 Task: In the  document tef.doc ,insert the clipart between heading and points ' search for people ' and adjust the shape height to  ' 3'
Action: Mouse moved to (85, 18)
Screenshot: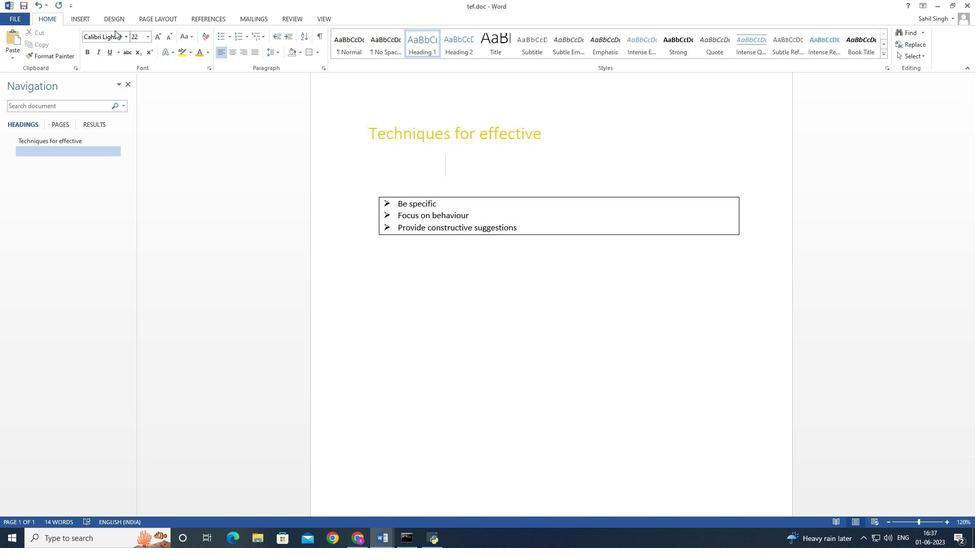 
Action: Mouse pressed left at (85, 18)
Screenshot: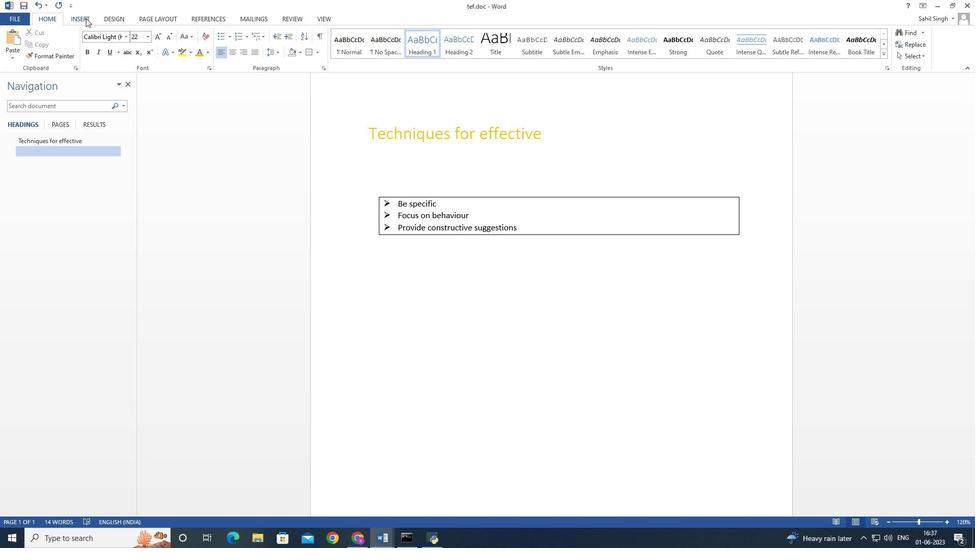 
Action: Mouse moved to (130, 43)
Screenshot: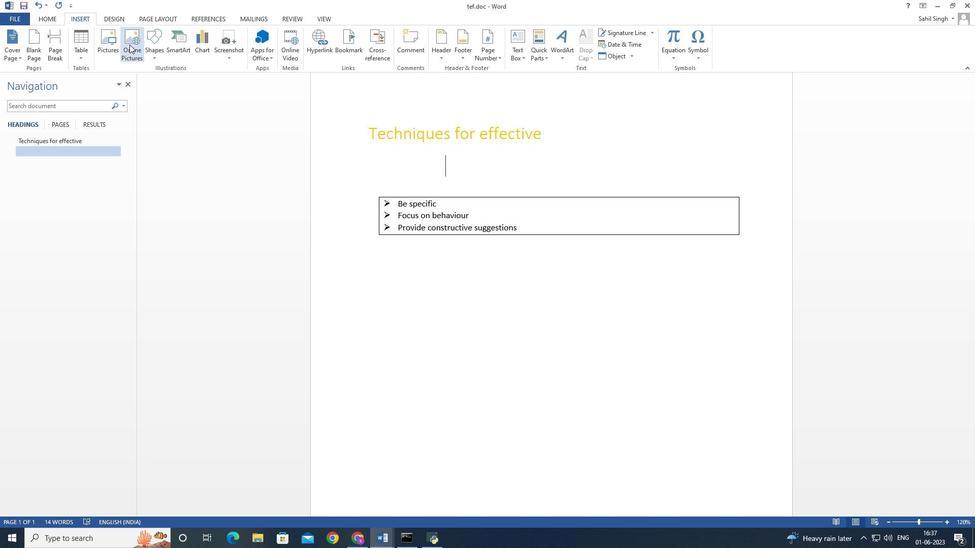 
Action: Mouse pressed left at (130, 43)
Screenshot: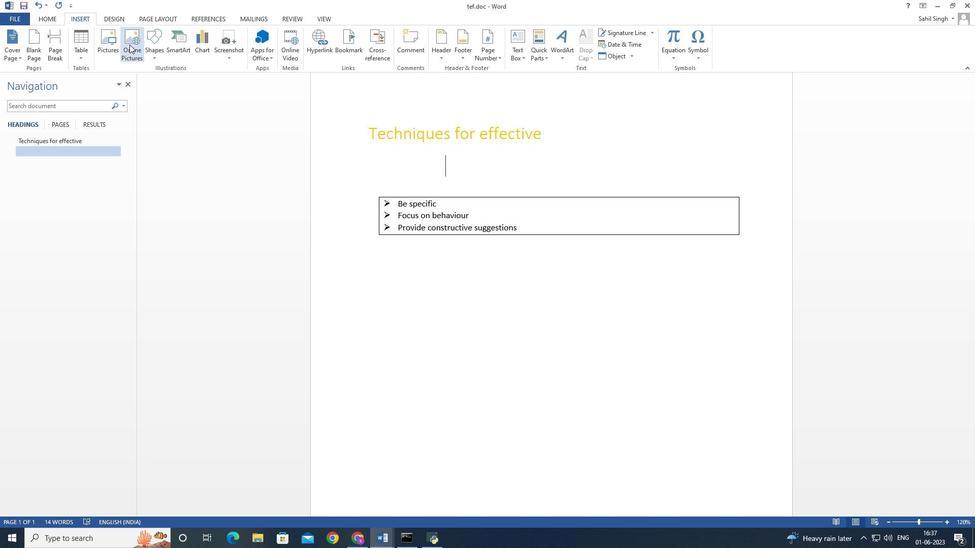
Action: Mouse moved to (546, 215)
Screenshot: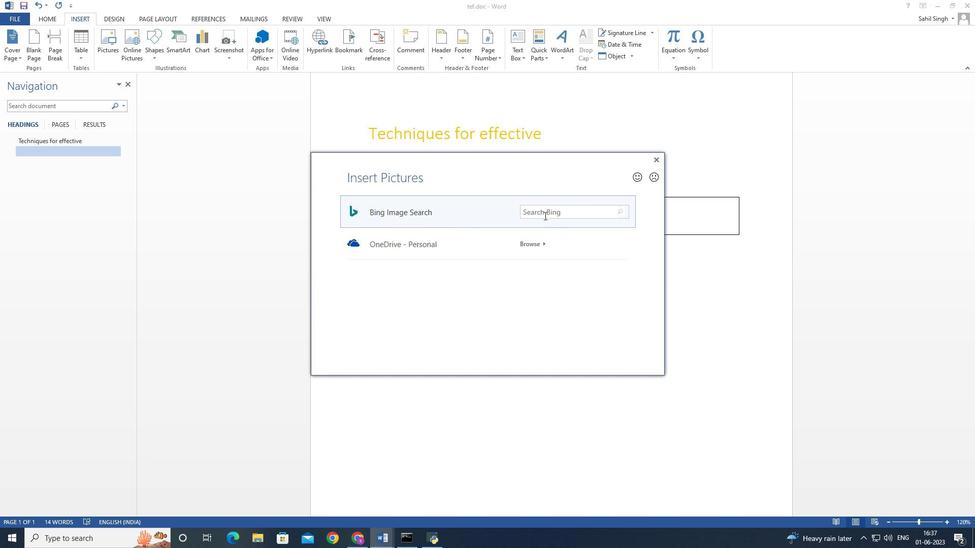 
Action: Mouse pressed left at (546, 215)
Screenshot: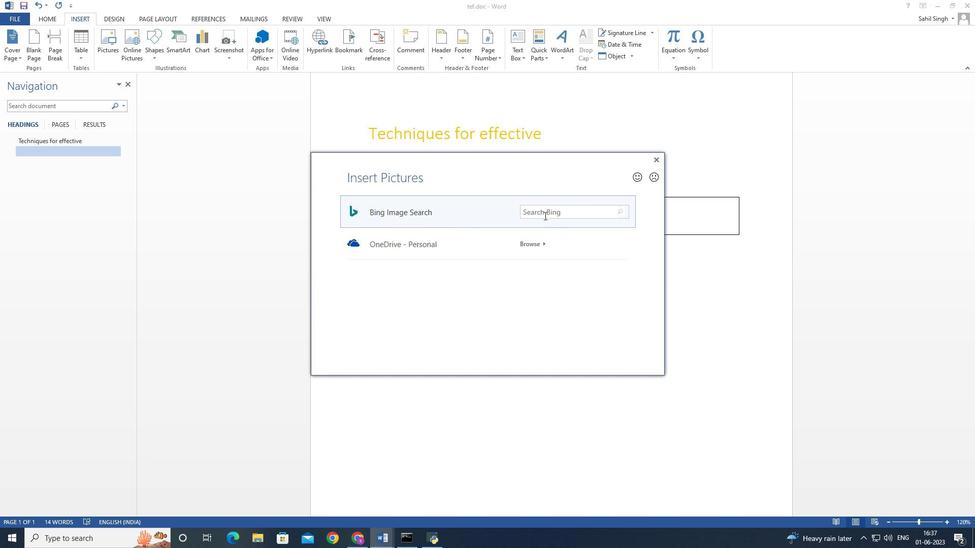 
Action: Mouse moved to (548, 209)
Screenshot: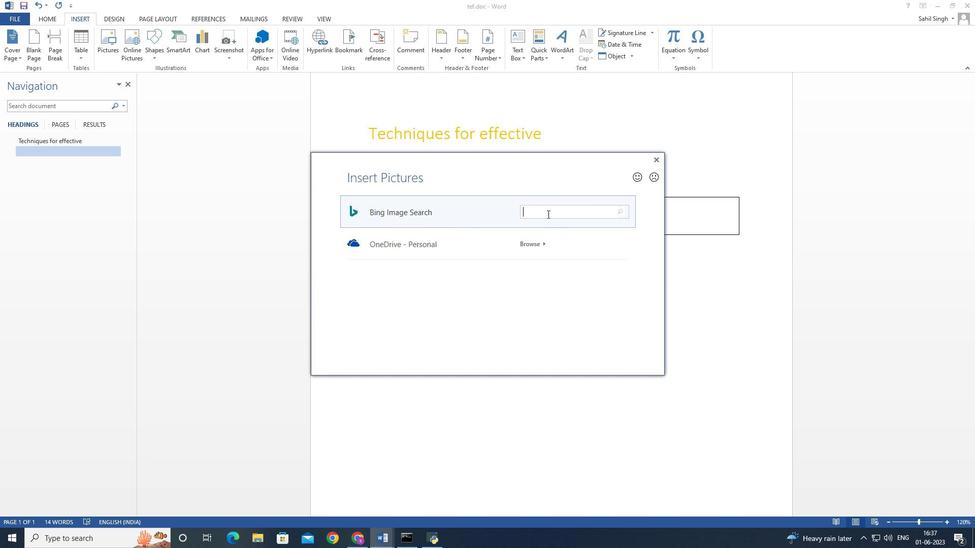 
Action: Key pressed people<Key.enter>
Screenshot: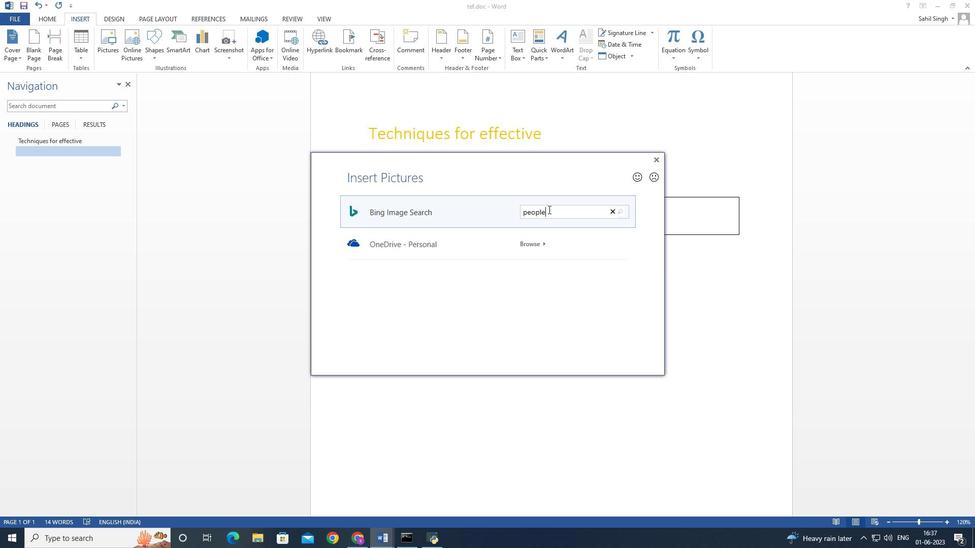 
Action: Mouse moved to (406, 203)
Screenshot: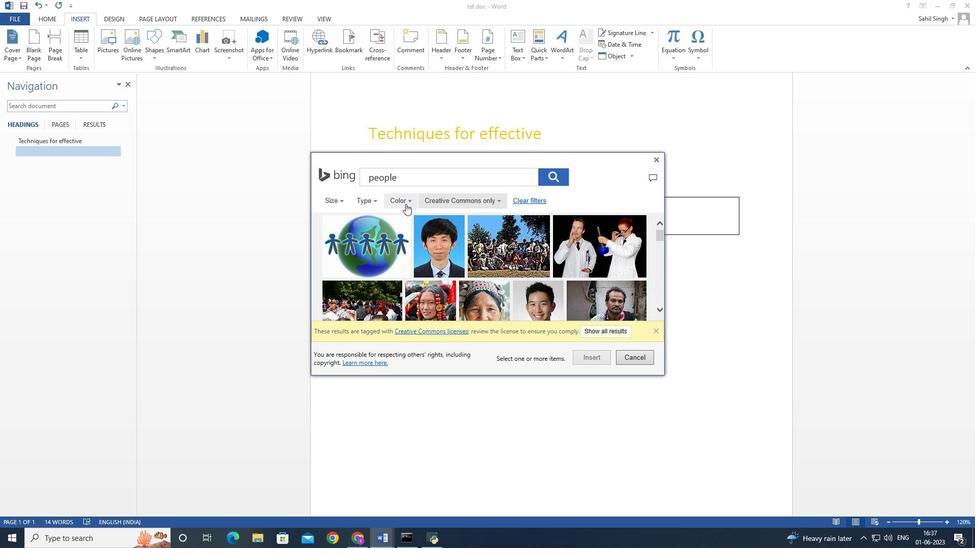 
Action: Mouse pressed left at (406, 203)
Screenshot: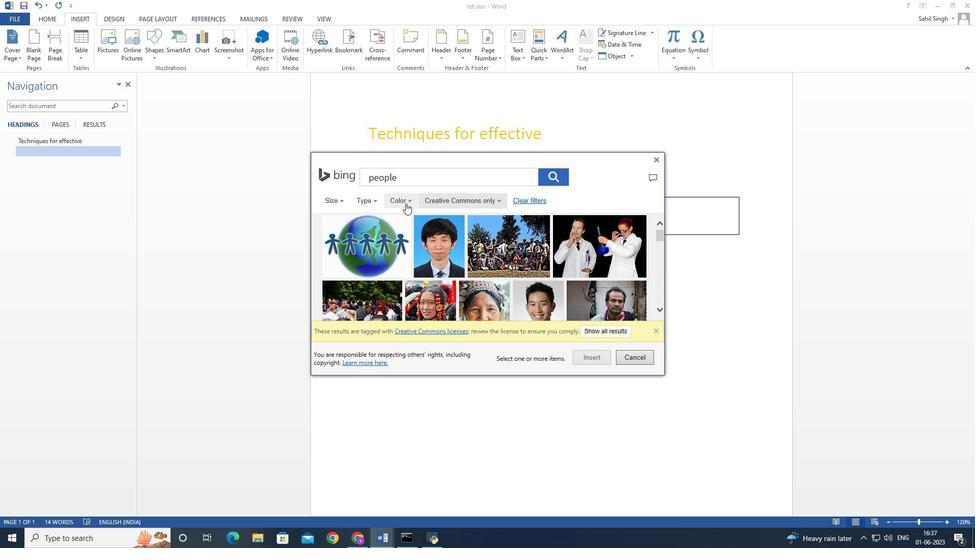 
Action: Mouse moved to (380, 237)
Screenshot: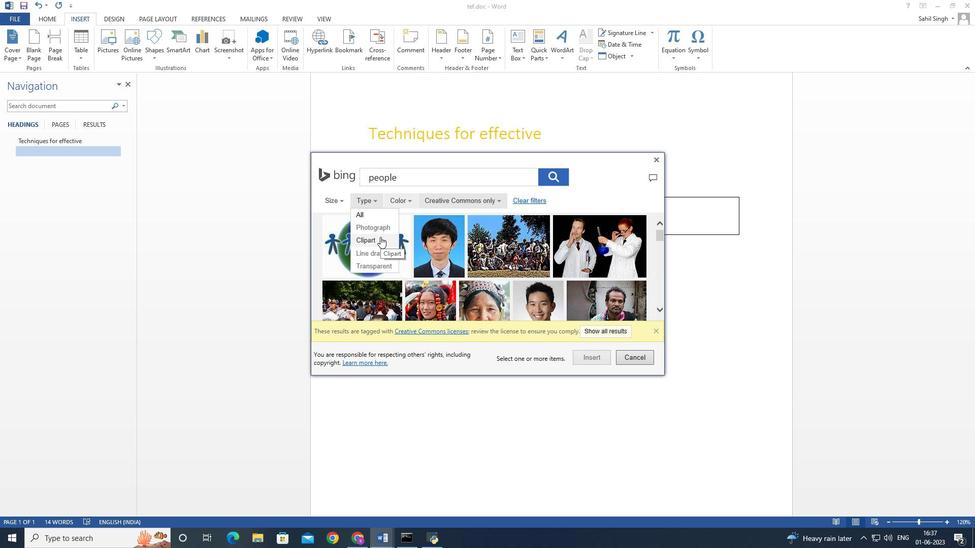 
Action: Mouse pressed left at (380, 237)
Screenshot: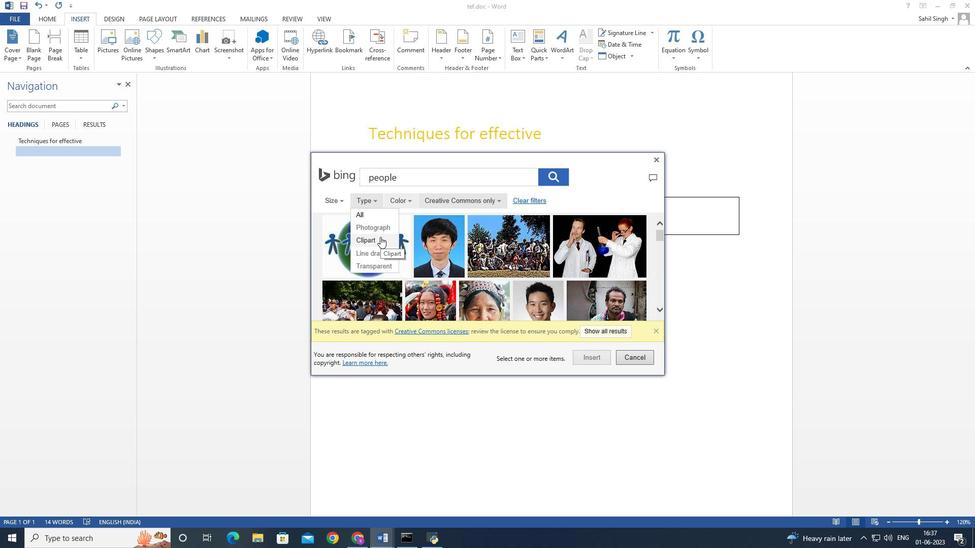 
Action: Mouse moved to (476, 221)
Screenshot: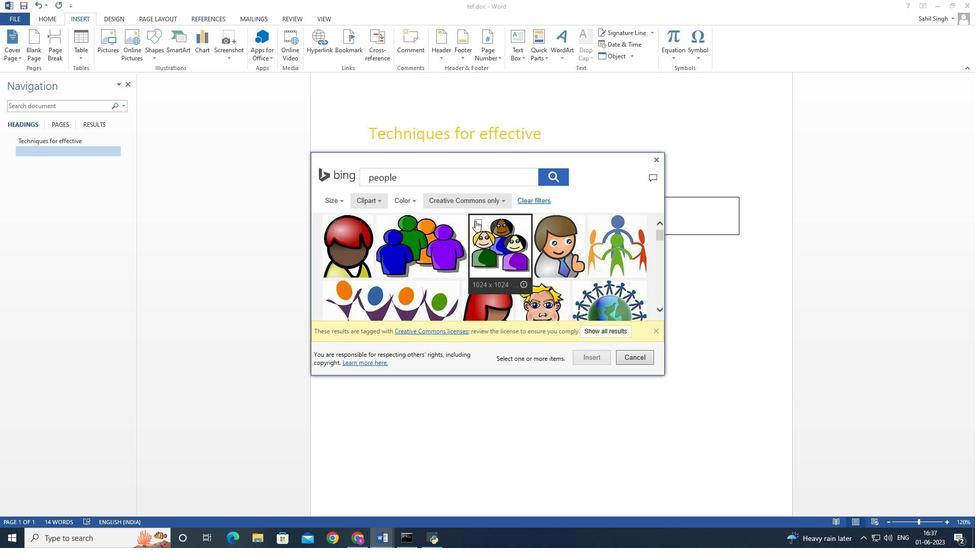 
Action: Mouse pressed left at (476, 221)
Screenshot: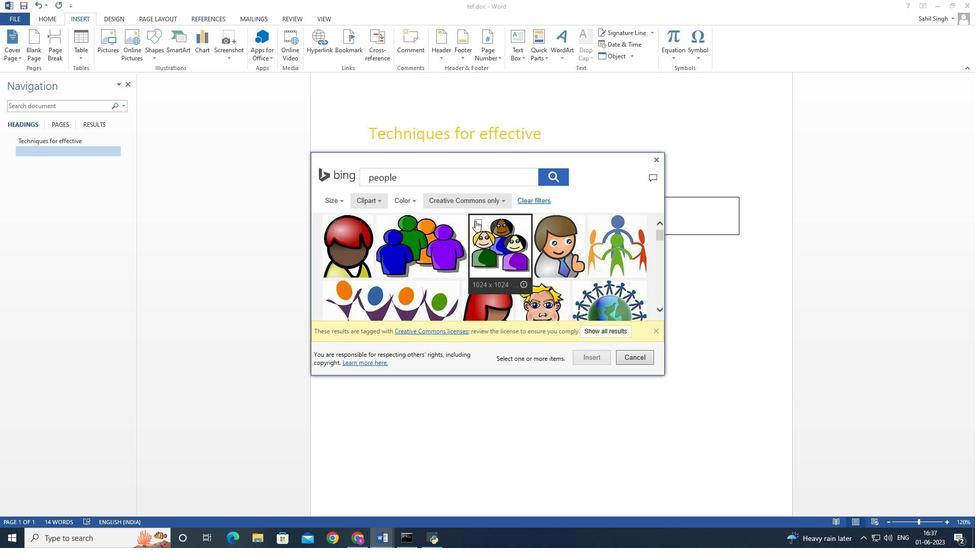 
Action: Mouse moved to (591, 355)
Screenshot: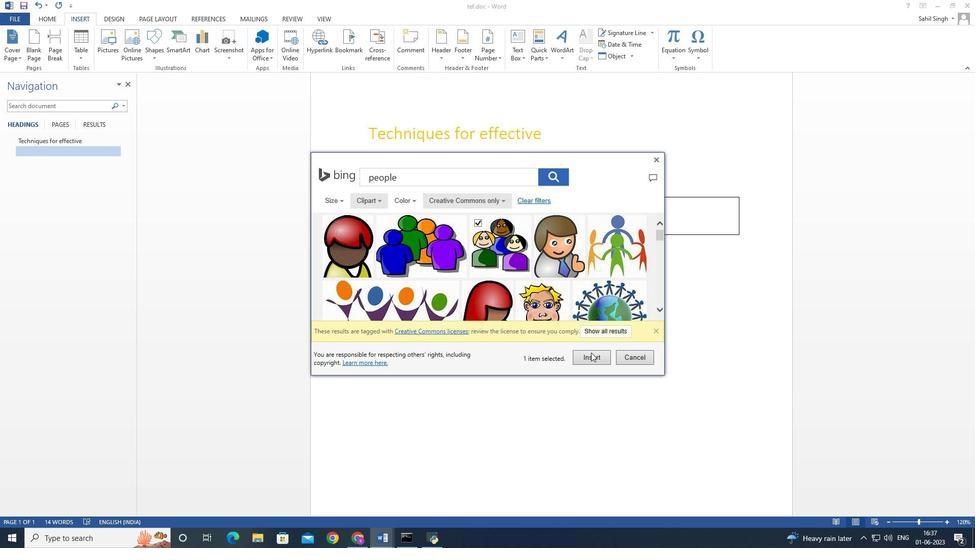 
Action: Mouse pressed left at (591, 355)
Screenshot: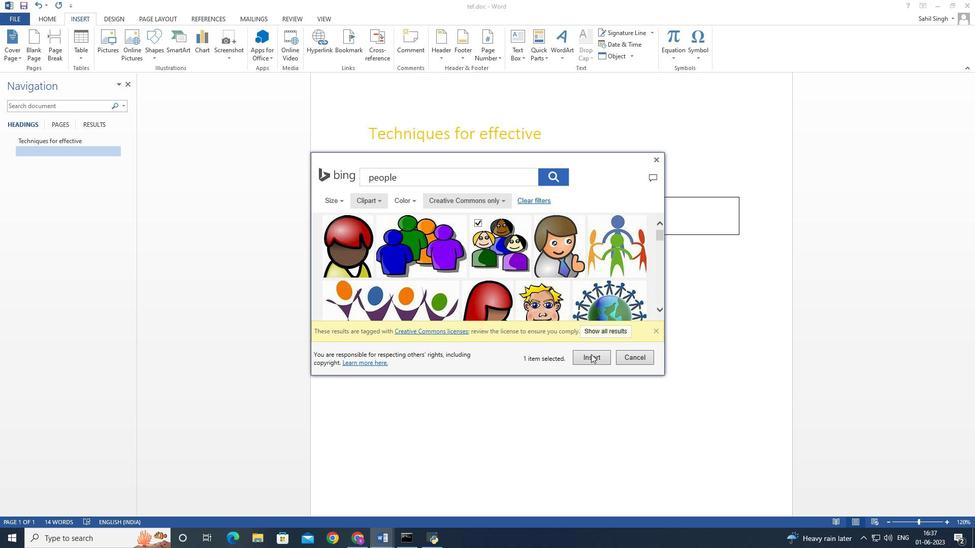
Action: Mouse moved to (921, 32)
Screenshot: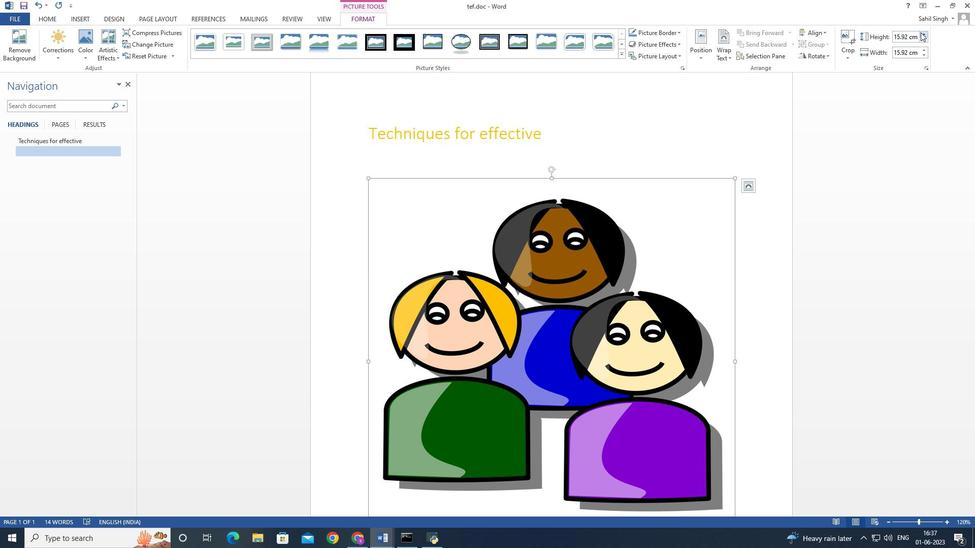 
Action: Mouse pressed left at (921, 32)
Screenshot: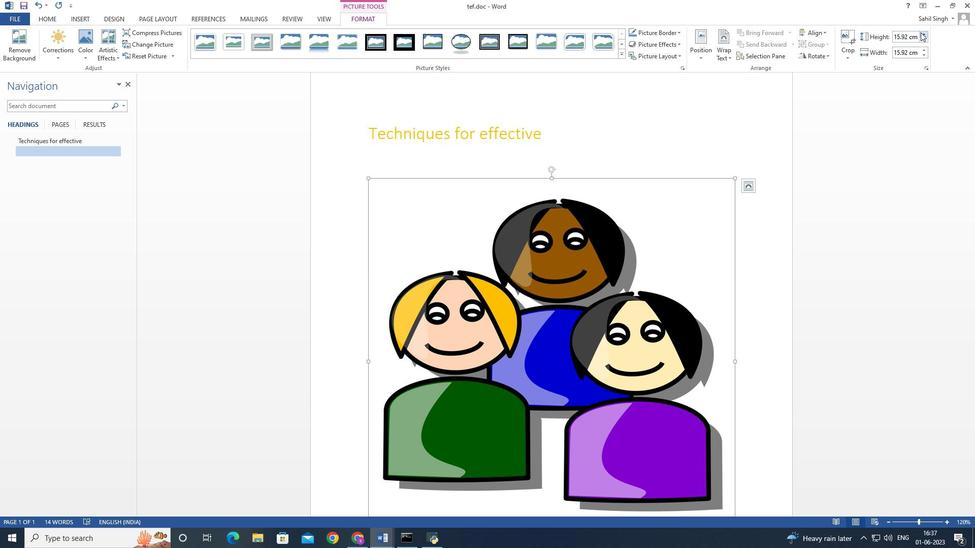 
Action: Mouse moved to (922, 32)
Screenshot: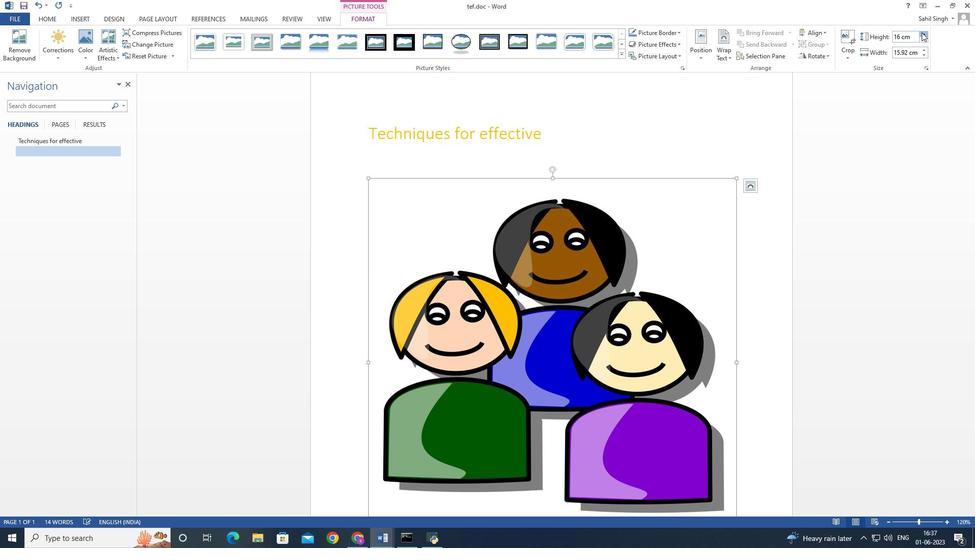 
Action: Mouse pressed left at (922, 32)
Screenshot: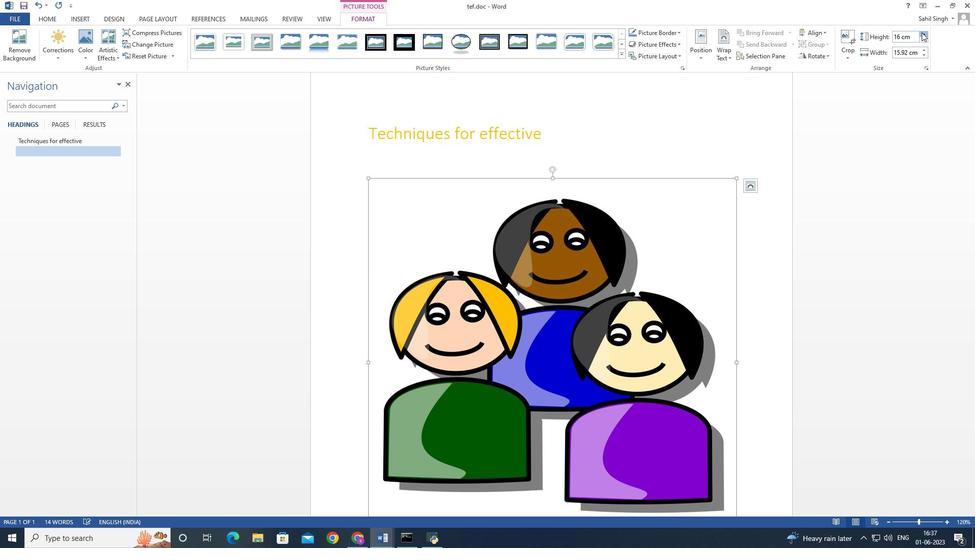 
Action: Mouse moved to (922, 33)
Screenshot: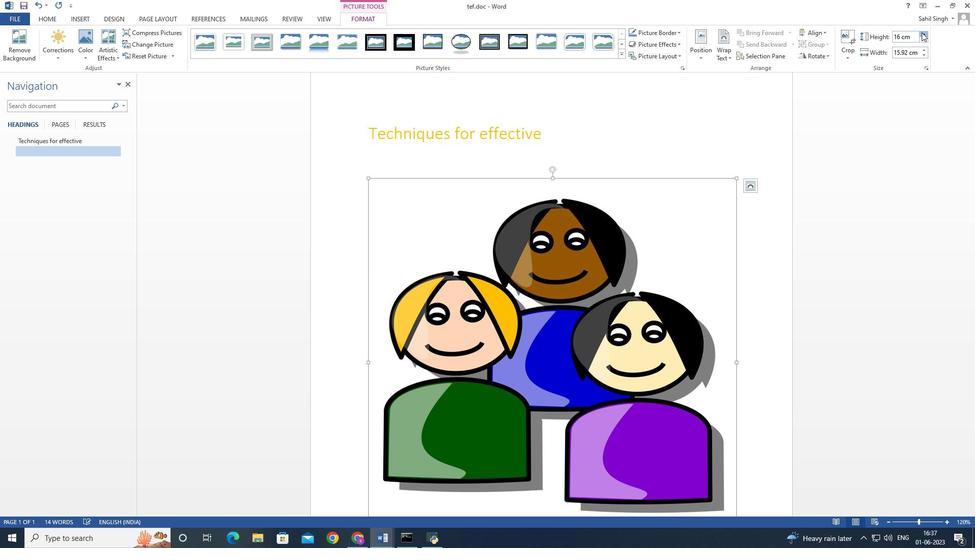 
Action: Mouse pressed left at (922, 33)
Screenshot: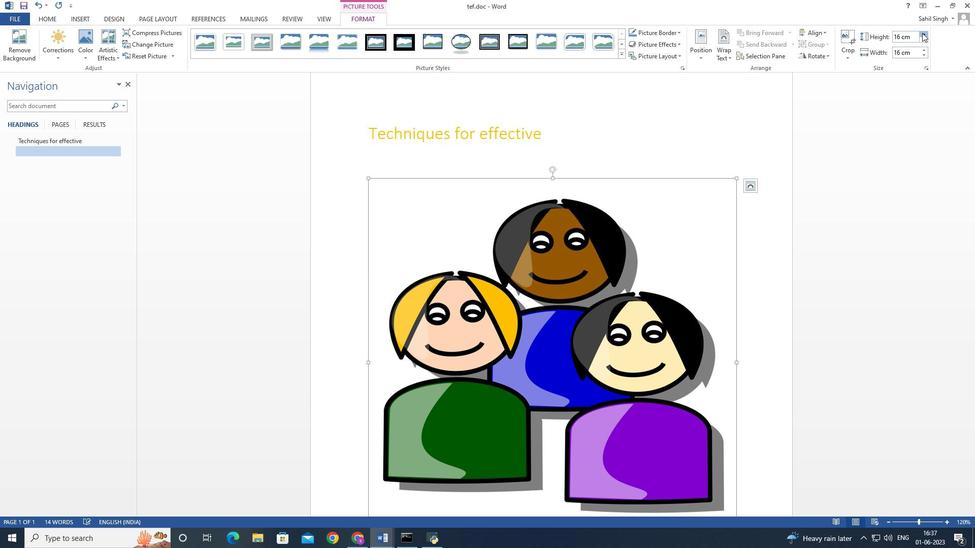 
Action: Mouse moved to (922, 33)
Screenshot: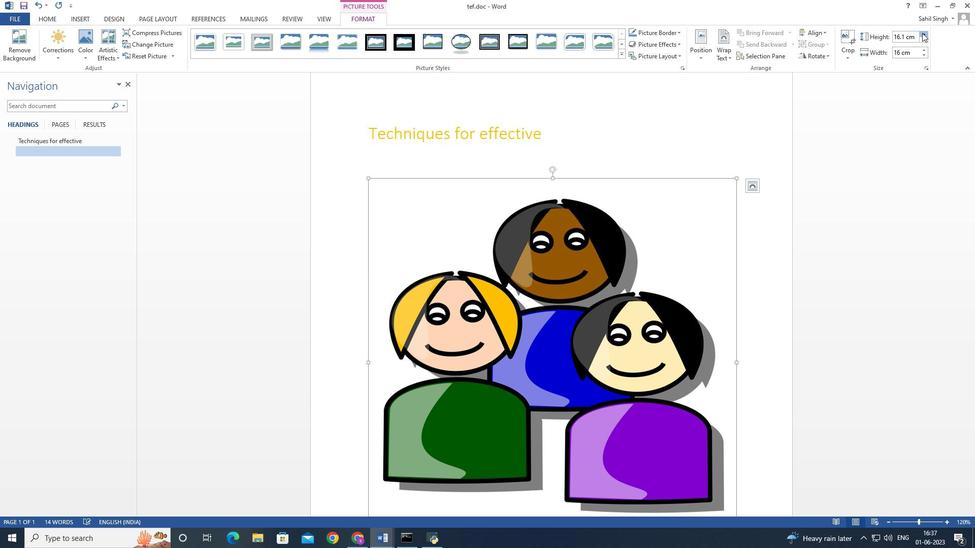 
Action: Mouse pressed left at (922, 33)
Screenshot: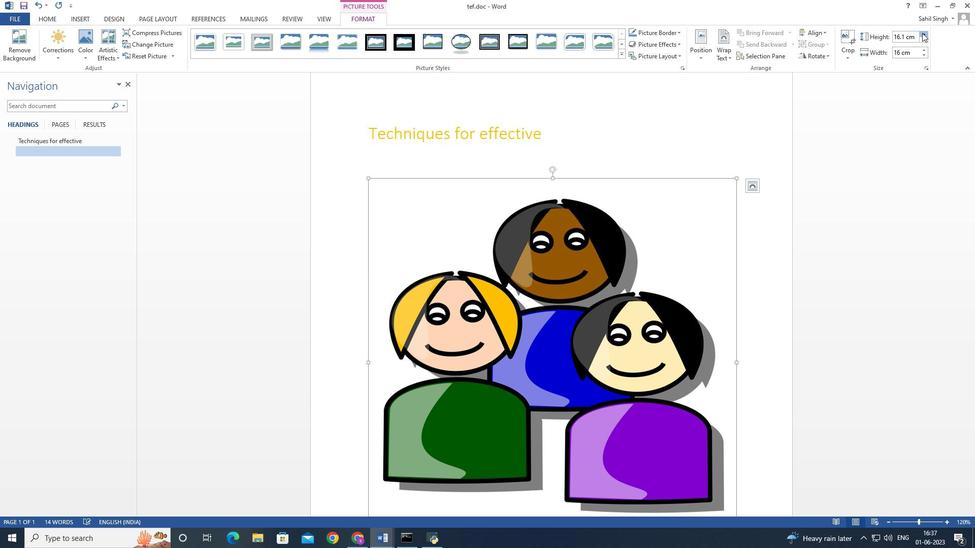 
Action: Mouse moved to (924, 39)
Screenshot: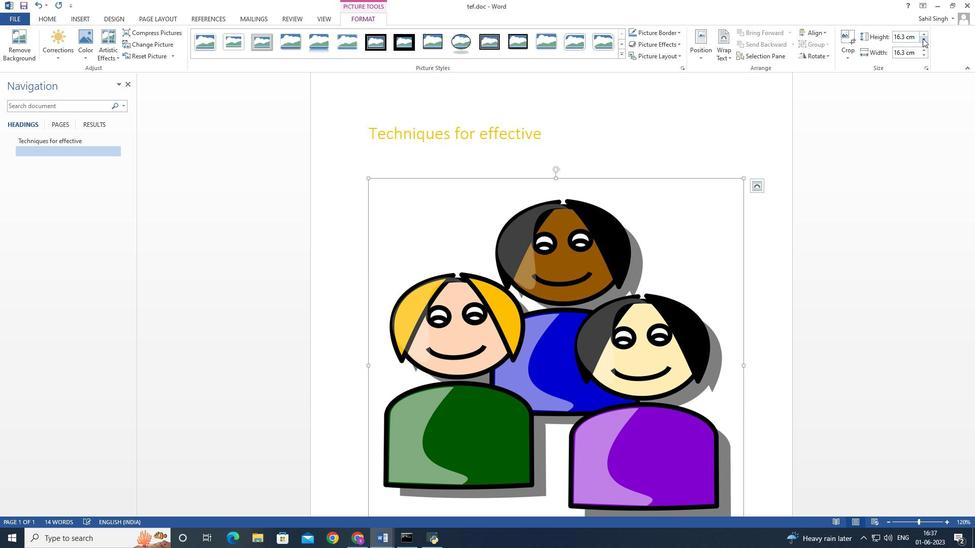 
Action: Mouse pressed left at (924, 39)
Screenshot: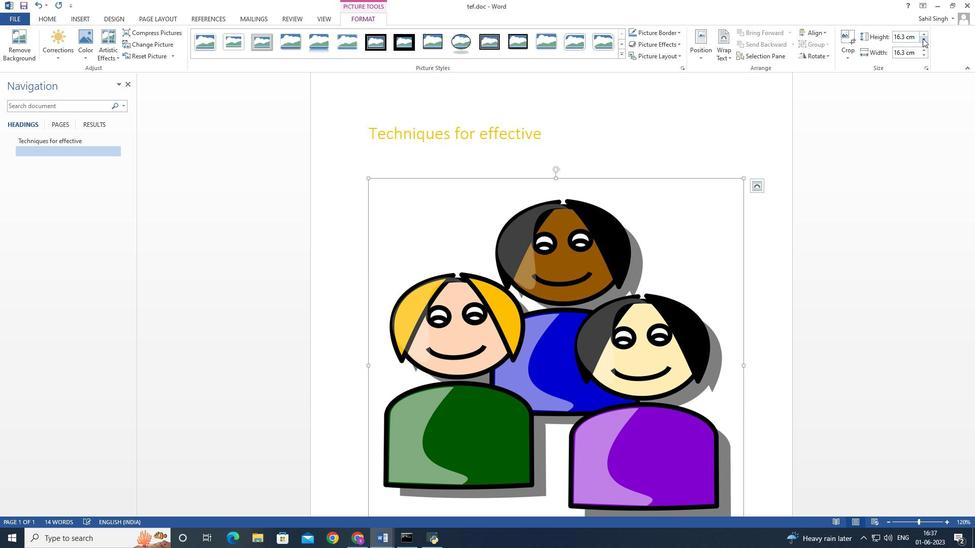 
Action: Mouse moved to (924, 39)
Screenshot: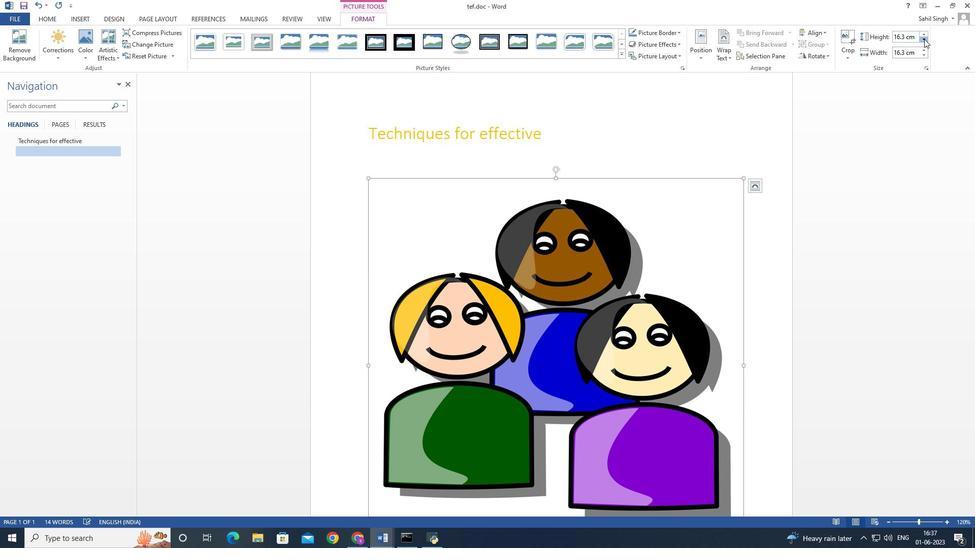 
Action: Mouse pressed left at (924, 39)
Screenshot: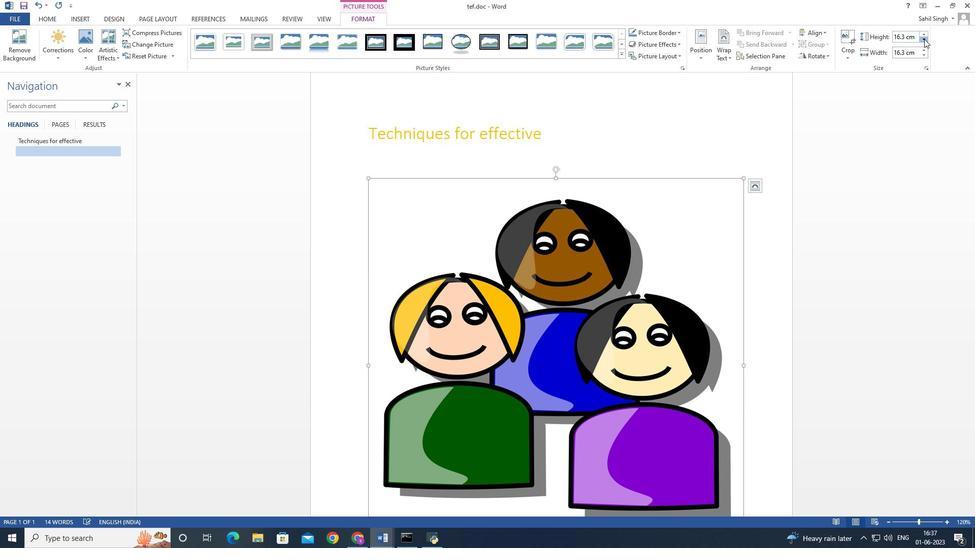 
Action: Mouse moved to (926, 38)
Screenshot: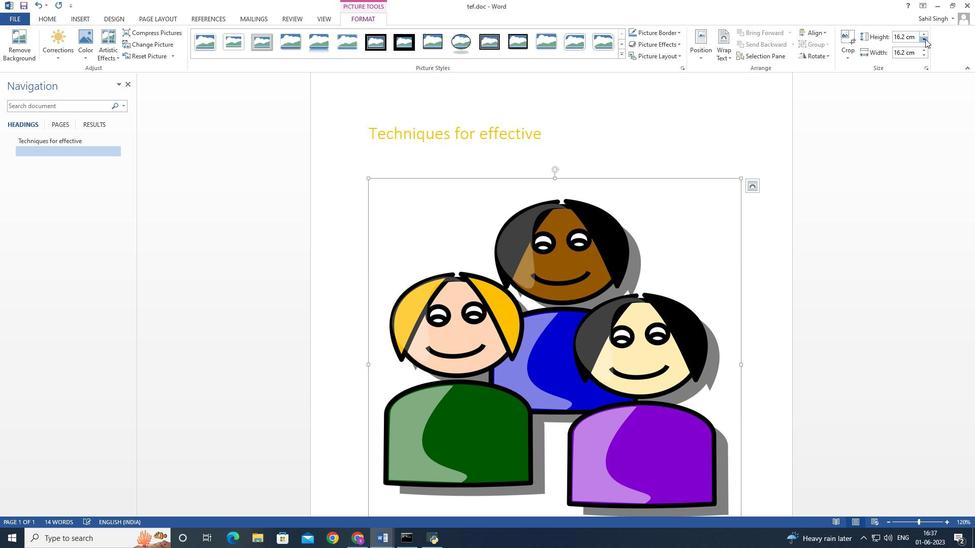 
Action: Mouse pressed left at (926, 38)
Screenshot: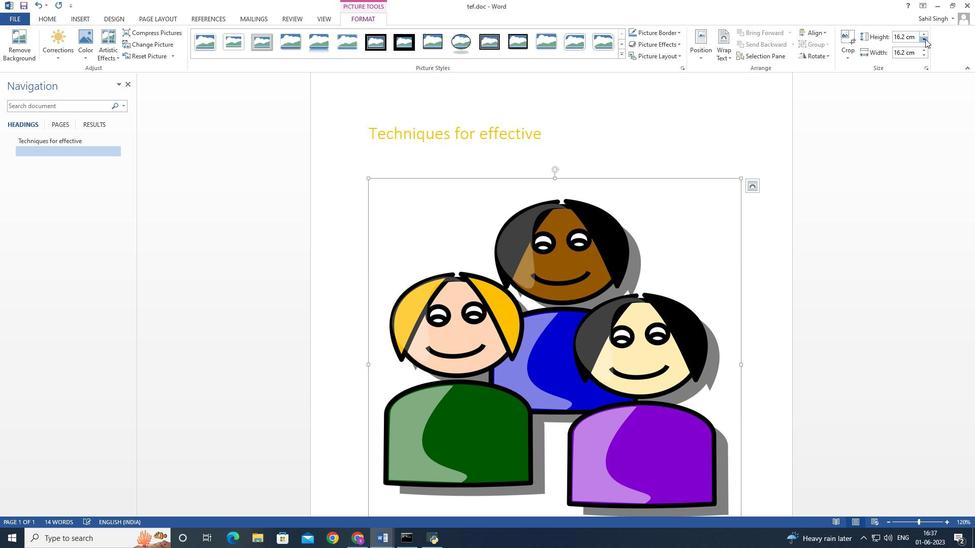 
Action: Mouse moved to (924, 40)
Screenshot: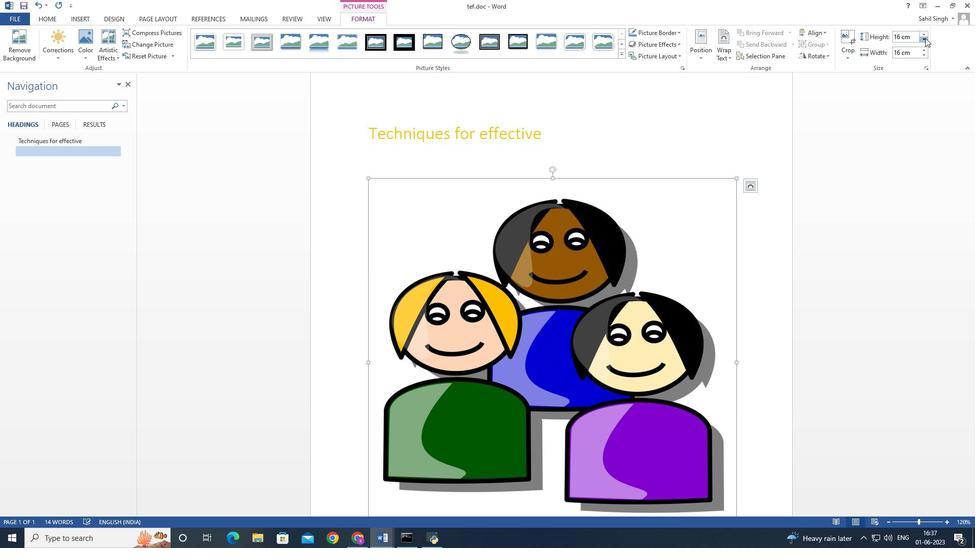 
Action: Mouse pressed left at (924, 40)
Screenshot: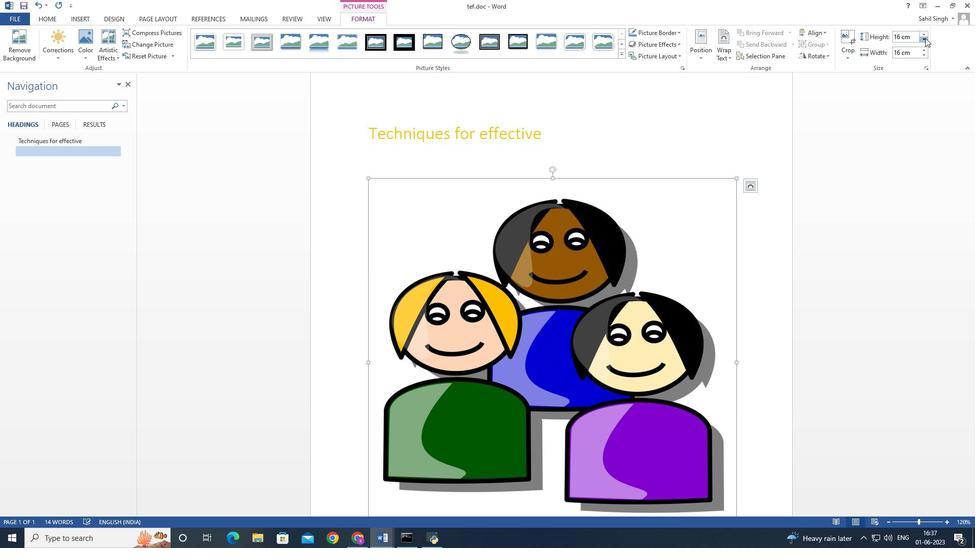 
Action: Mouse moved to (924, 40)
Screenshot: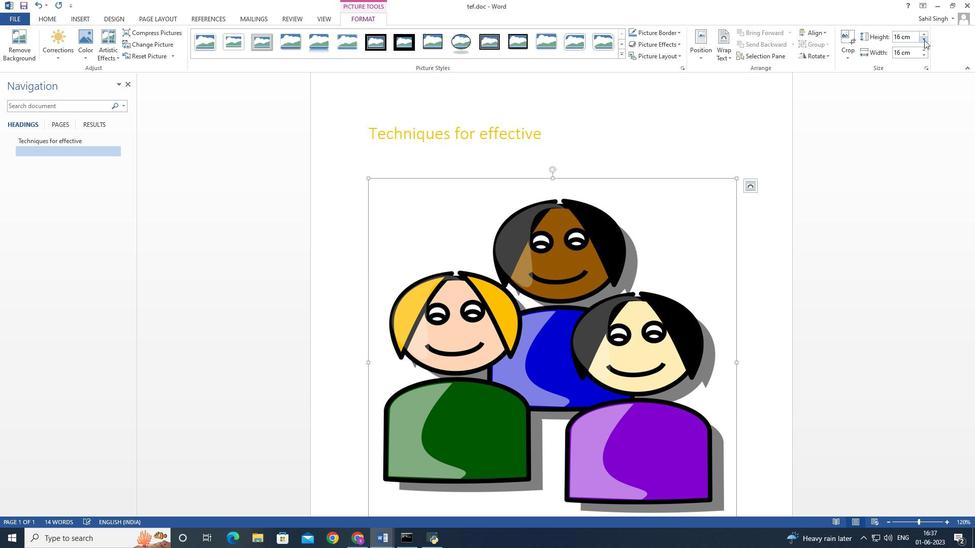 
Action: Mouse pressed left at (924, 40)
Screenshot: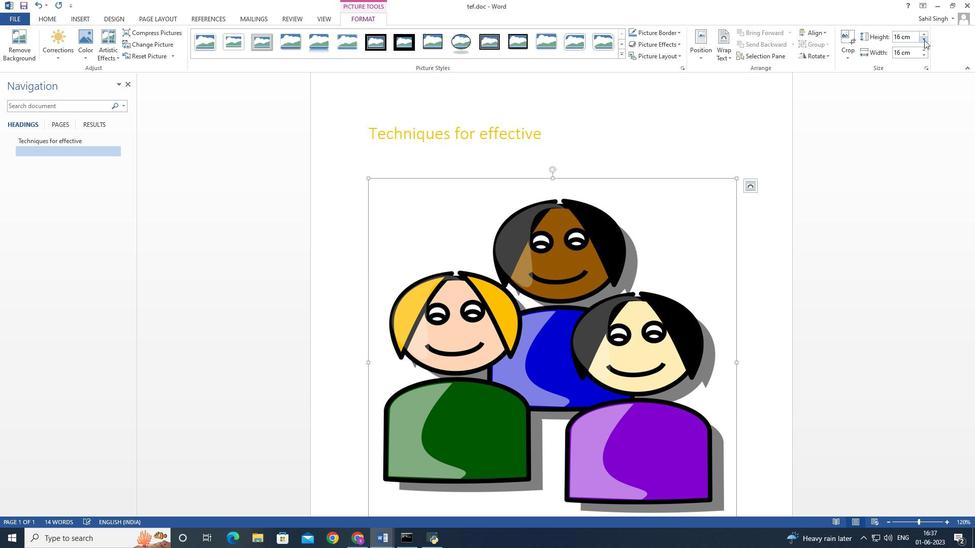 
Action: Mouse moved to (924, 40)
Screenshot: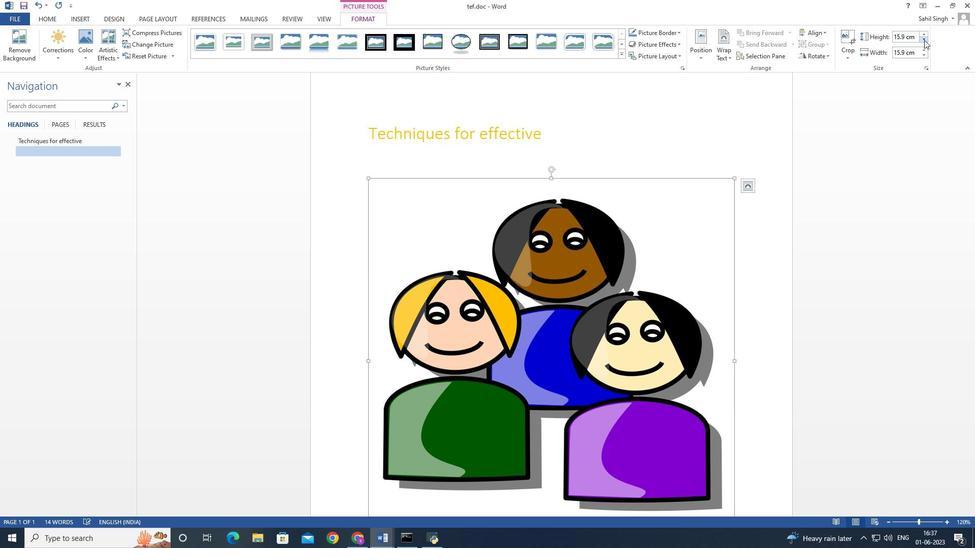 
Action: Mouse pressed left at (924, 40)
Screenshot: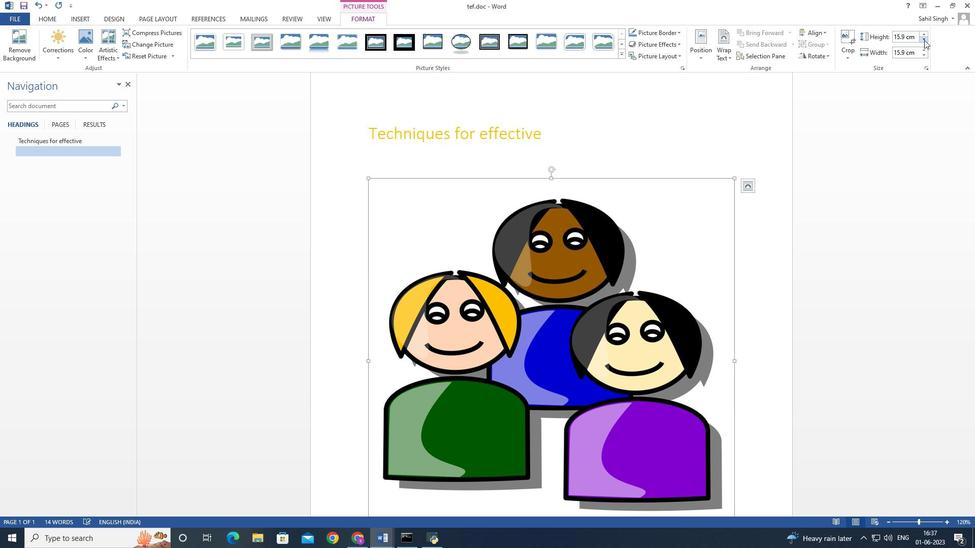 
Action: Mouse moved to (924, 40)
Screenshot: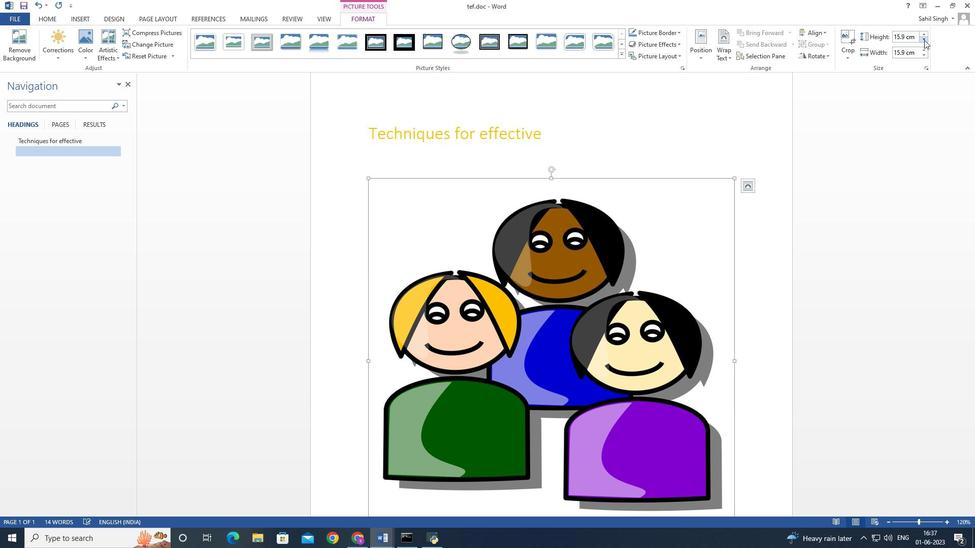 
Action: Mouse pressed left at (924, 40)
Screenshot: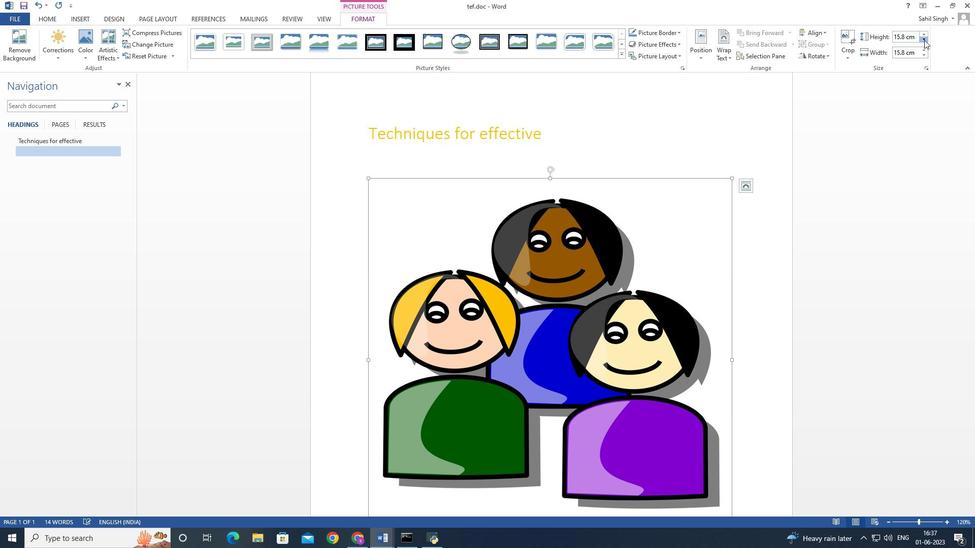 
Action: Mouse moved to (925, 39)
Screenshot: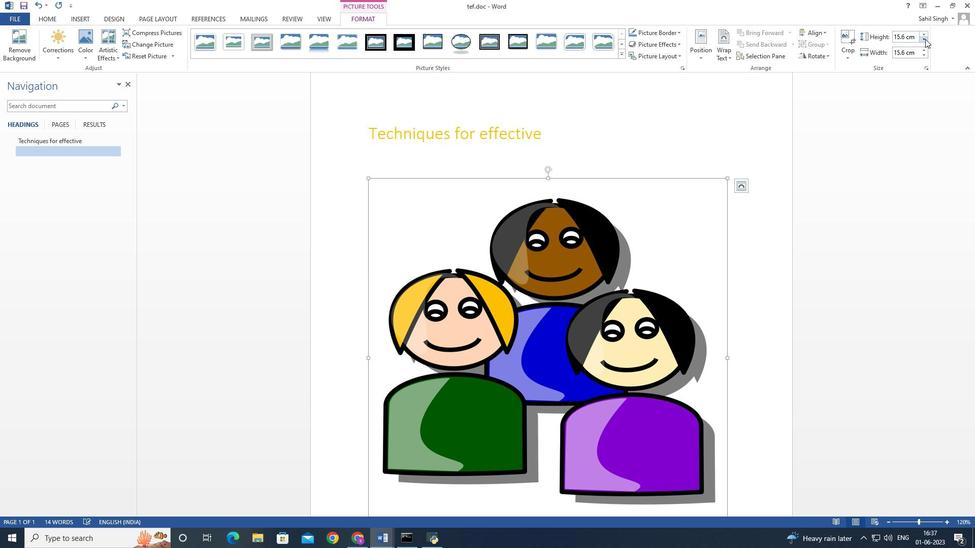 
Action: Mouse pressed left at (925, 39)
Screenshot: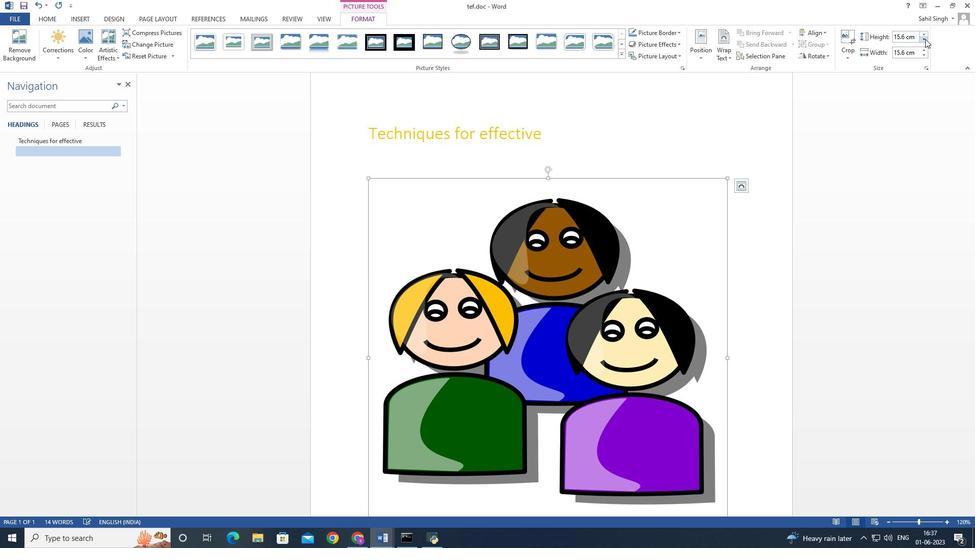 
Action: Mouse pressed left at (925, 39)
Screenshot: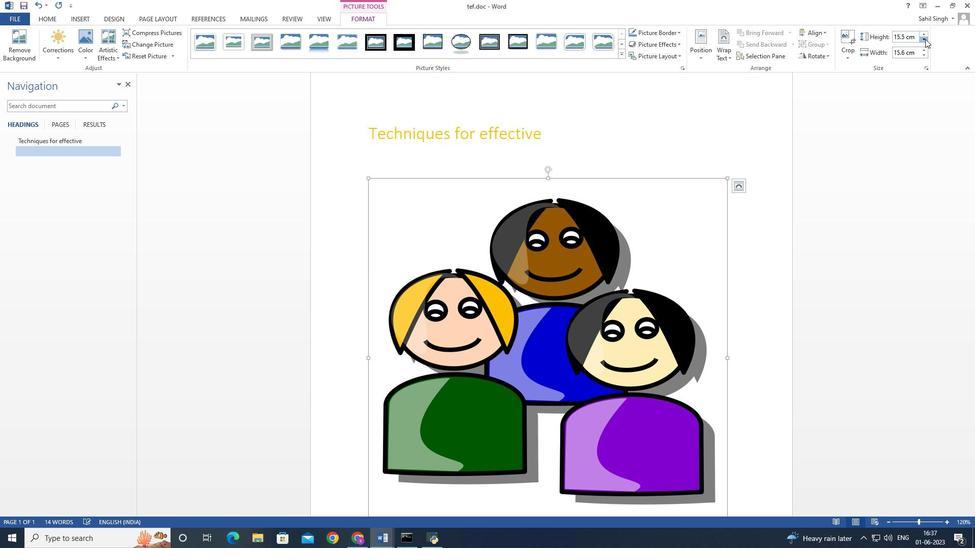 
Action: Mouse moved to (924, 41)
Screenshot: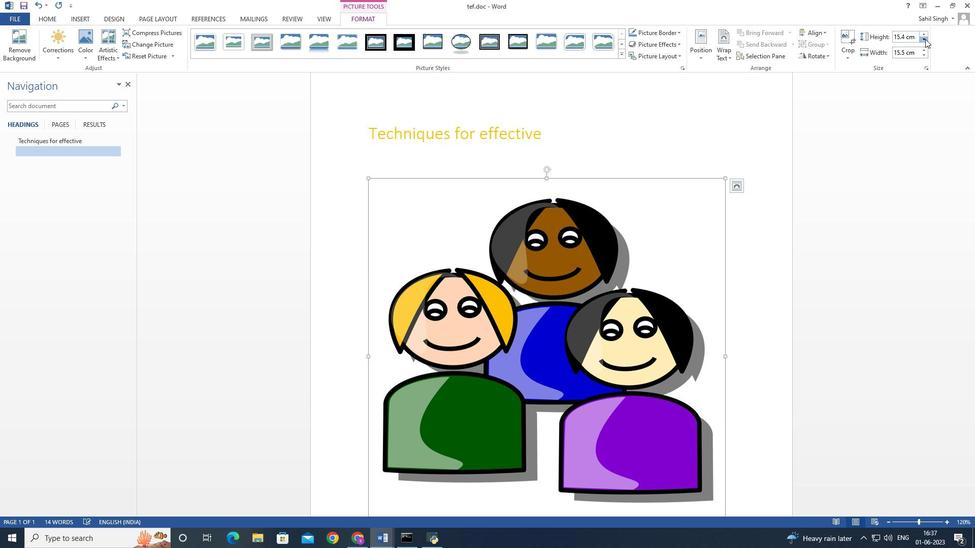 
Action: Mouse pressed left at (924, 41)
Screenshot: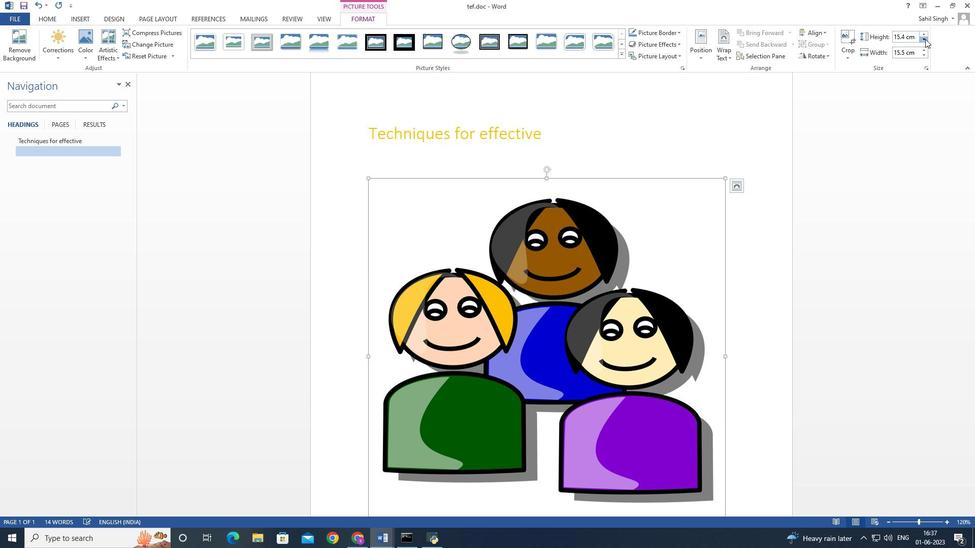 
Action: Mouse moved to (924, 43)
Screenshot: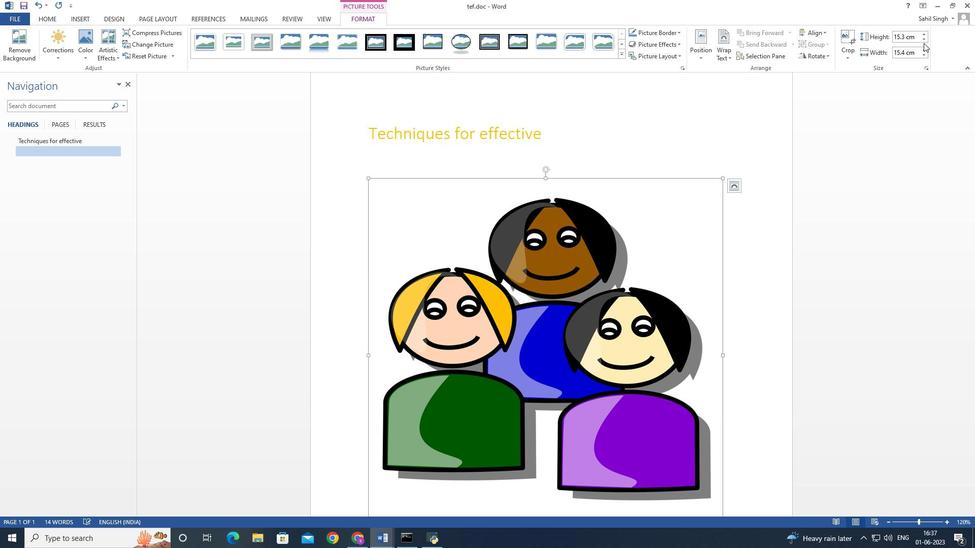 
Action: Mouse pressed left at (924, 43)
Screenshot: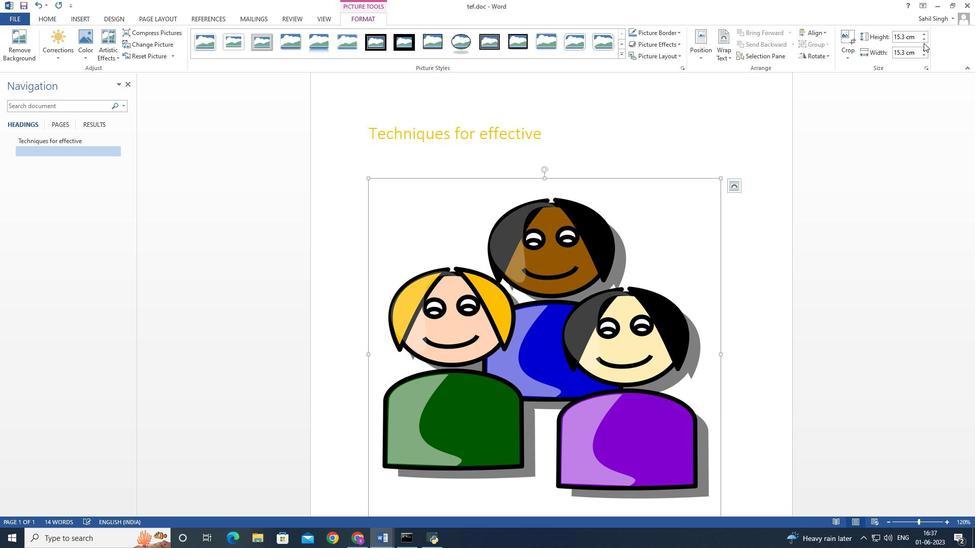 
Action: Mouse moved to (924, 43)
Screenshot: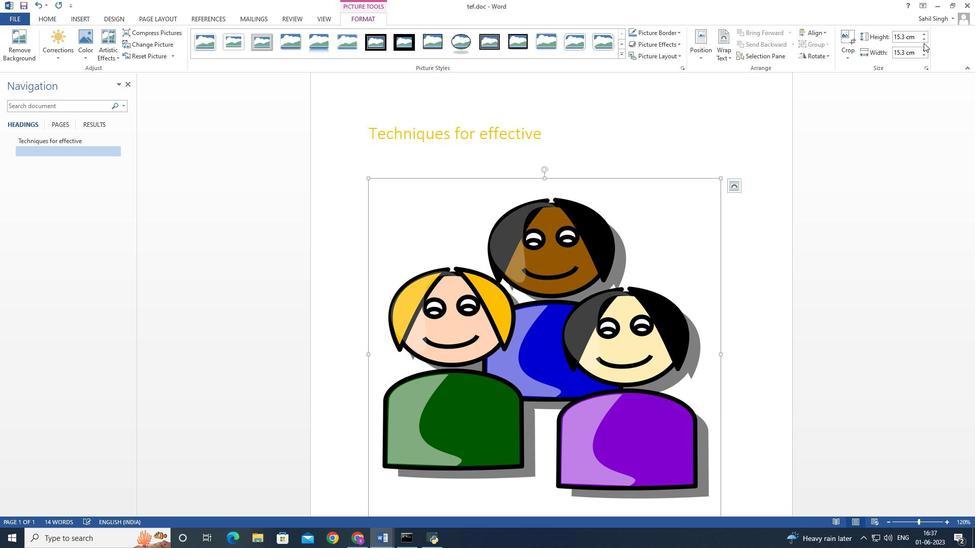 
Action: Mouse pressed left at (924, 43)
Screenshot: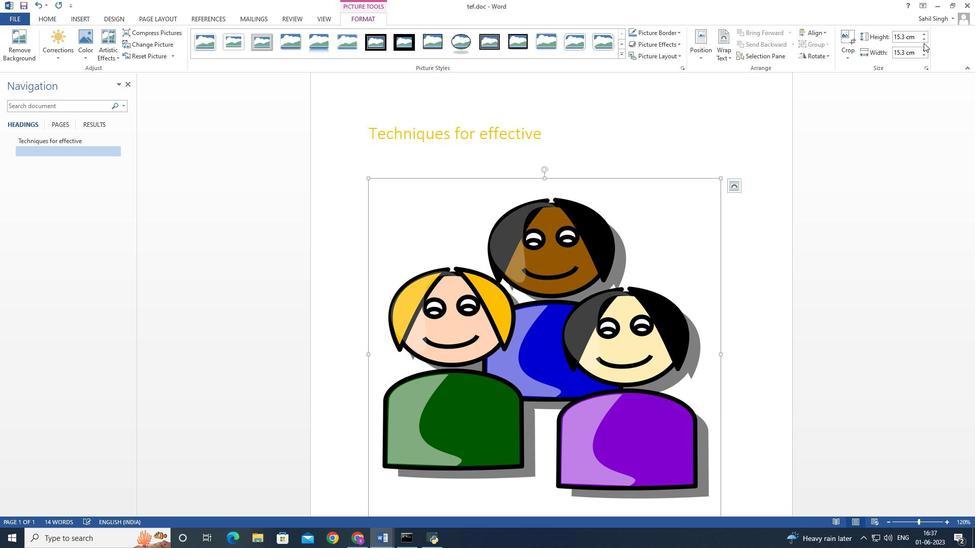 
Action: Mouse moved to (924, 43)
Screenshot: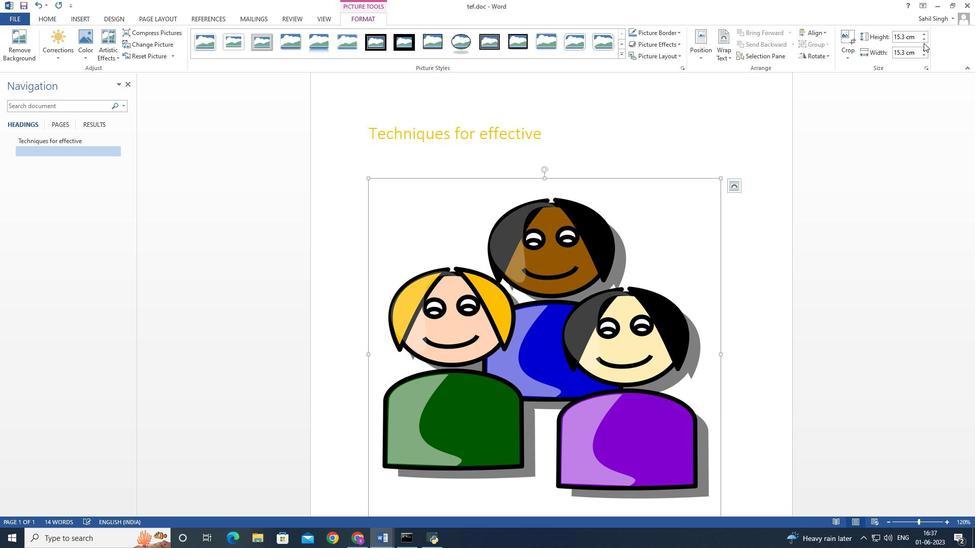 
Action: Mouse pressed left at (924, 43)
Screenshot: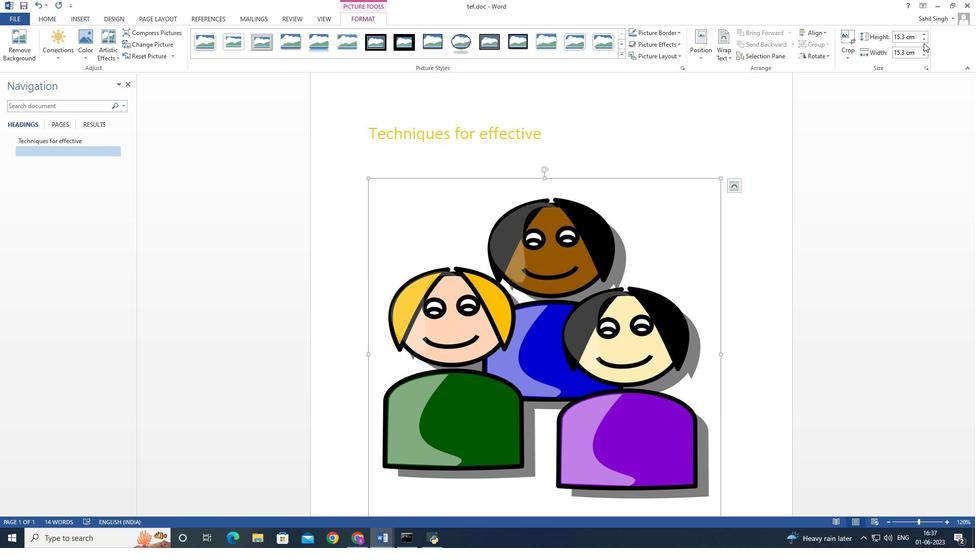 
Action: Mouse pressed left at (924, 43)
Screenshot: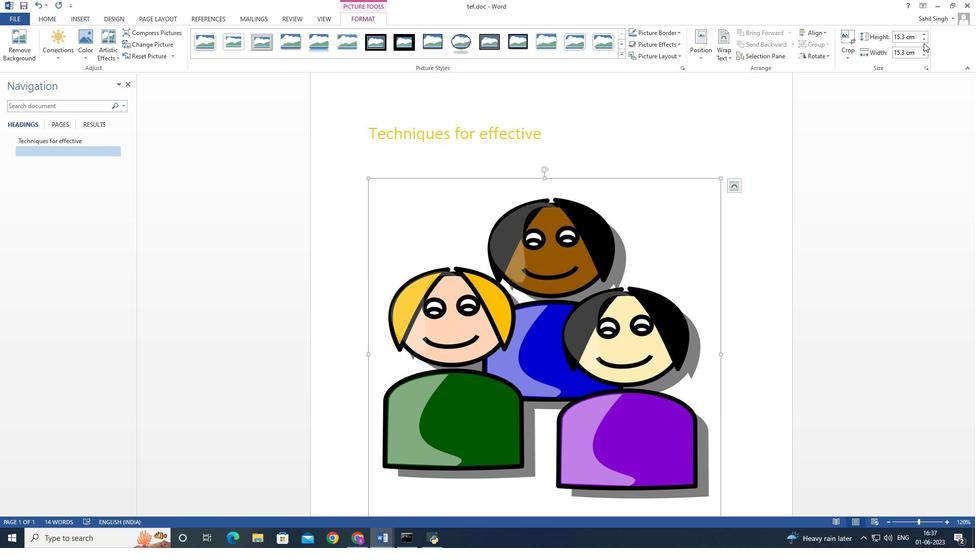 
Action: Mouse moved to (925, 38)
Screenshot: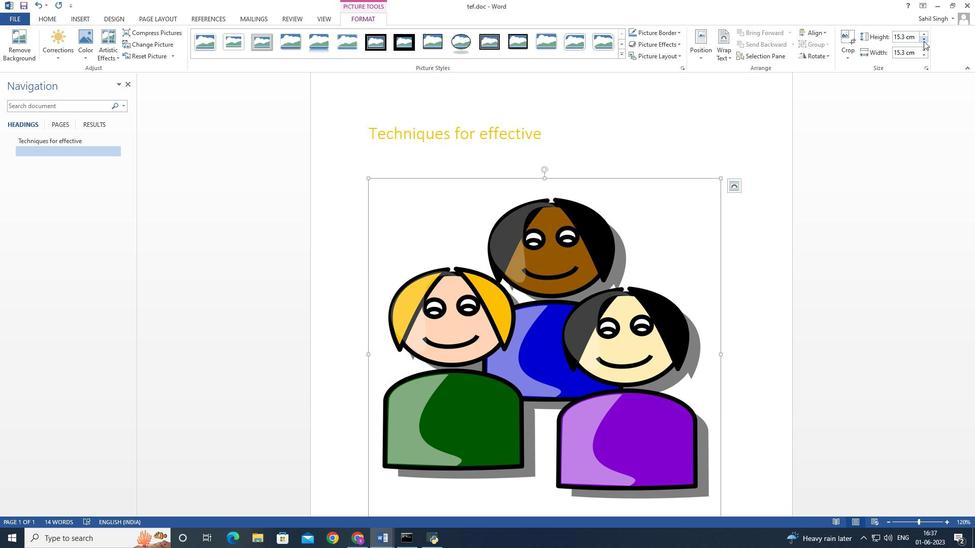 
Action: Mouse pressed left at (925, 38)
Screenshot: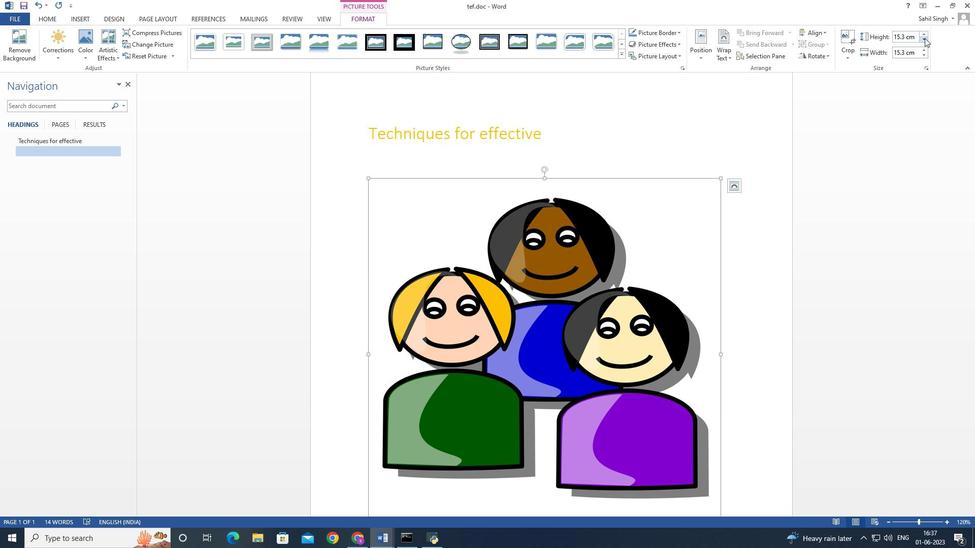 
Action: Mouse pressed left at (925, 38)
Screenshot: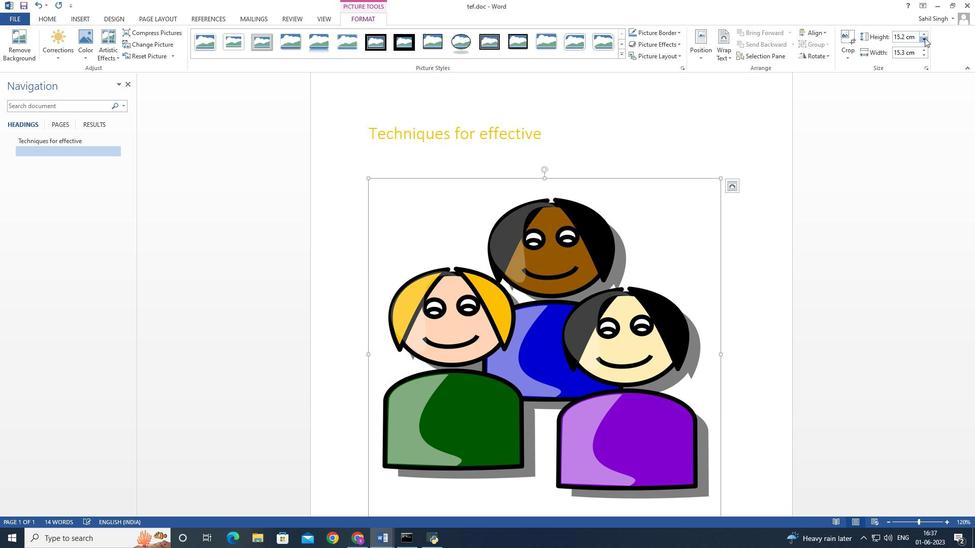 
Action: Mouse moved to (925, 38)
Screenshot: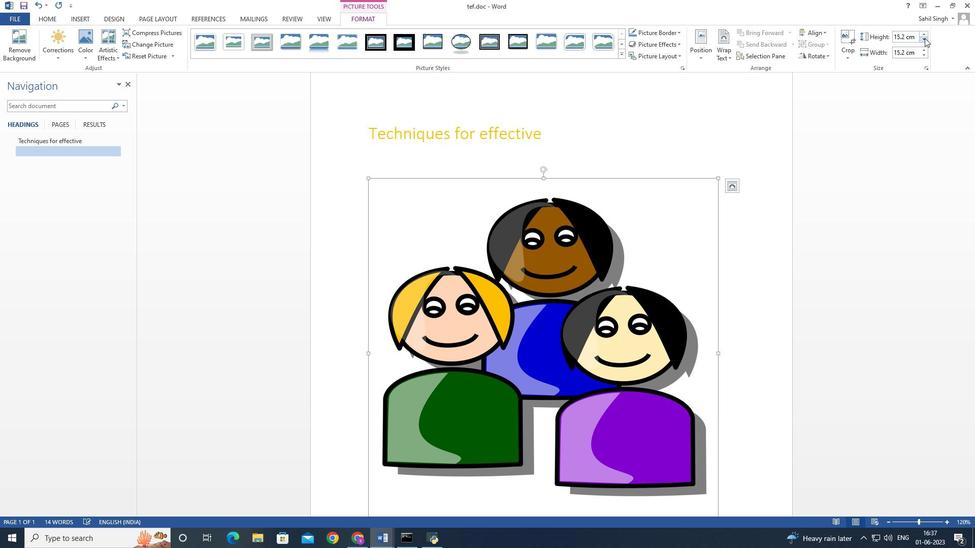 
Action: Mouse pressed left at (925, 38)
Screenshot: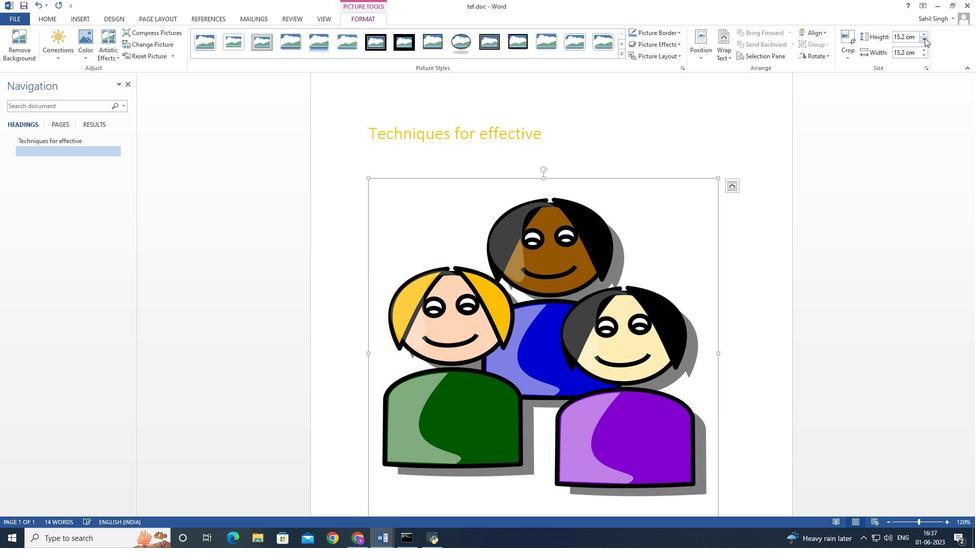 
Action: Mouse pressed left at (925, 38)
Screenshot: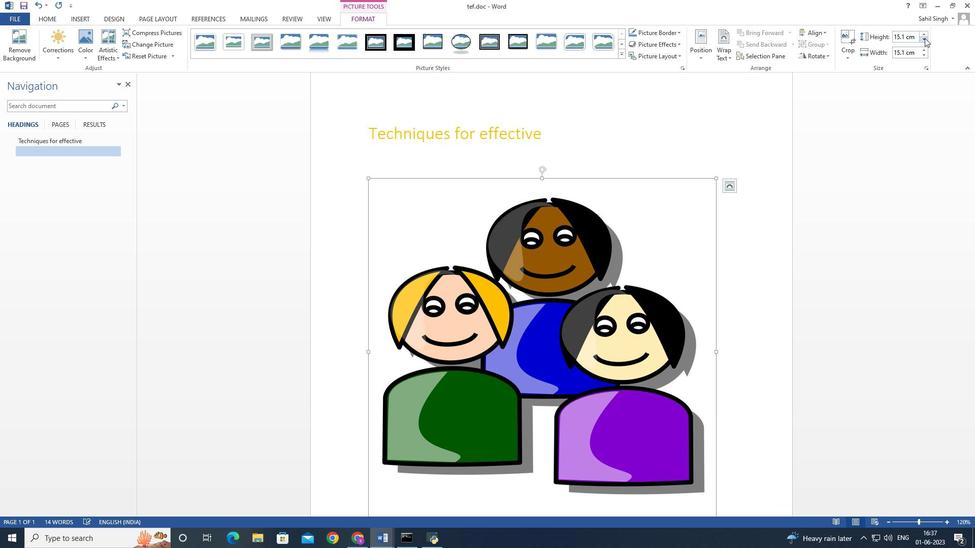 
Action: Mouse pressed left at (925, 38)
Screenshot: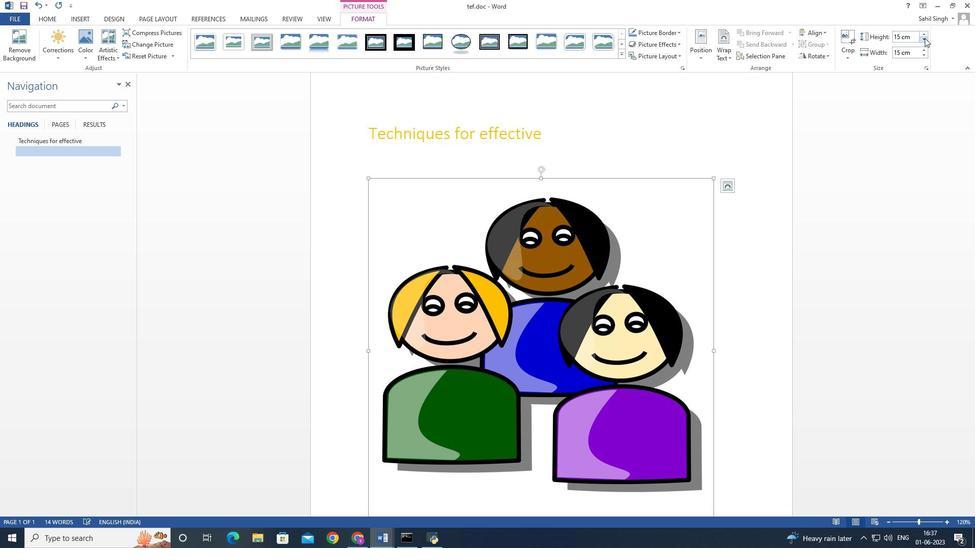 
Action: Mouse pressed left at (925, 38)
Screenshot: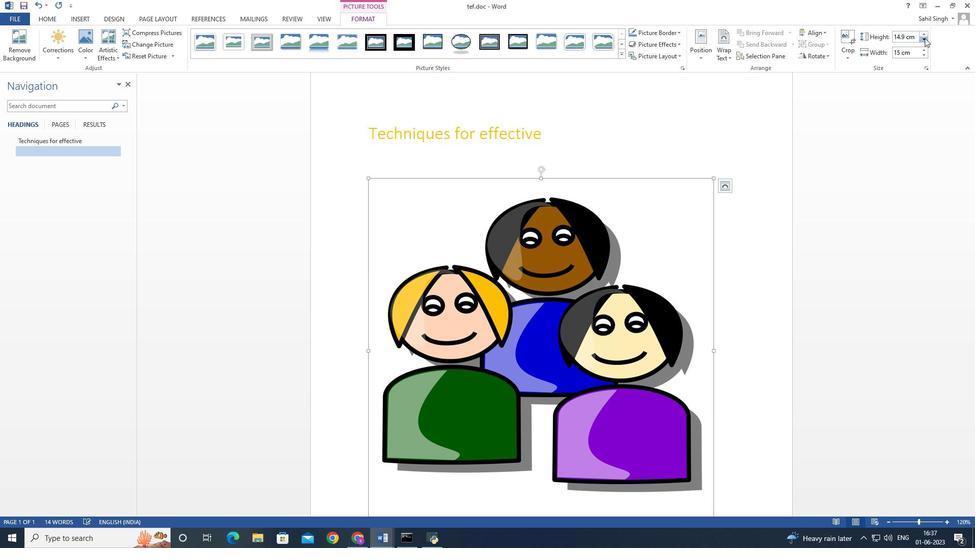 
Action: Mouse moved to (925, 38)
Screenshot: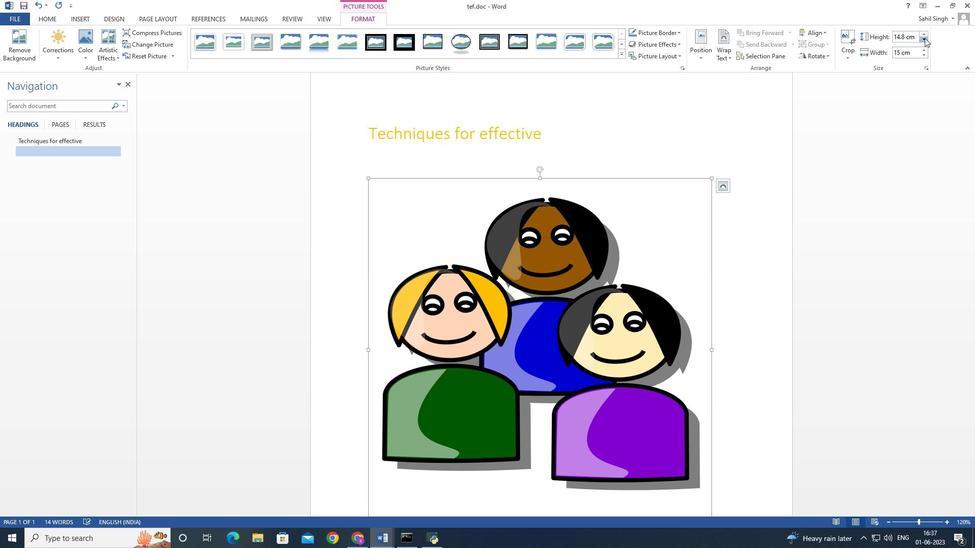
Action: Mouse pressed left at (925, 38)
Screenshot: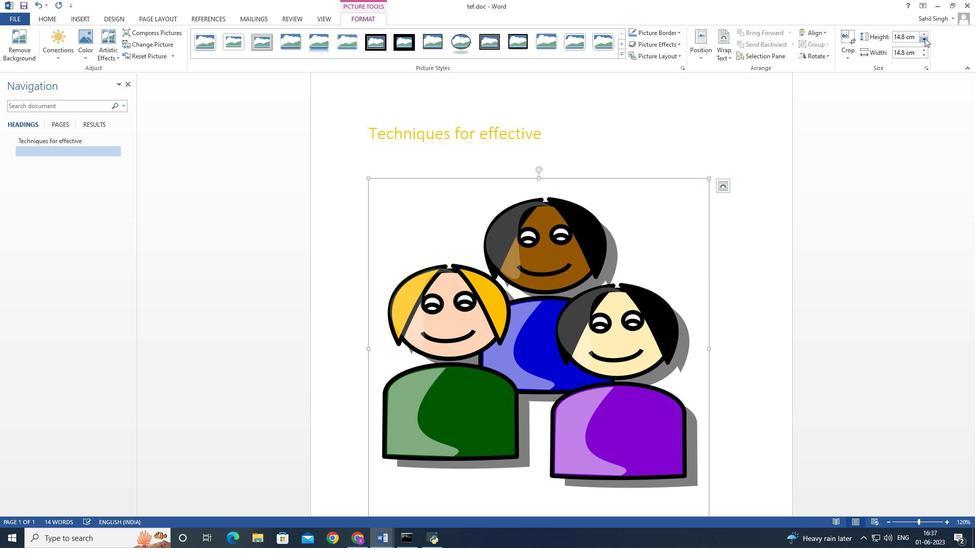 
Action: Mouse pressed left at (925, 38)
Screenshot: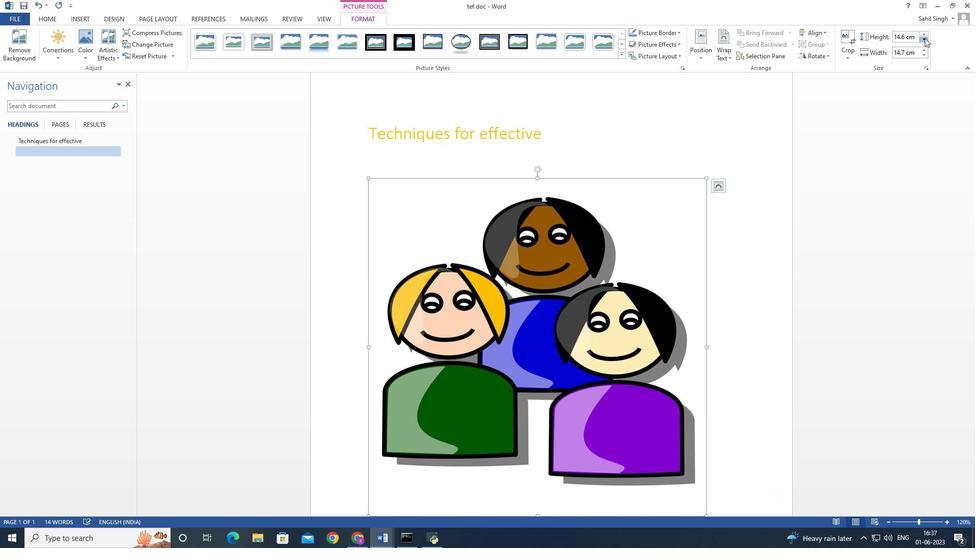 
Action: Mouse pressed left at (925, 38)
Screenshot: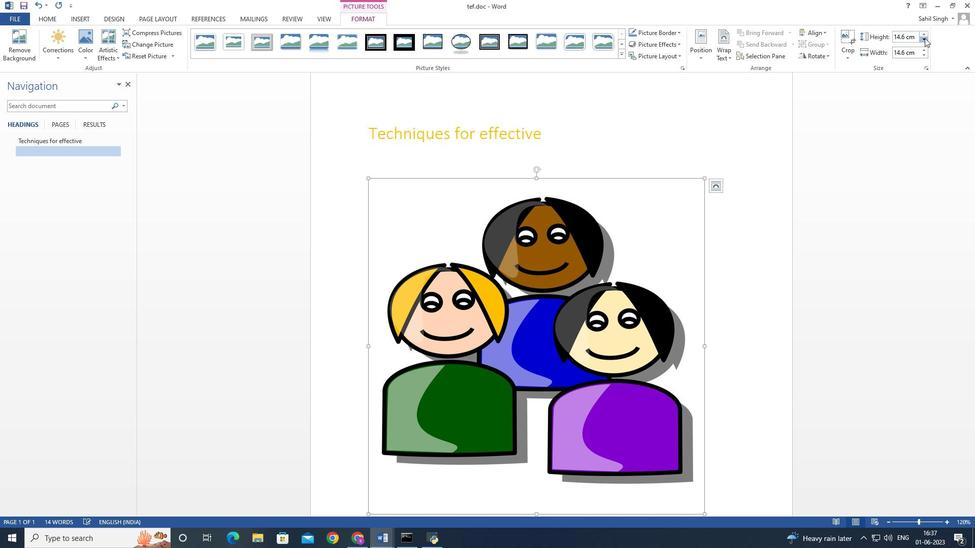 
Action: Mouse pressed left at (925, 38)
Screenshot: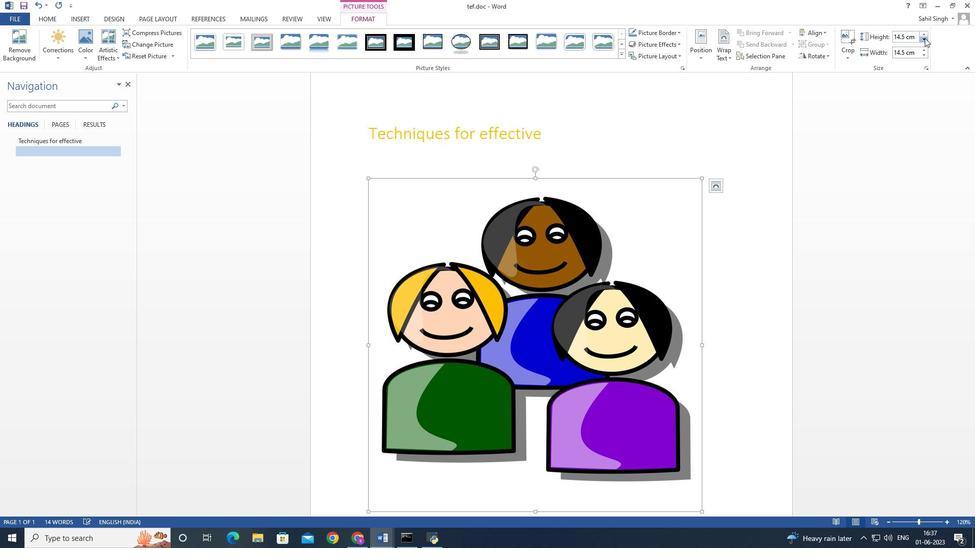 
Action: Mouse pressed left at (925, 38)
Screenshot: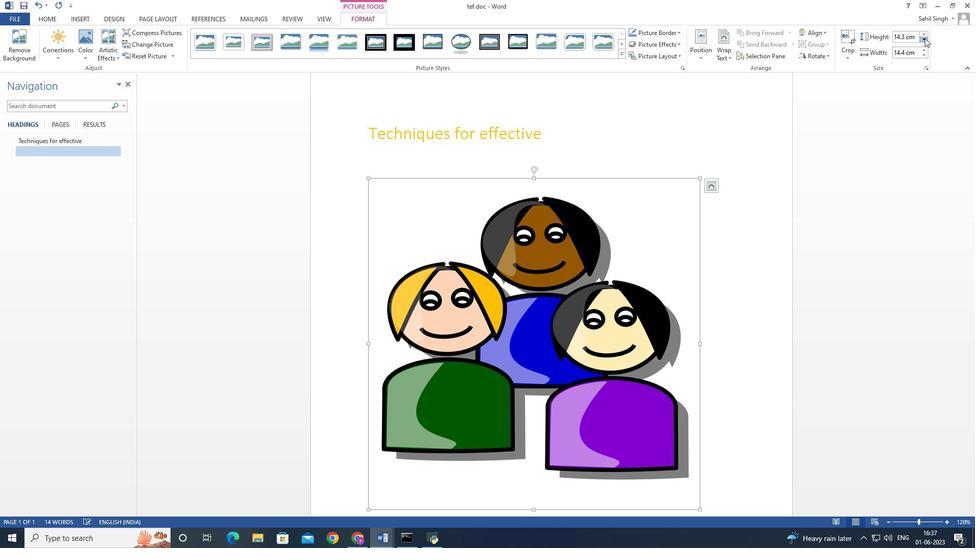 
Action: Mouse pressed left at (925, 38)
Screenshot: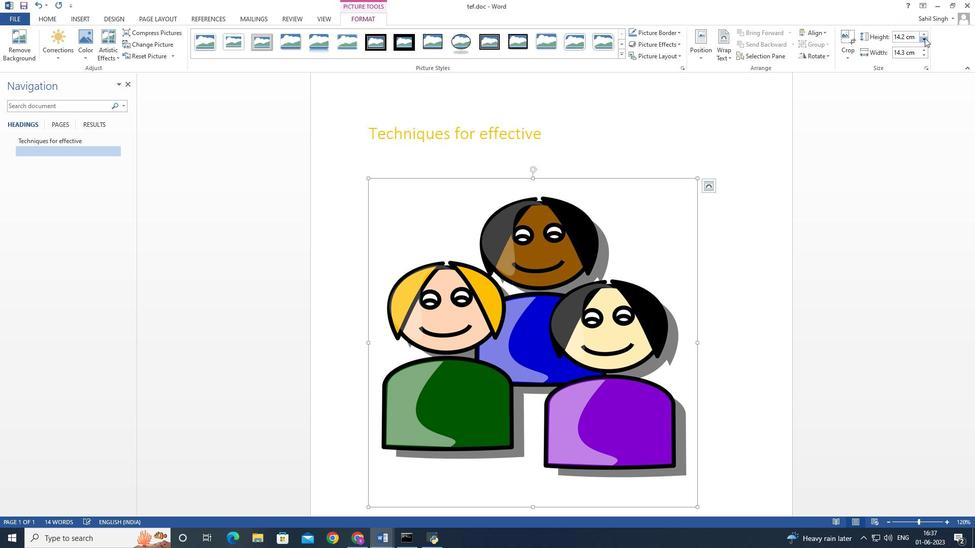 
Action: Mouse pressed left at (925, 38)
Screenshot: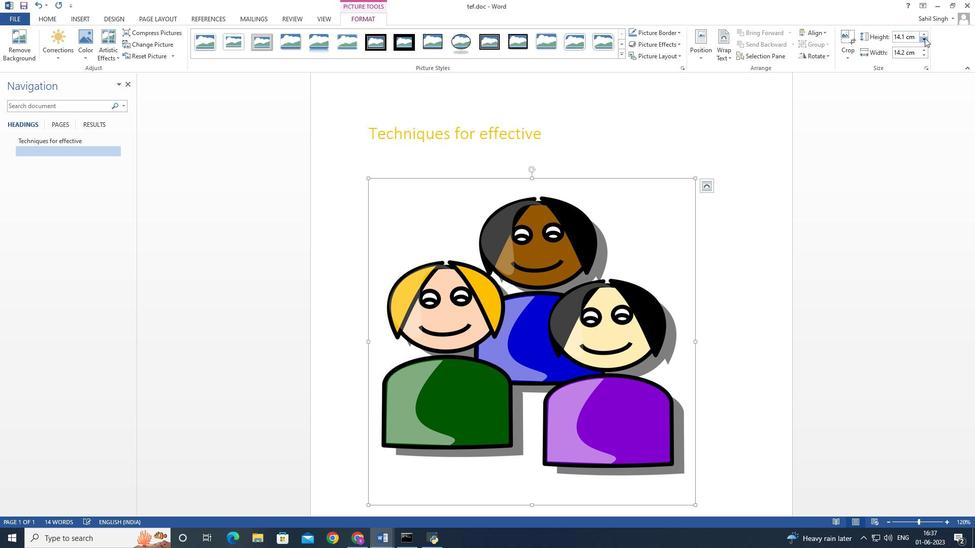 
Action: Mouse pressed left at (925, 38)
Screenshot: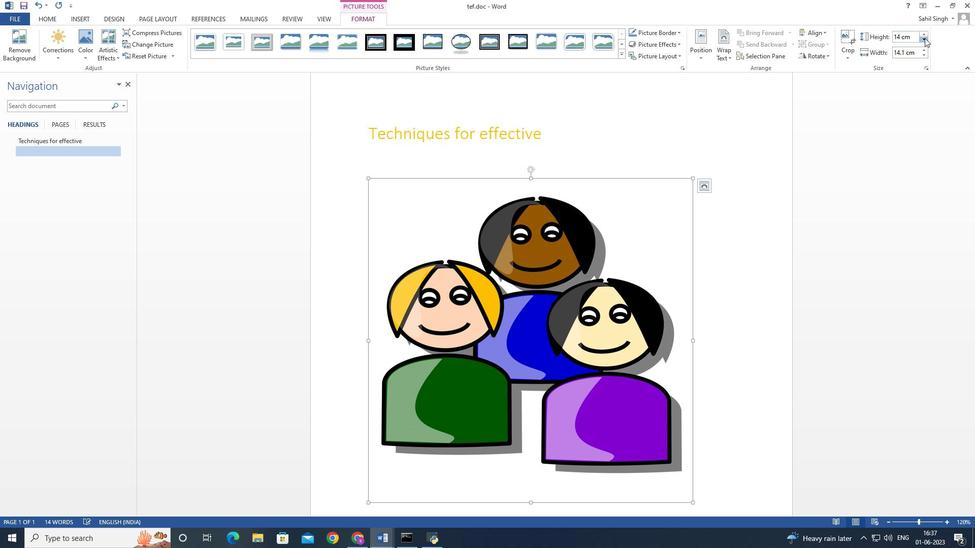 
Action: Mouse pressed left at (925, 38)
Screenshot: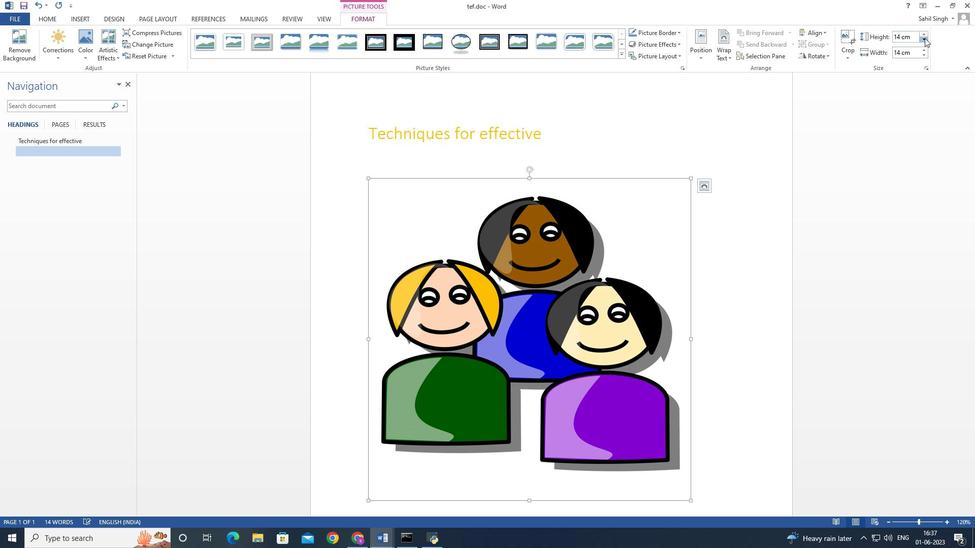 
Action: Mouse pressed left at (925, 38)
Screenshot: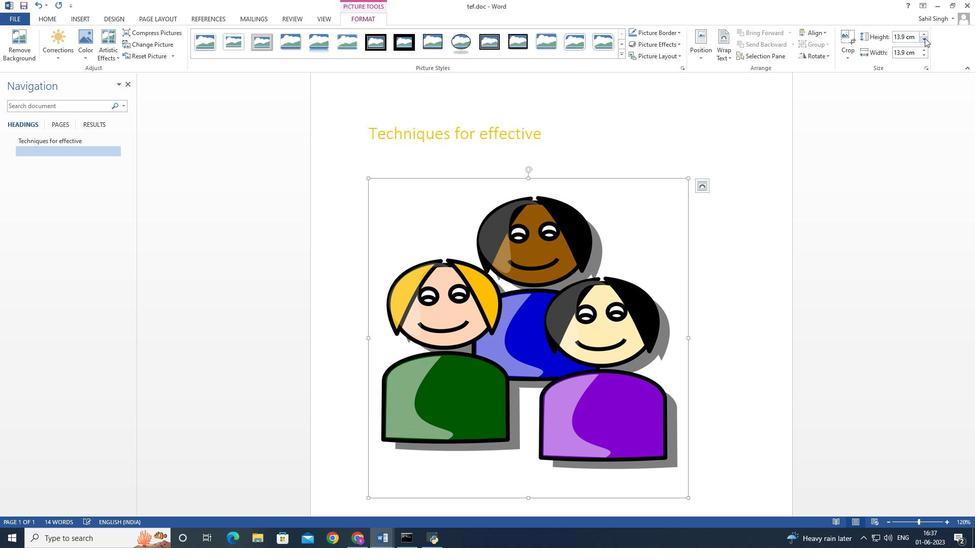 
Action: Mouse moved to (925, 38)
Screenshot: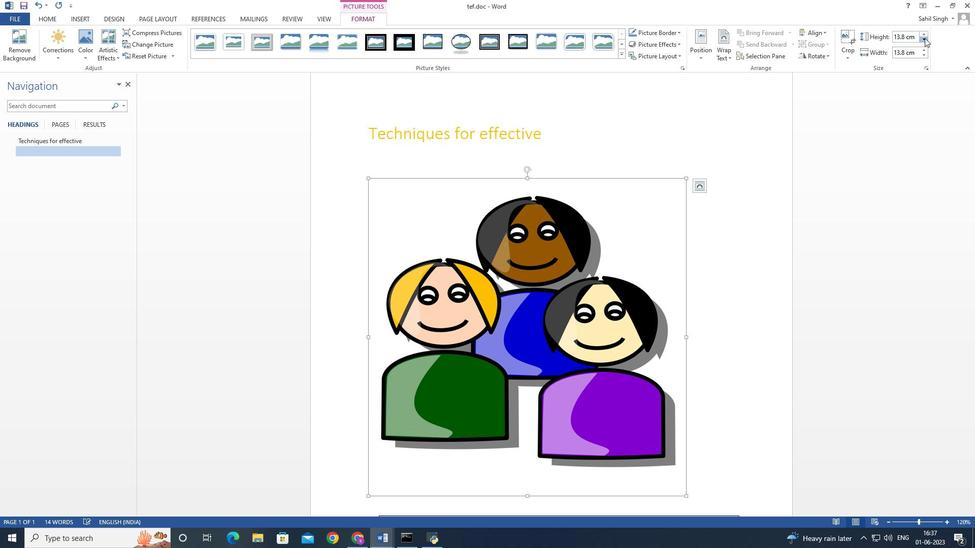 
Action: Mouse pressed left at (925, 38)
Screenshot: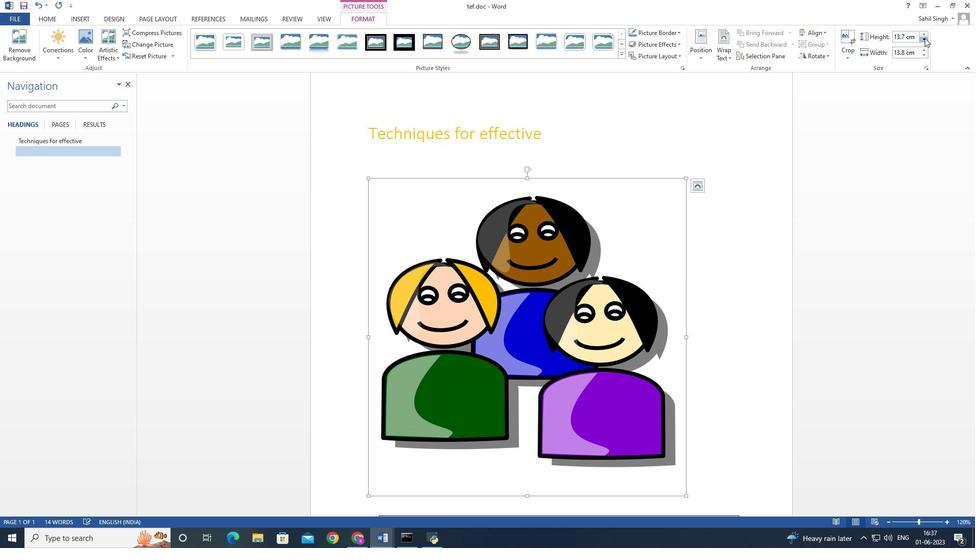 
Action: Mouse pressed left at (925, 38)
Screenshot: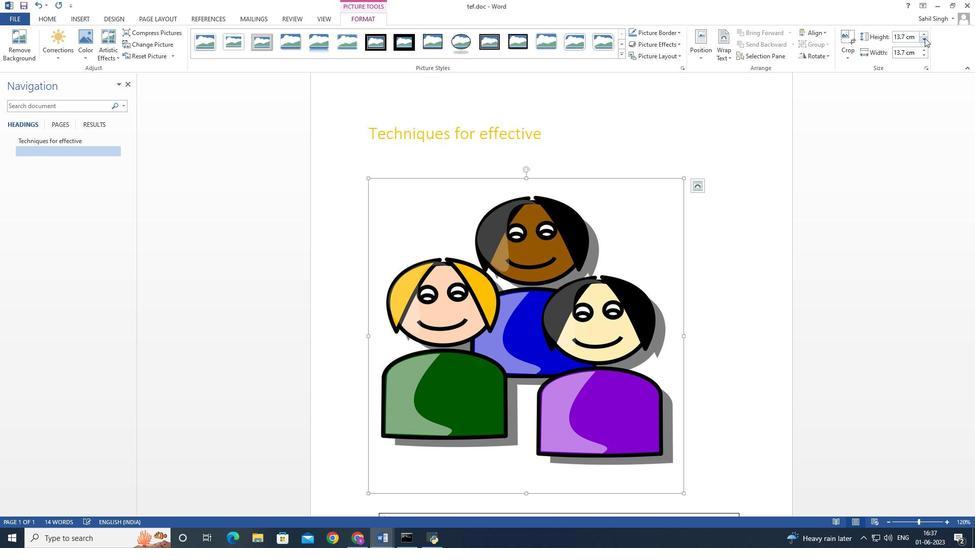 
Action: Mouse pressed left at (925, 38)
Screenshot: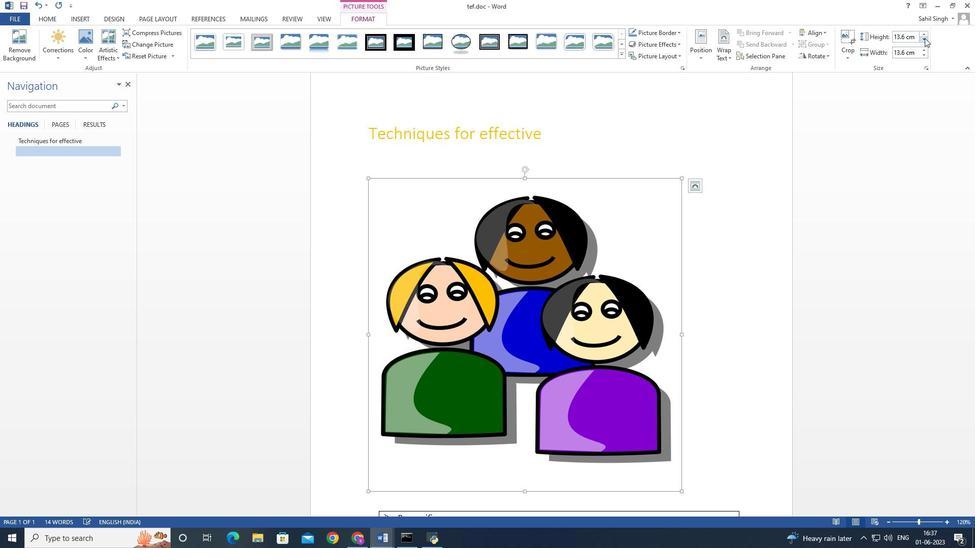 
Action: Mouse pressed left at (925, 38)
Screenshot: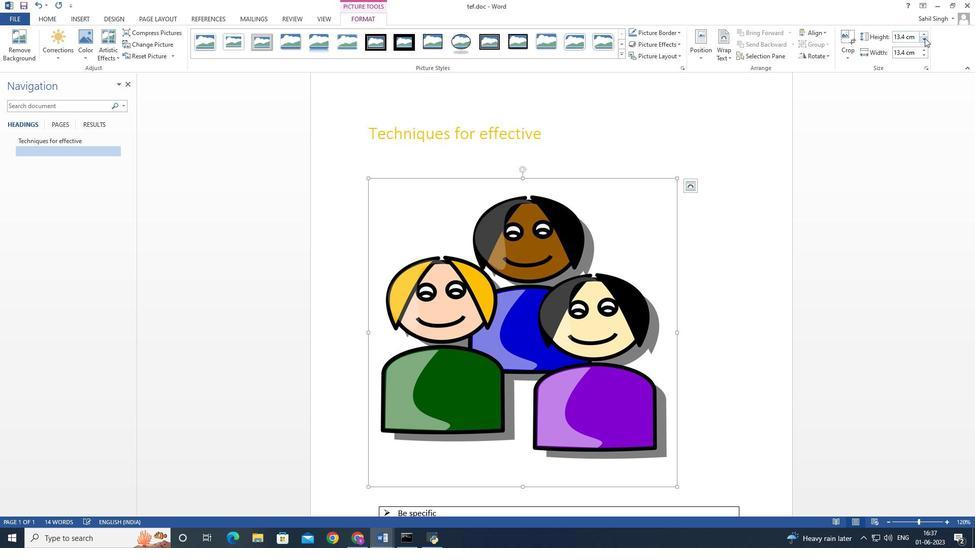 
Action: Mouse pressed left at (925, 38)
Screenshot: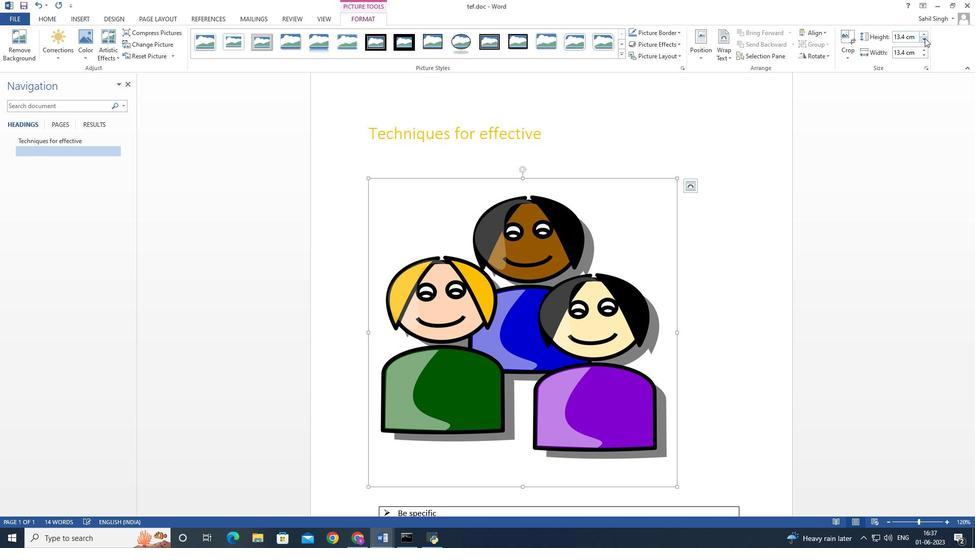 
Action: Mouse pressed left at (925, 38)
Screenshot: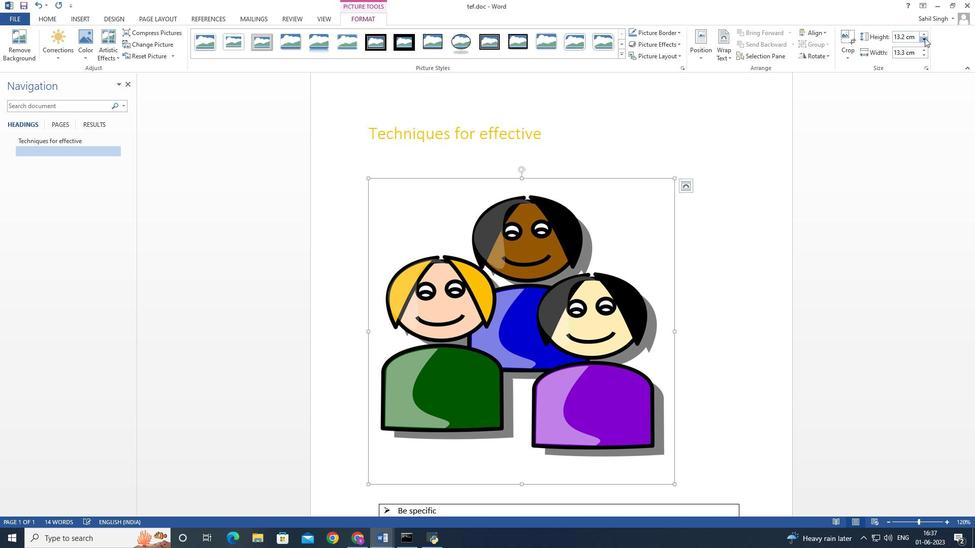 
Action: Mouse pressed left at (925, 38)
Screenshot: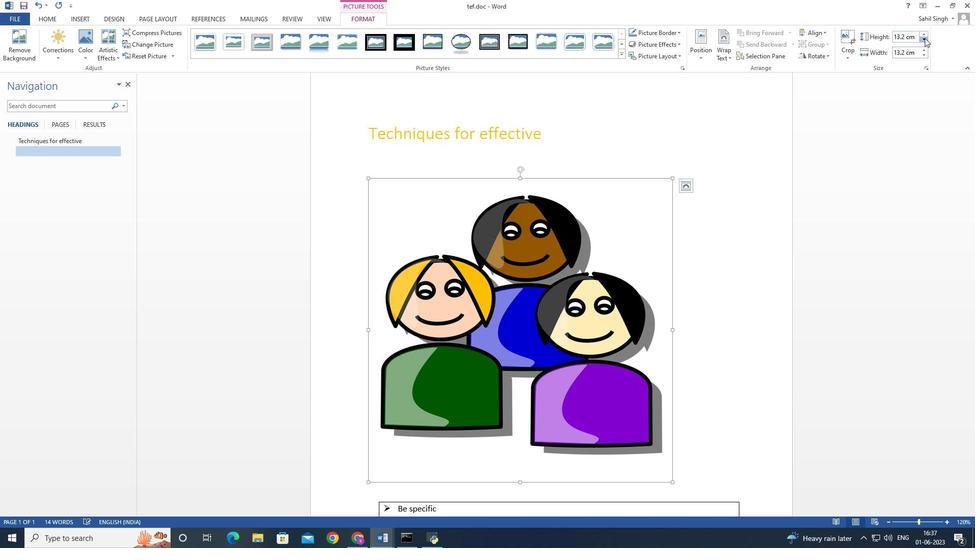 
Action: Mouse pressed left at (925, 38)
Screenshot: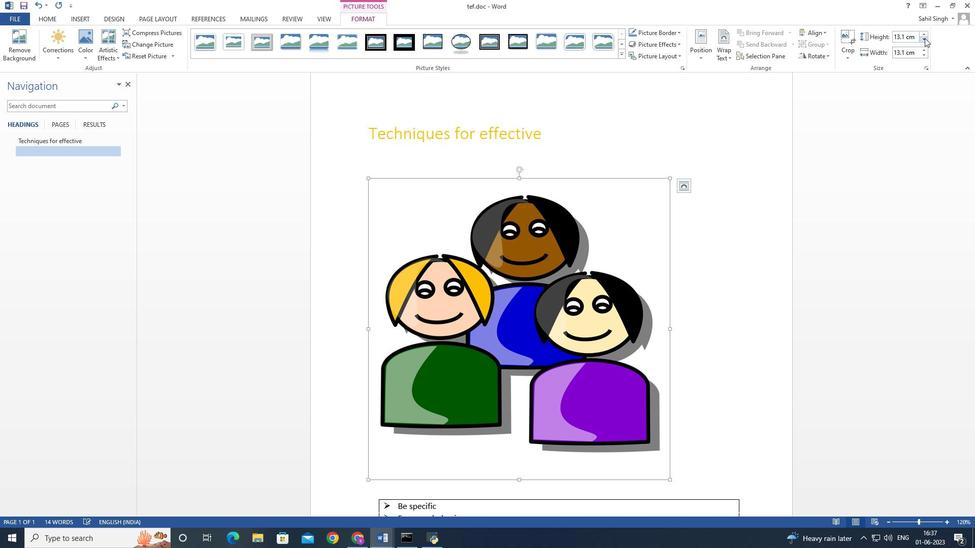 
Action: Mouse pressed left at (925, 38)
Screenshot: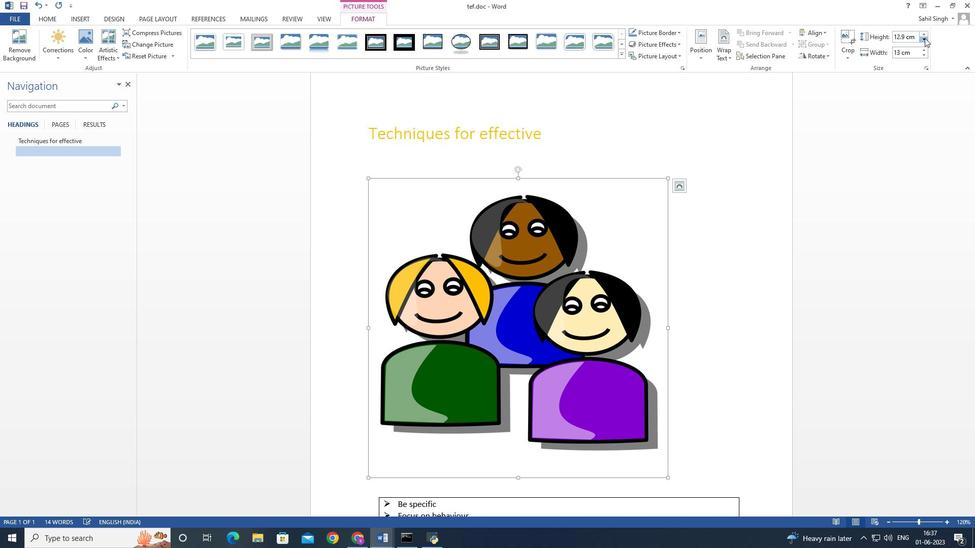 
Action: Mouse pressed left at (925, 38)
Screenshot: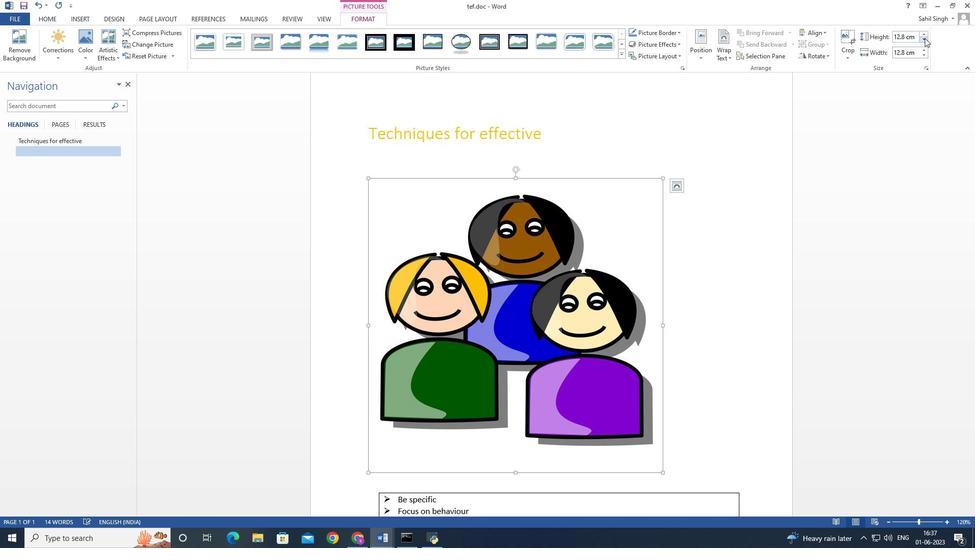 
Action: Mouse pressed left at (925, 38)
Screenshot: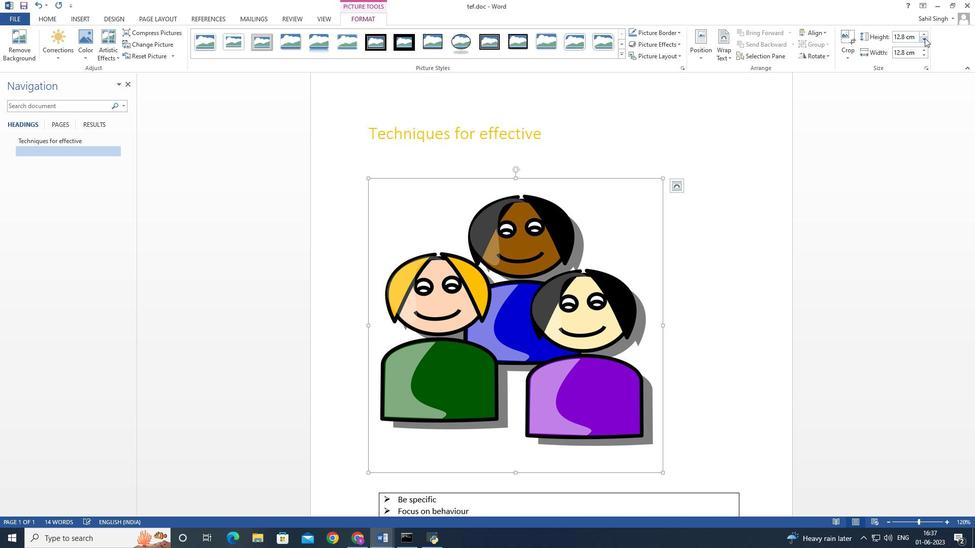 
Action: Mouse moved to (925, 38)
Screenshot: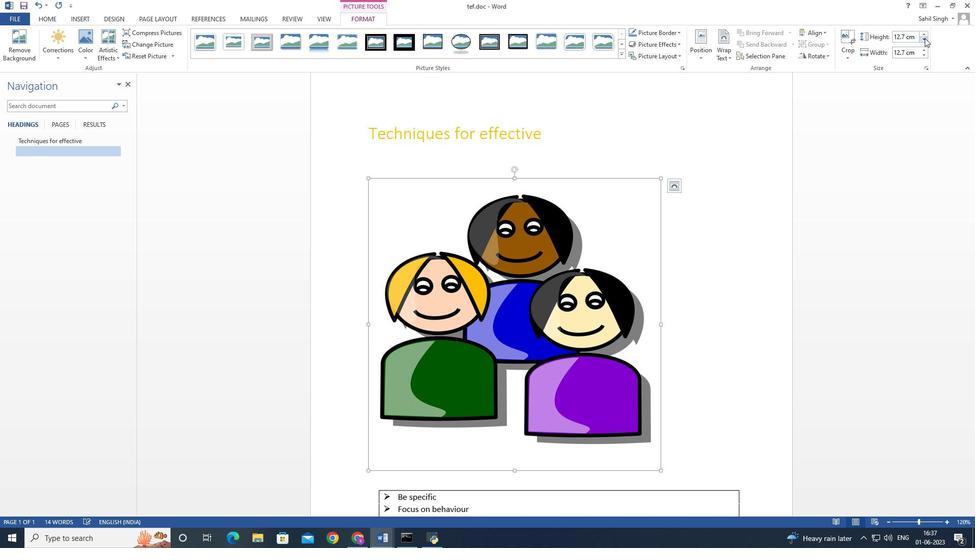 
Action: Mouse pressed left at (925, 38)
Screenshot: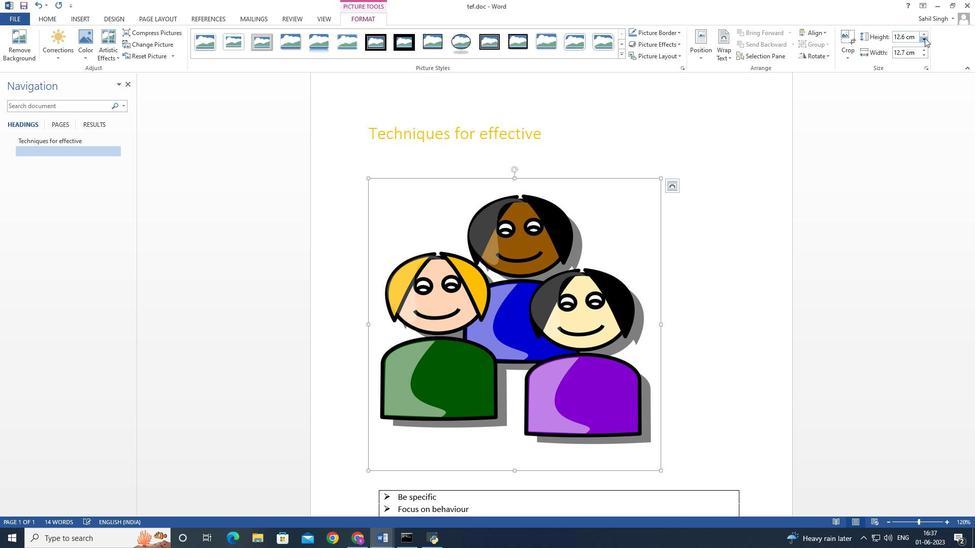
Action: Mouse pressed left at (925, 38)
Screenshot: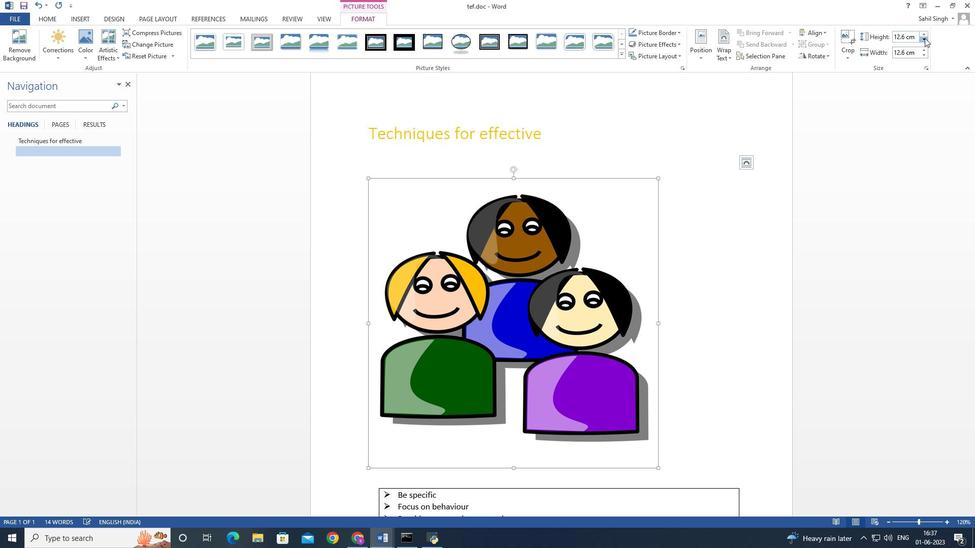 
Action: Mouse pressed left at (925, 38)
Screenshot: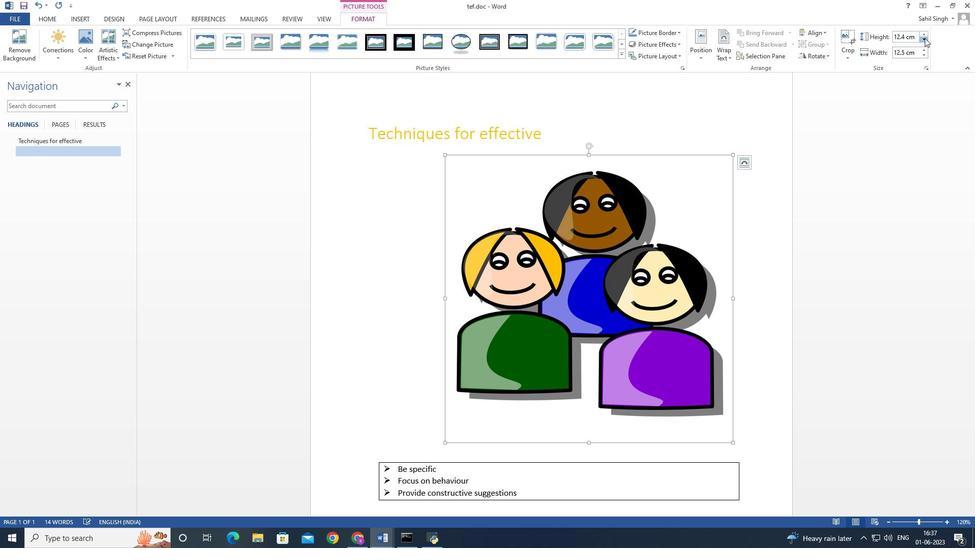
Action: Mouse pressed left at (925, 38)
Screenshot: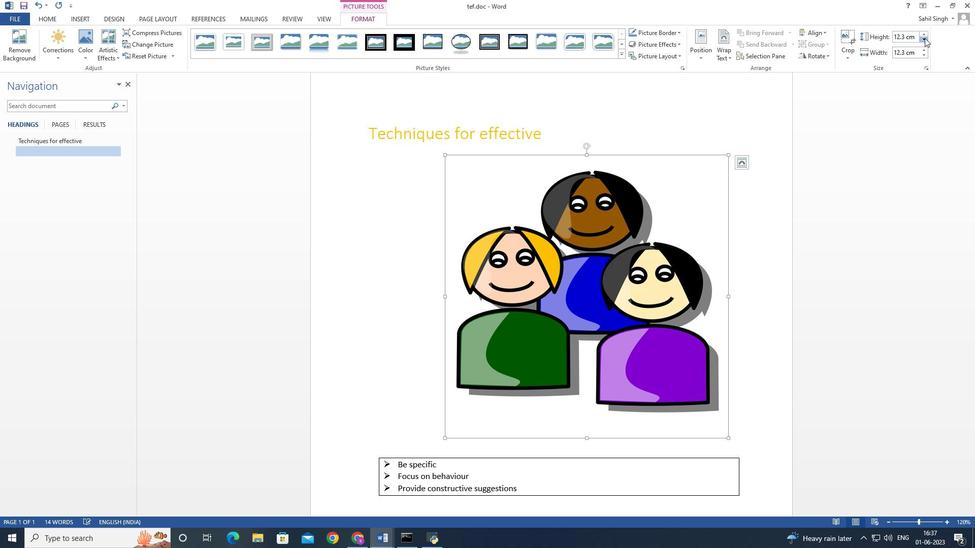 
Action: Mouse moved to (925, 37)
Screenshot: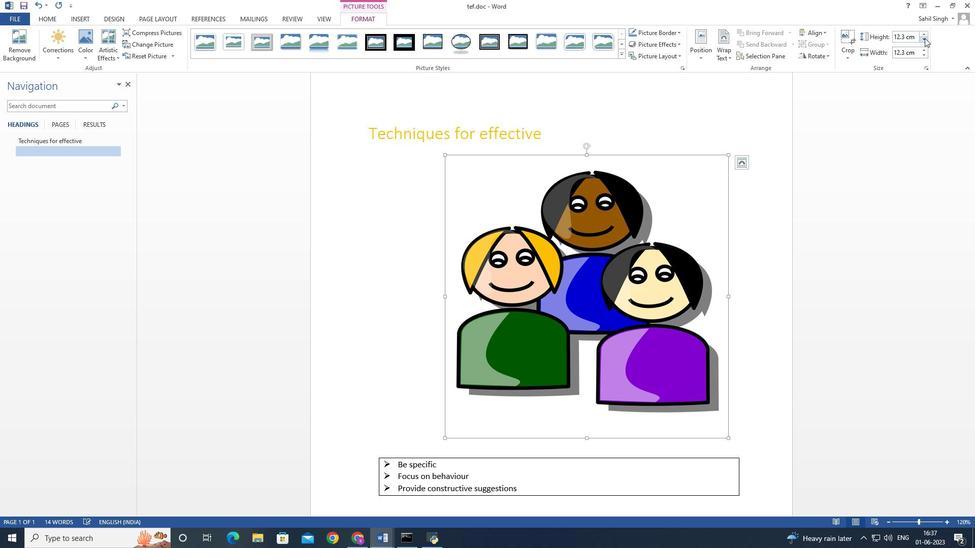 
Action: Mouse pressed left at (925, 37)
Screenshot: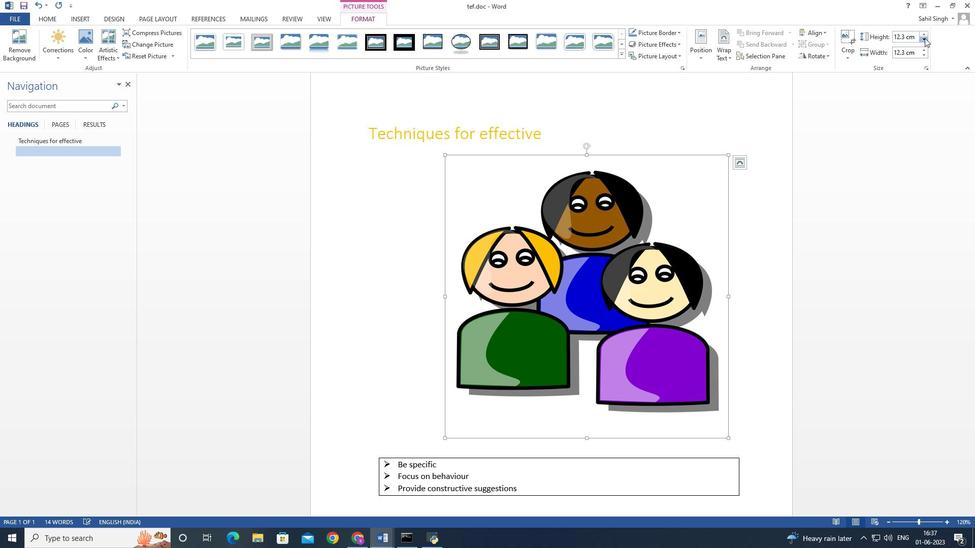 
Action: Mouse pressed left at (925, 37)
Screenshot: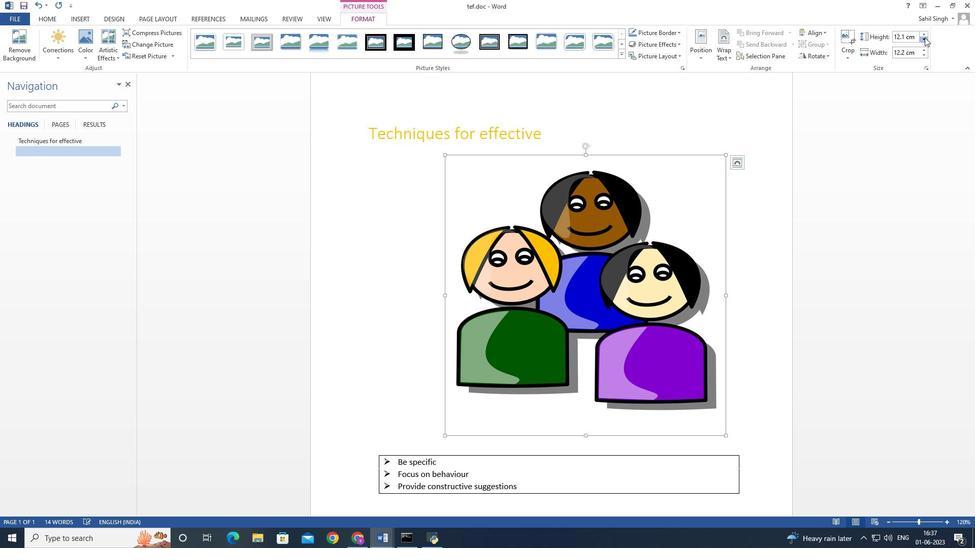 
Action: Mouse moved to (925, 37)
Screenshot: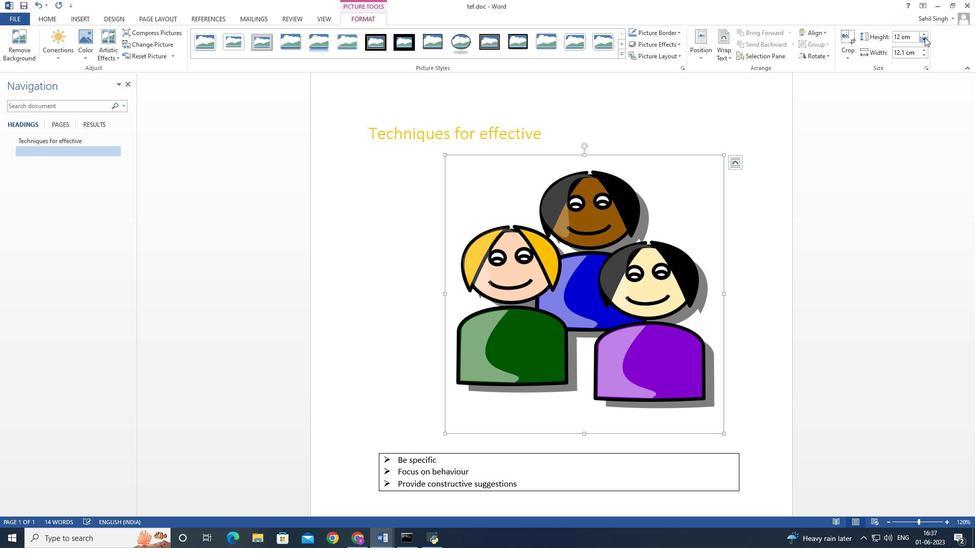 
Action: Mouse pressed left at (925, 37)
Screenshot: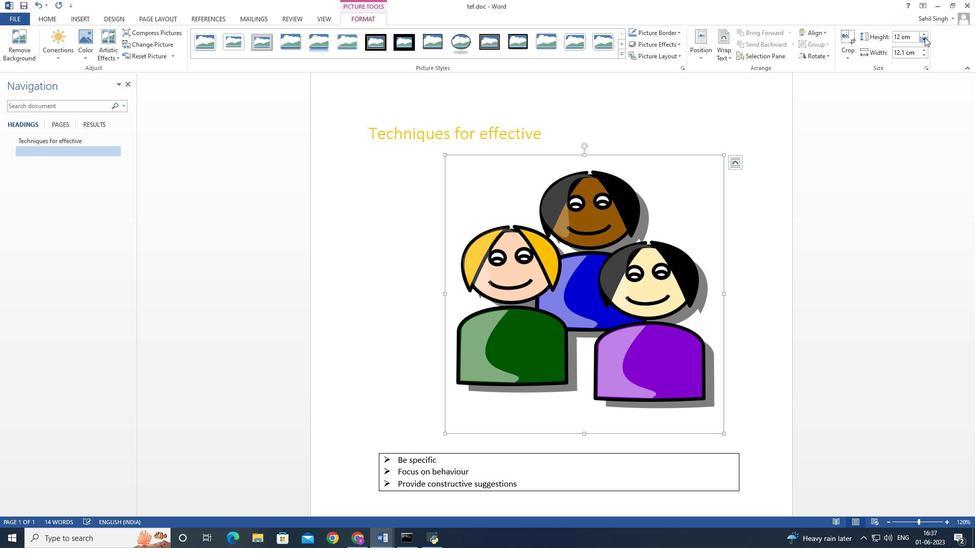 
Action: Mouse pressed left at (925, 37)
Screenshot: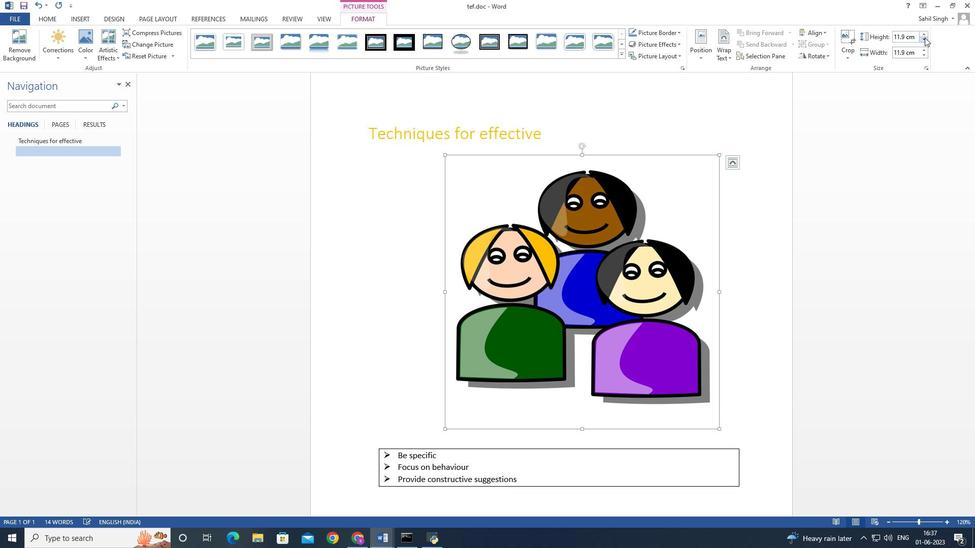 
Action: Mouse pressed left at (925, 37)
Screenshot: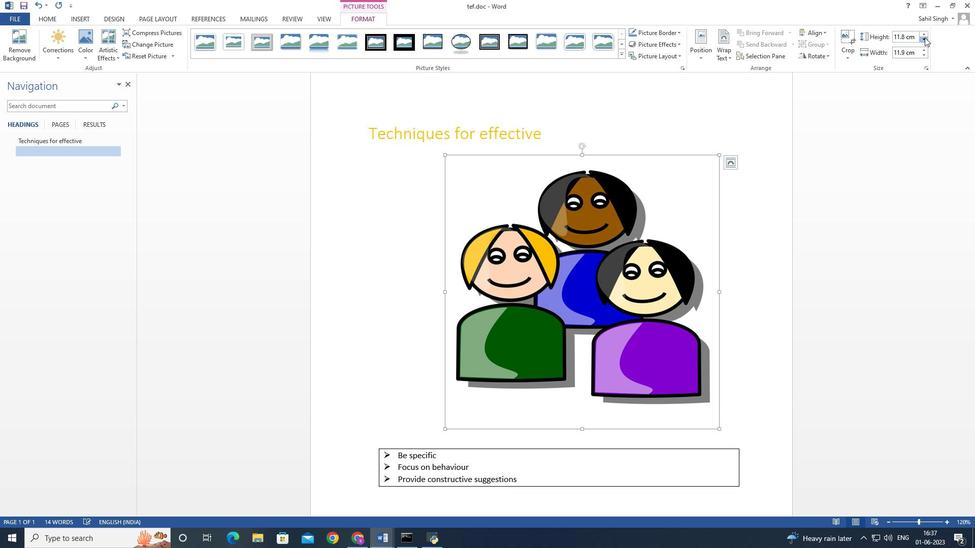 
Action: Mouse pressed left at (925, 37)
Screenshot: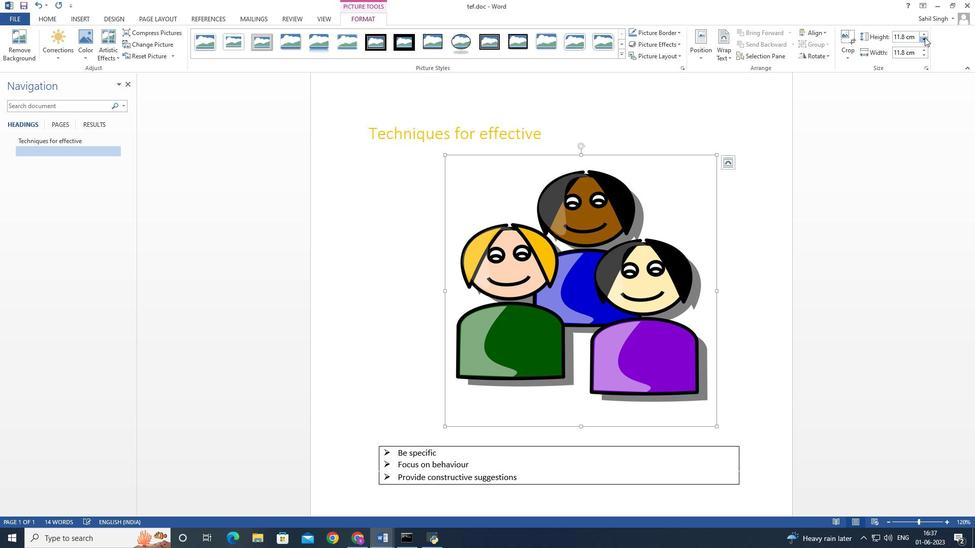 
Action: Mouse moved to (928, 37)
Screenshot: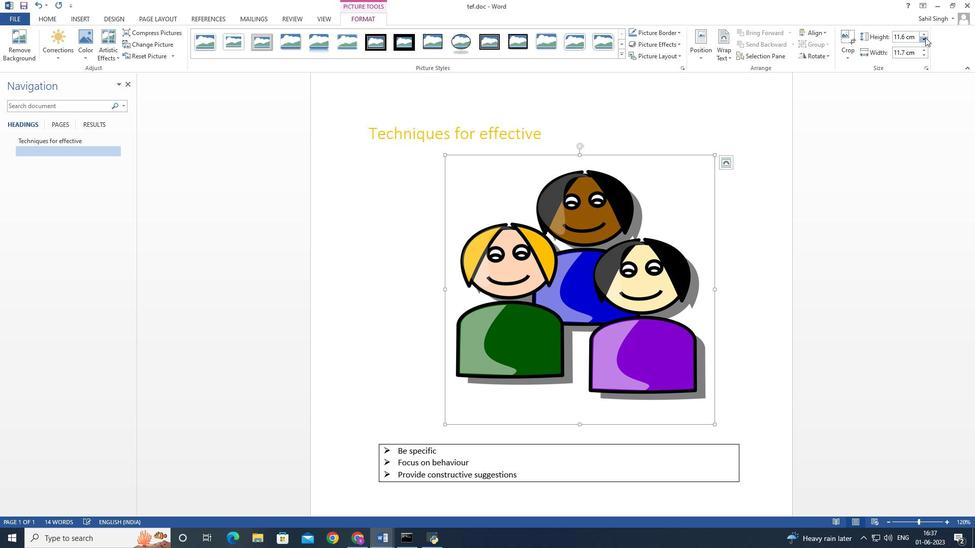 
Action: Mouse pressed left at (928, 37)
Screenshot: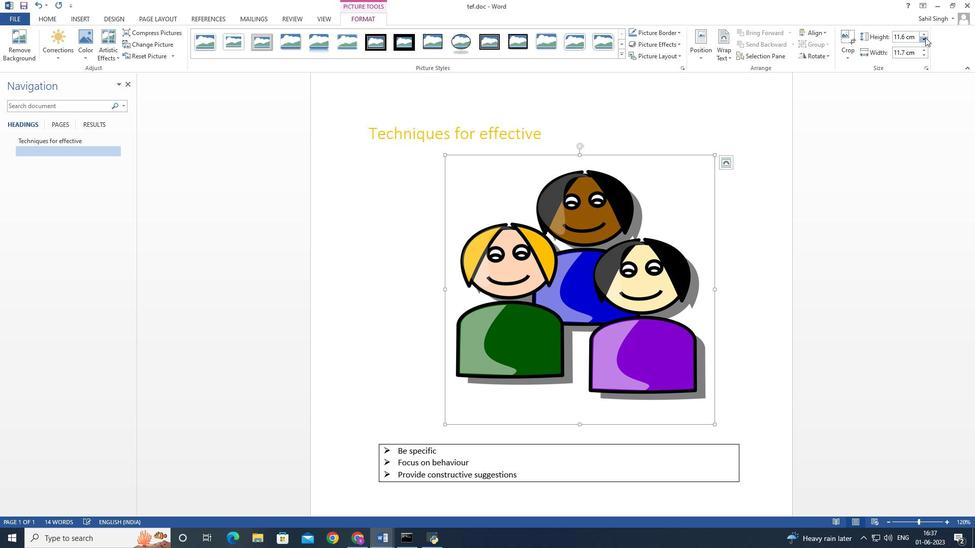 
Action: Mouse moved to (930, 36)
Screenshot: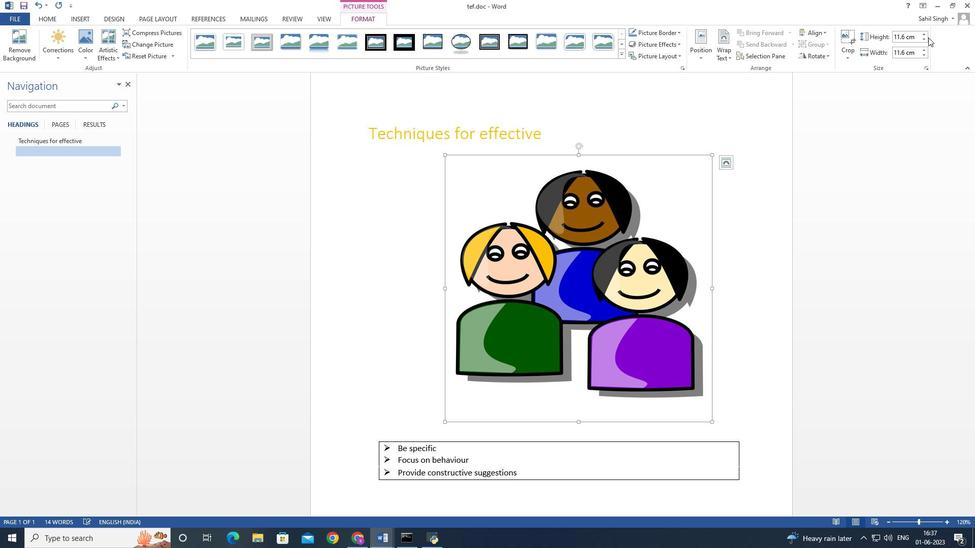 
Action: Mouse pressed left at (930, 36)
Screenshot: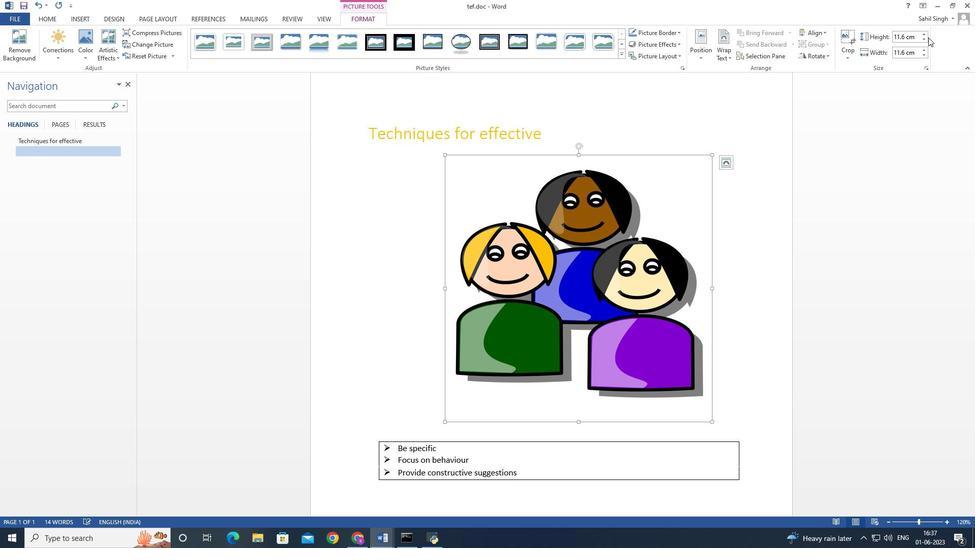 
Action: Mouse moved to (931, 36)
Screenshot: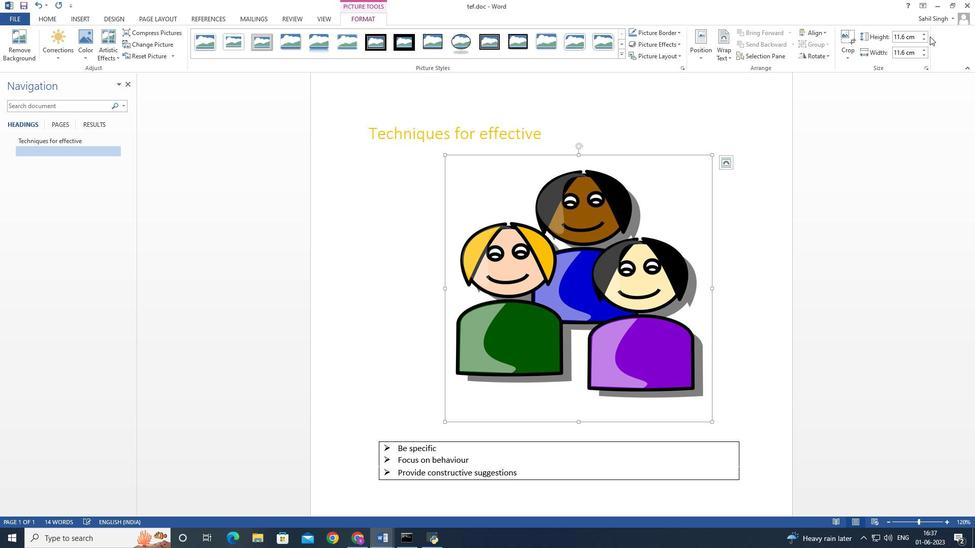 
Action: Mouse pressed left at (931, 36)
Screenshot: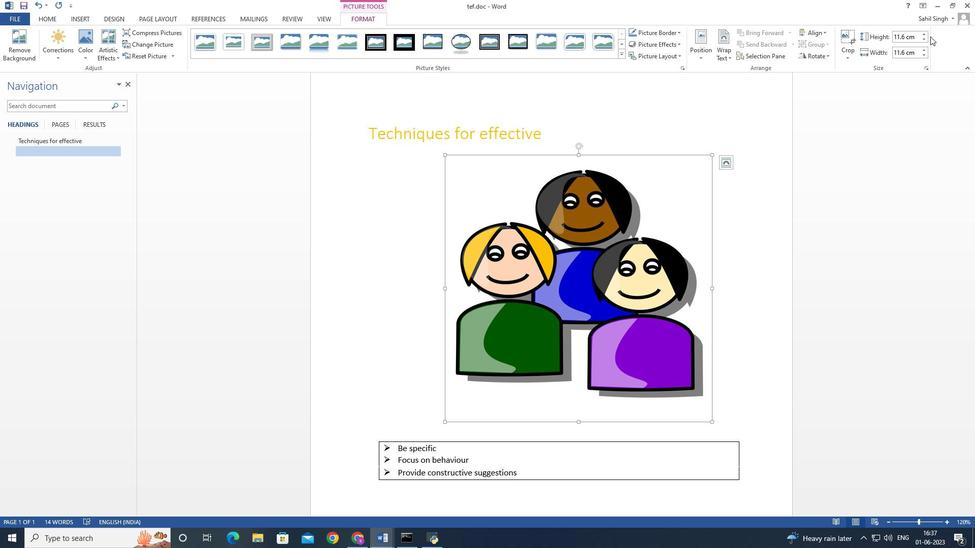 
Action: Mouse pressed left at (931, 36)
Screenshot: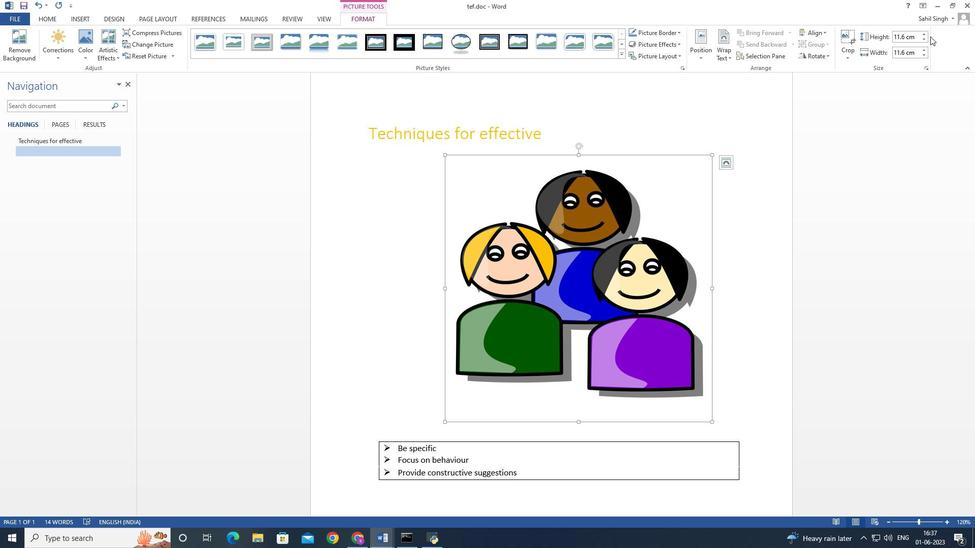 
Action: Mouse moved to (932, 35)
Screenshot: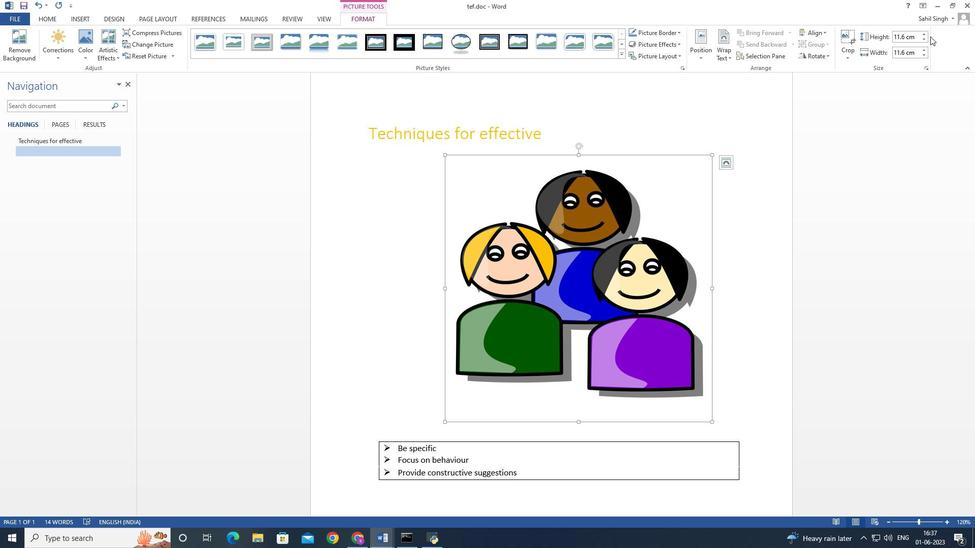 
Action: Mouse pressed left at (932, 35)
Screenshot: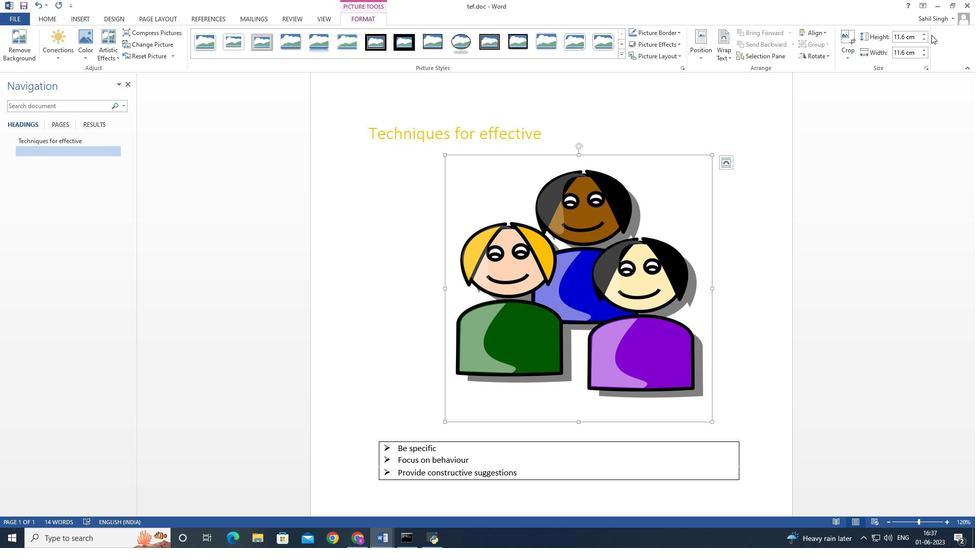 
Action: Mouse pressed left at (932, 35)
Screenshot: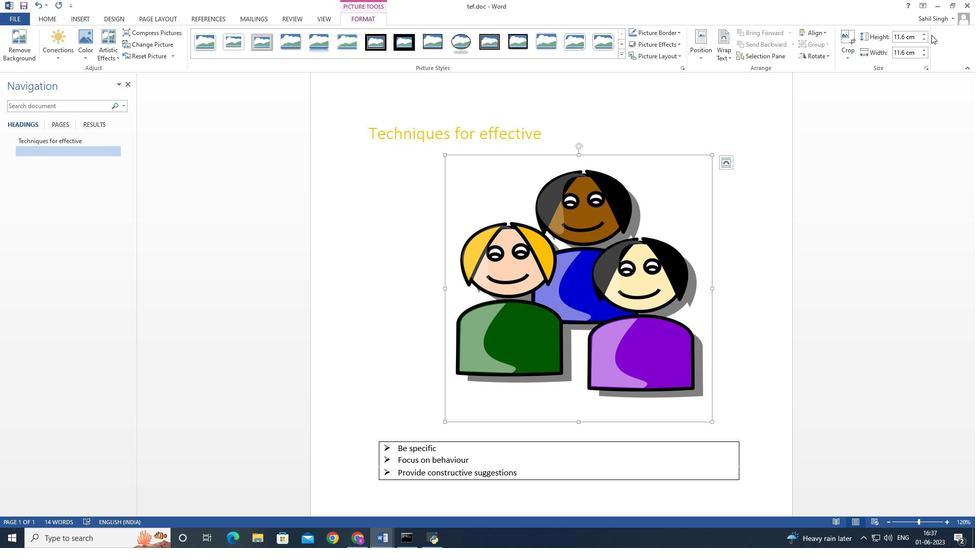 
Action: Mouse pressed left at (932, 35)
Screenshot: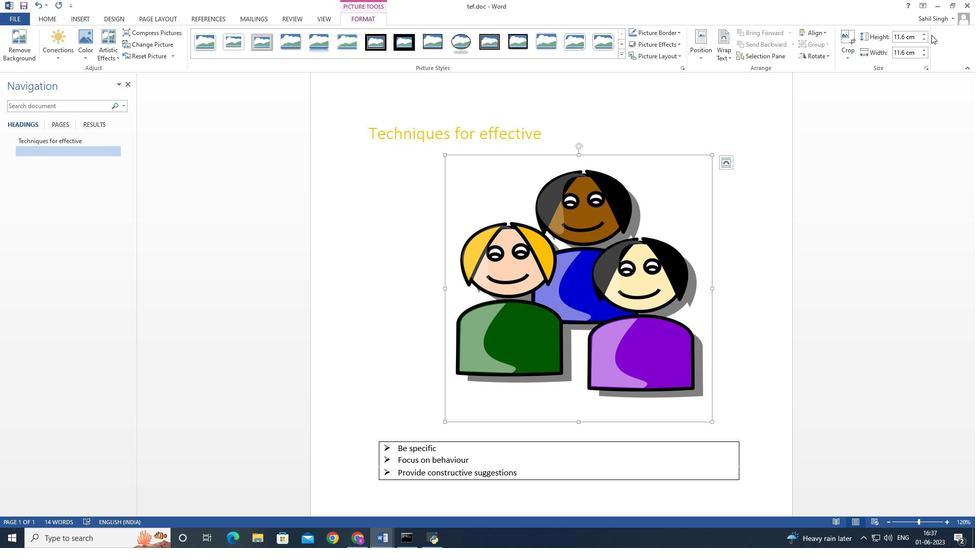 
Action: Mouse pressed left at (932, 35)
Screenshot: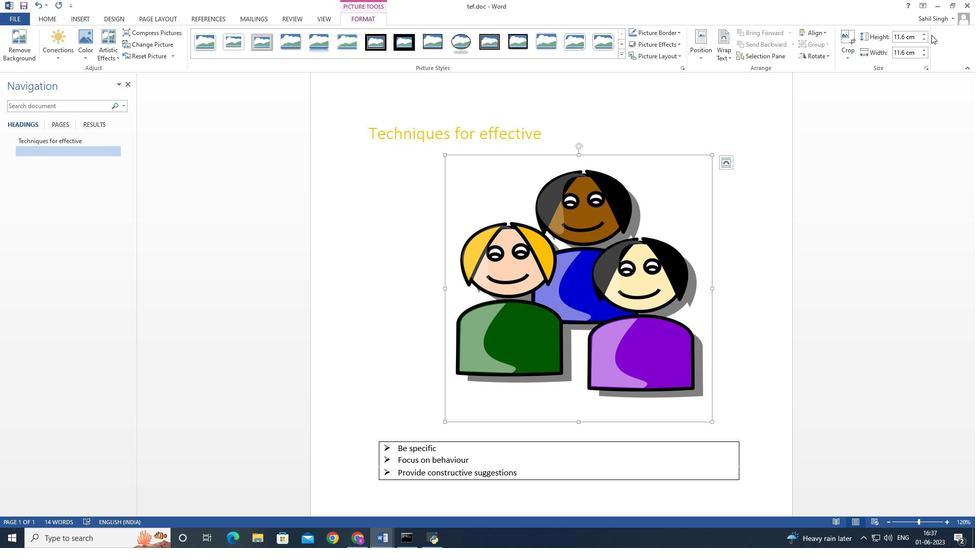 
Action: Mouse pressed left at (932, 35)
Screenshot: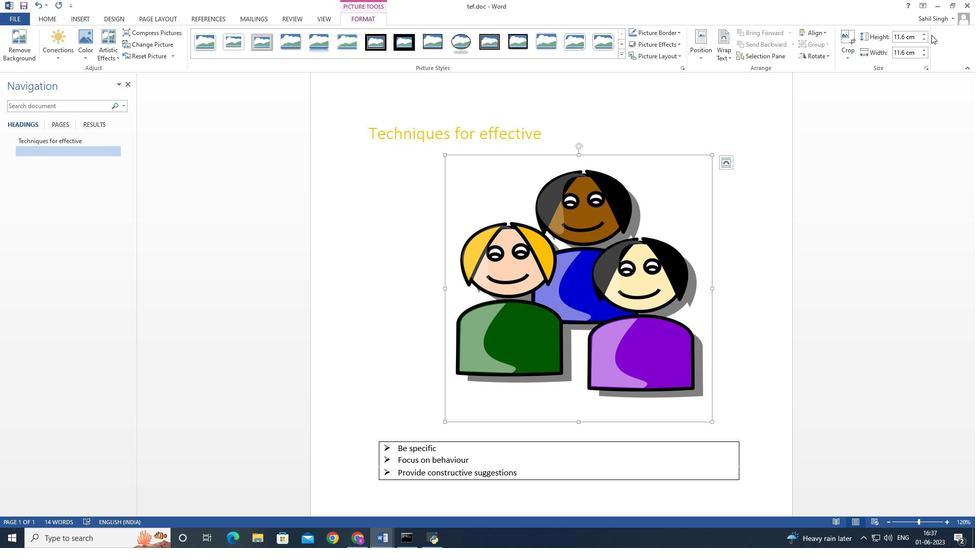 
Action: Mouse pressed left at (932, 35)
Screenshot: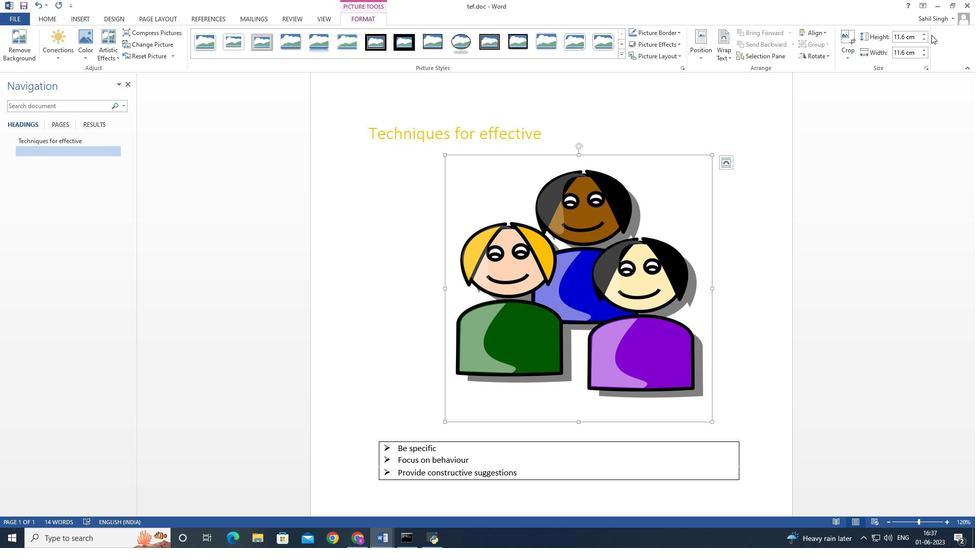 
Action: Mouse moved to (932, 35)
Screenshot: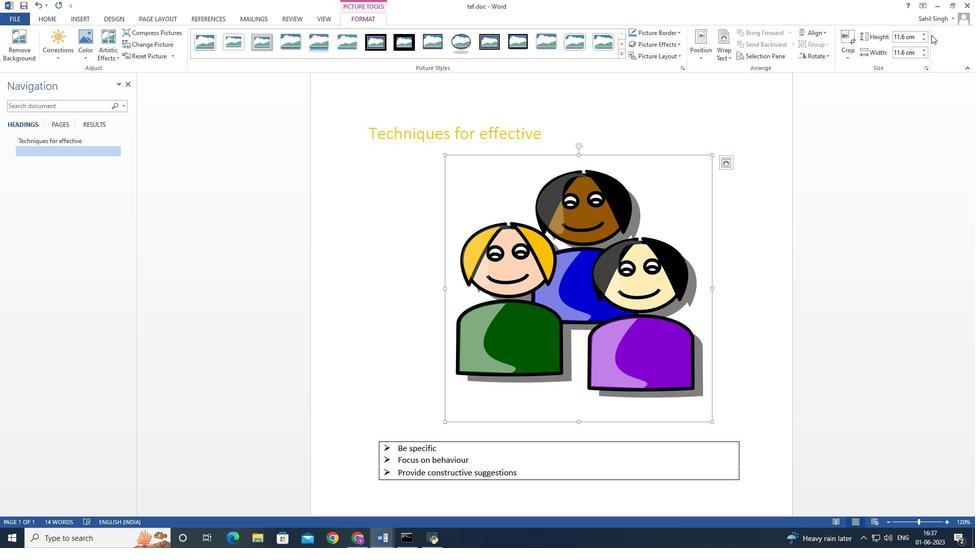 
Action: Mouse pressed left at (932, 35)
Screenshot: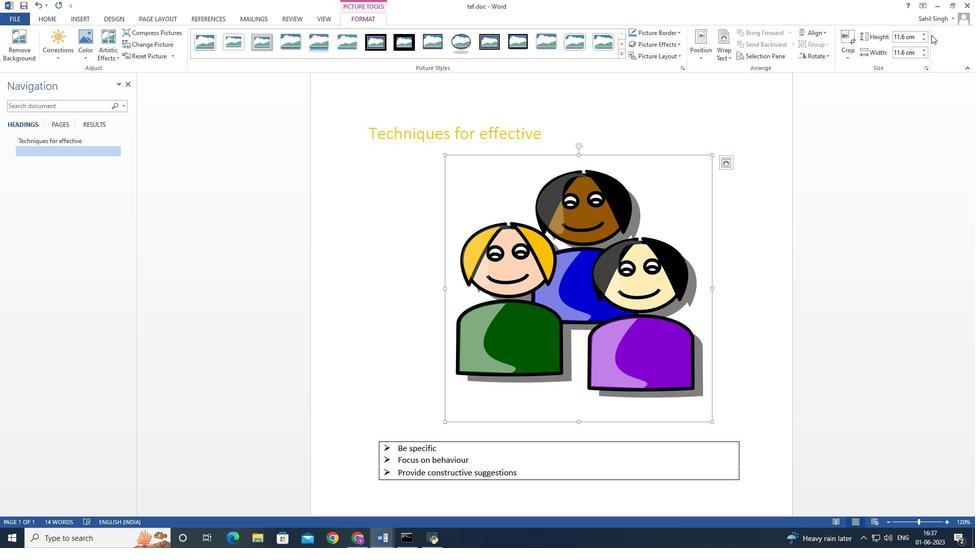 
Action: Mouse moved to (924, 35)
Screenshot: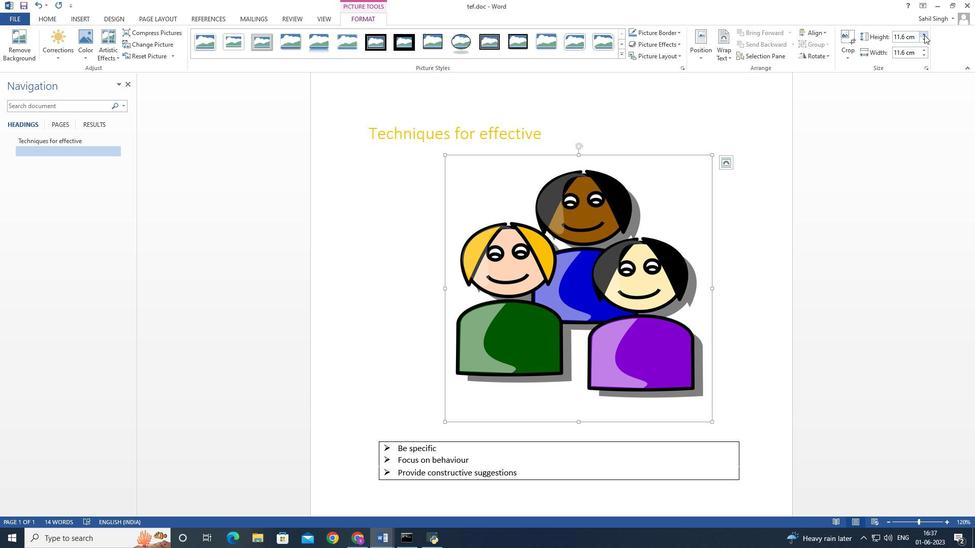 
Action: Mouse pressed left at (924, 35)
Screenshot: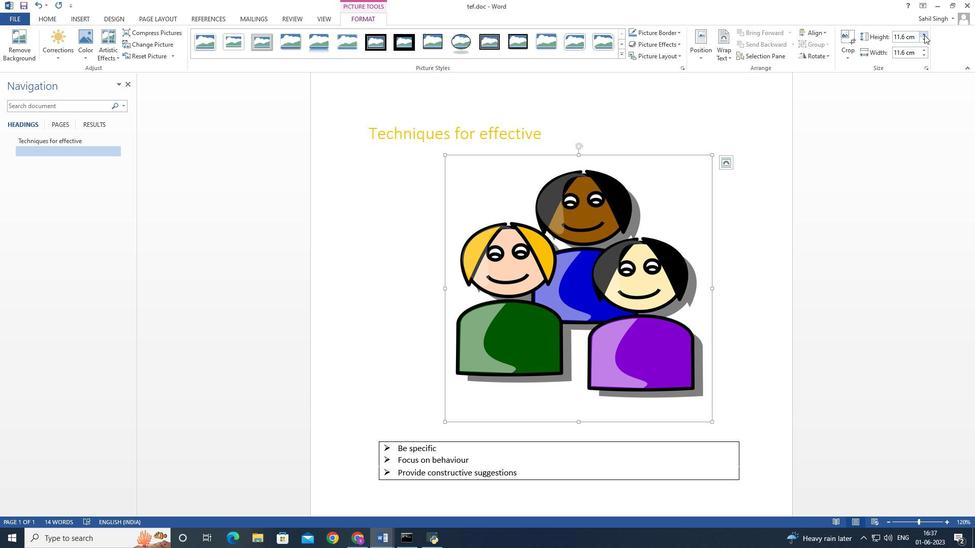 
Action: Mouse moved to (925, 35)
Screenshot: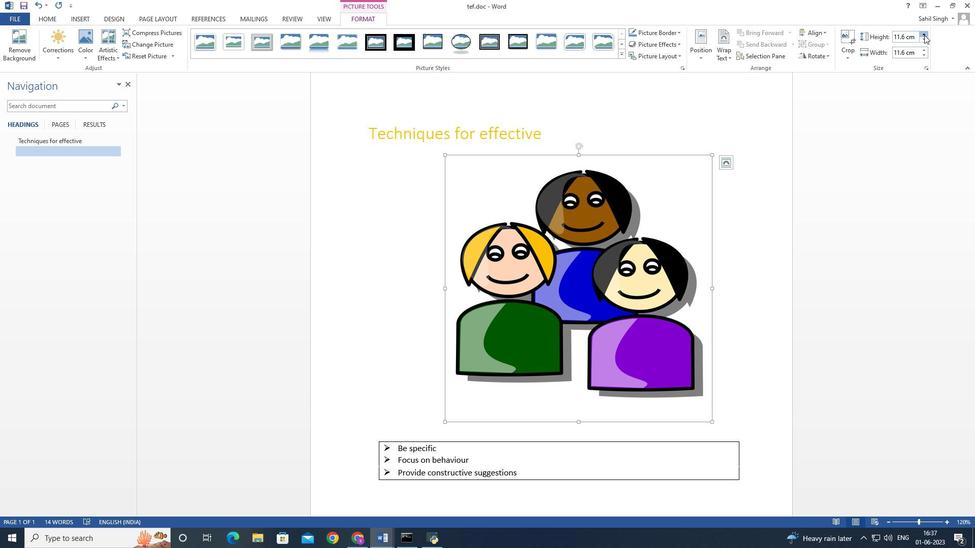 
Action: Mouse pressed left at (925, 35)
Screenshot: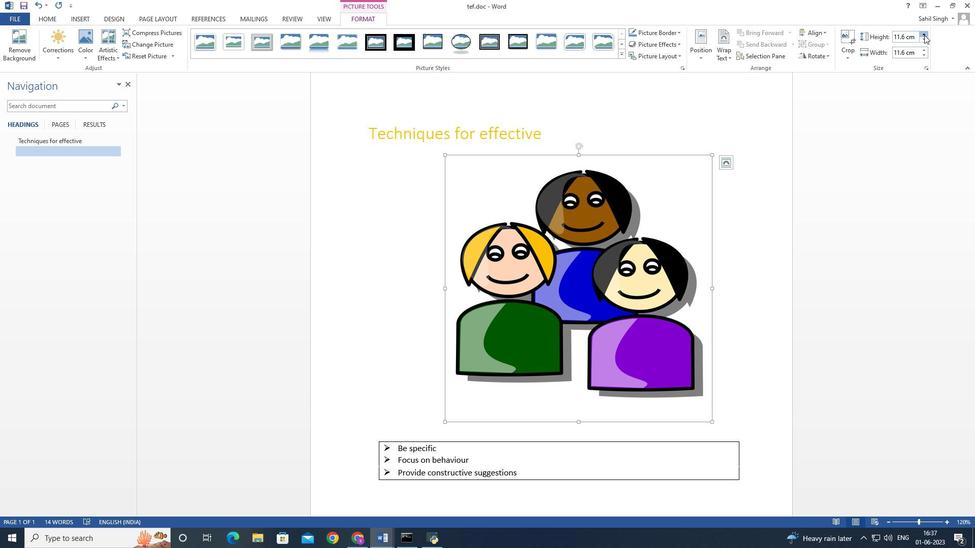 
Action: Mouse moved to (925, 37)
Screenshot: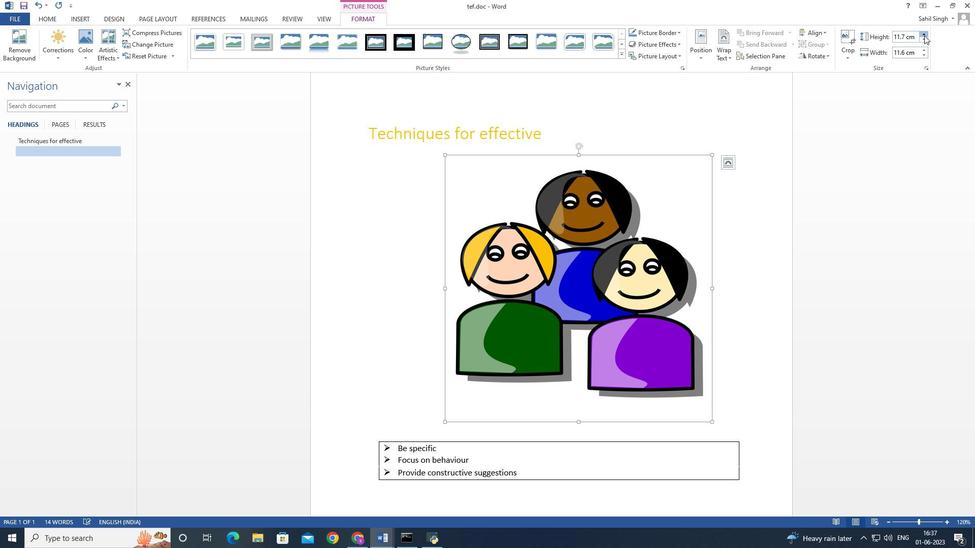 
Action: Mouse pressed left at (925, 37)
Screenshot: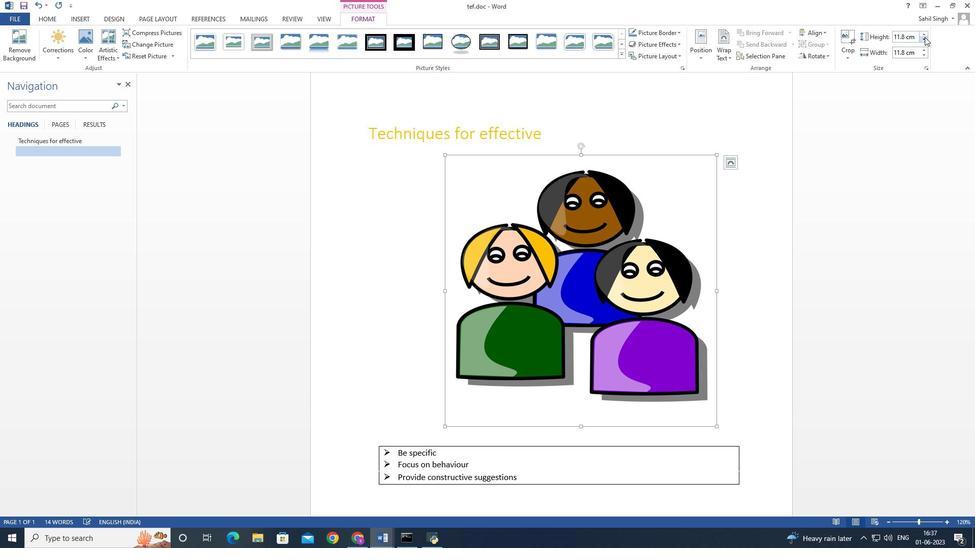 
Action: Mouse moved to (925, 37)
Screenshot: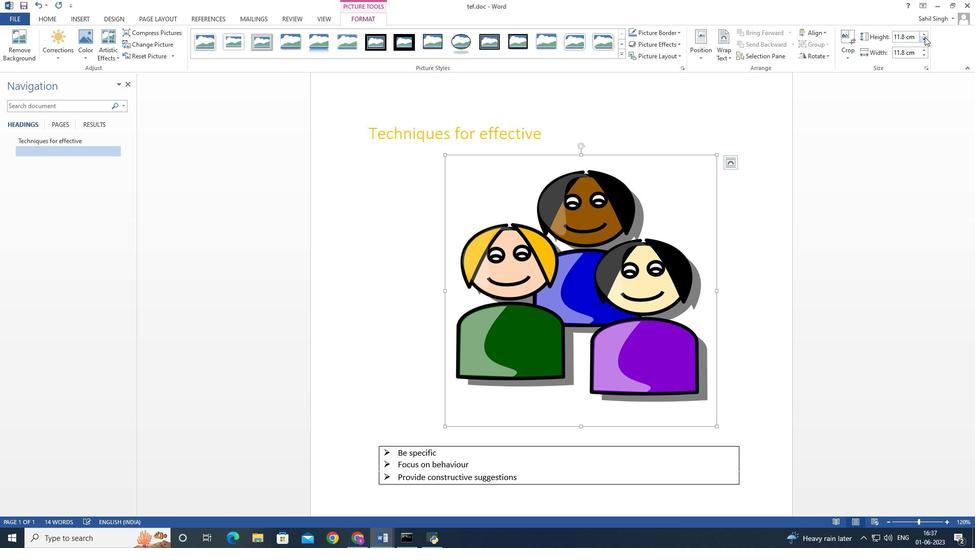 
Action: Mouse pressed left at (925, 37)
Screenshot: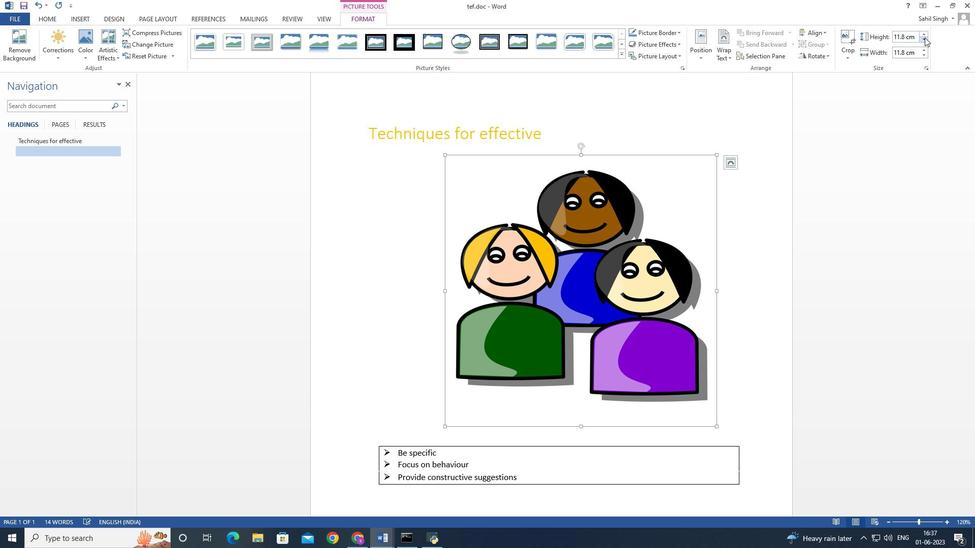 
Action: Mouse pressed left at (925, 37)
Screenshot: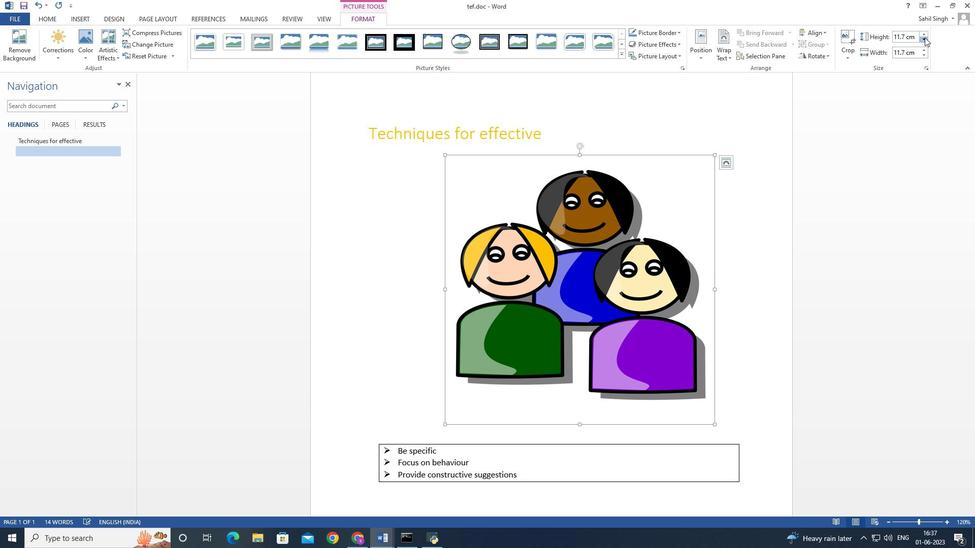 
Action: Mouse pressed left at (925, 37)
Screenshot: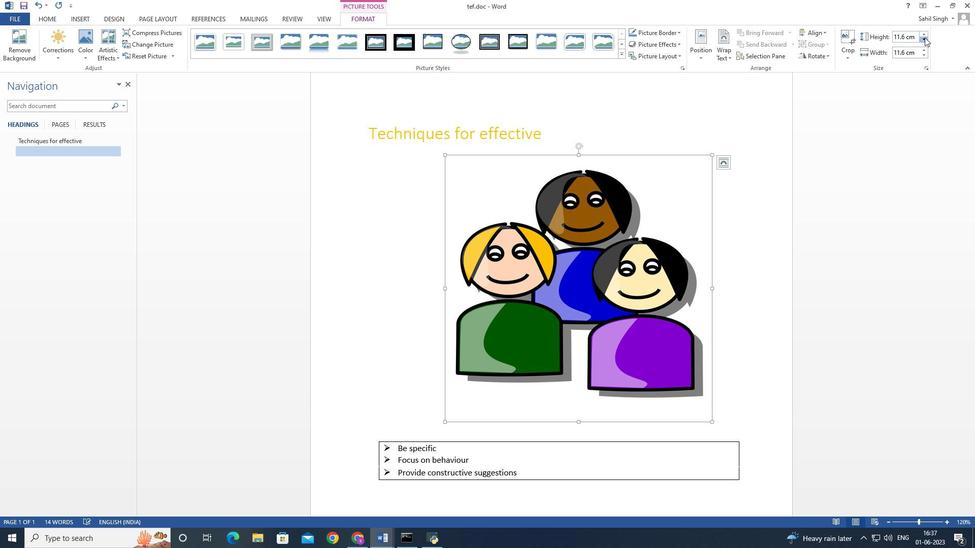 
Action: Mouse pressed left at (925, 37)
Screenshot: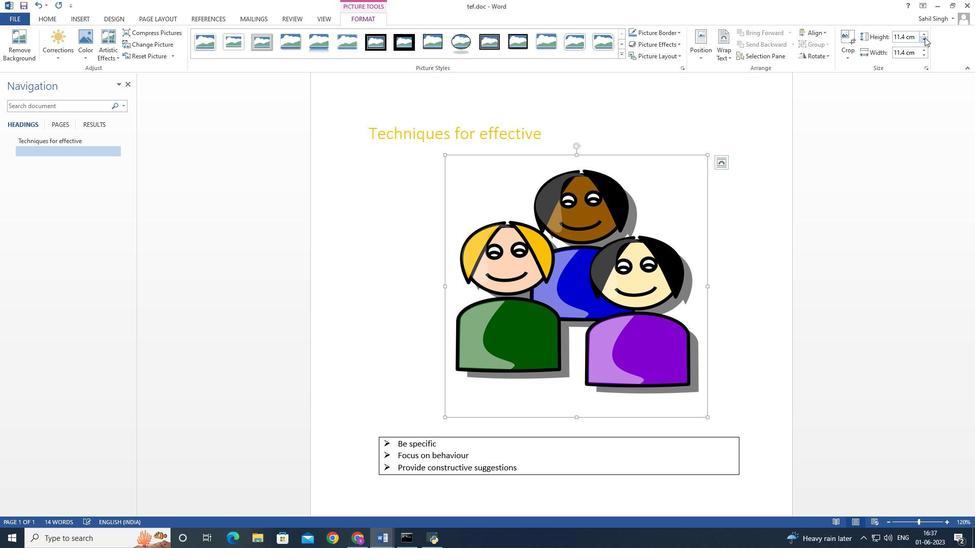 
Action: Mouse pressed left at (925, 37)
Screenshot: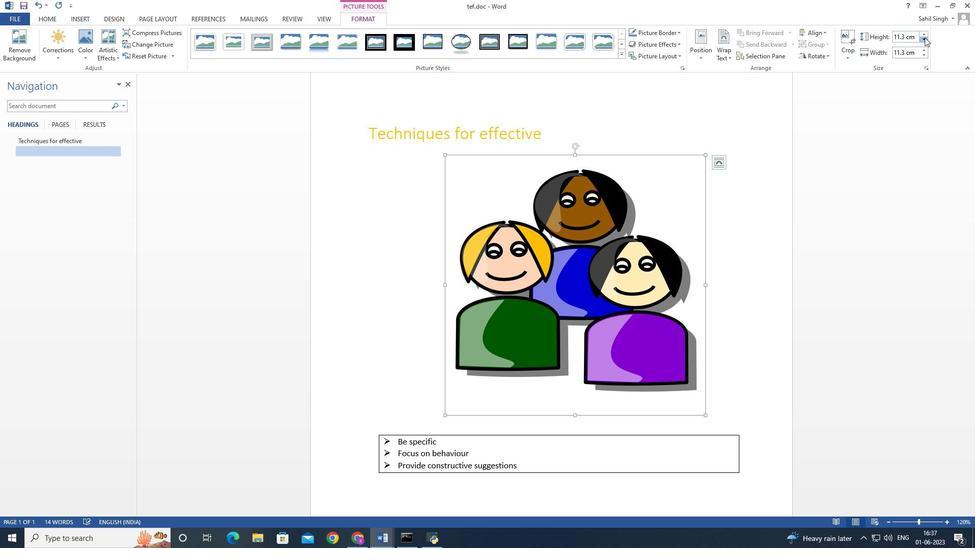 
Action: Mouse pressed left at (925, 37)
Screenshot: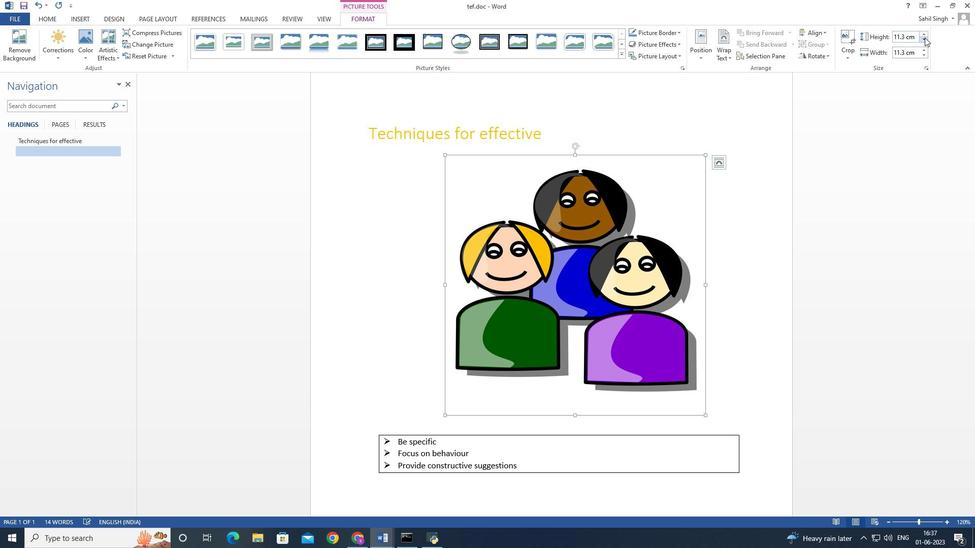 
Action: Mouse pressed left at (925, 37)
Screenshot: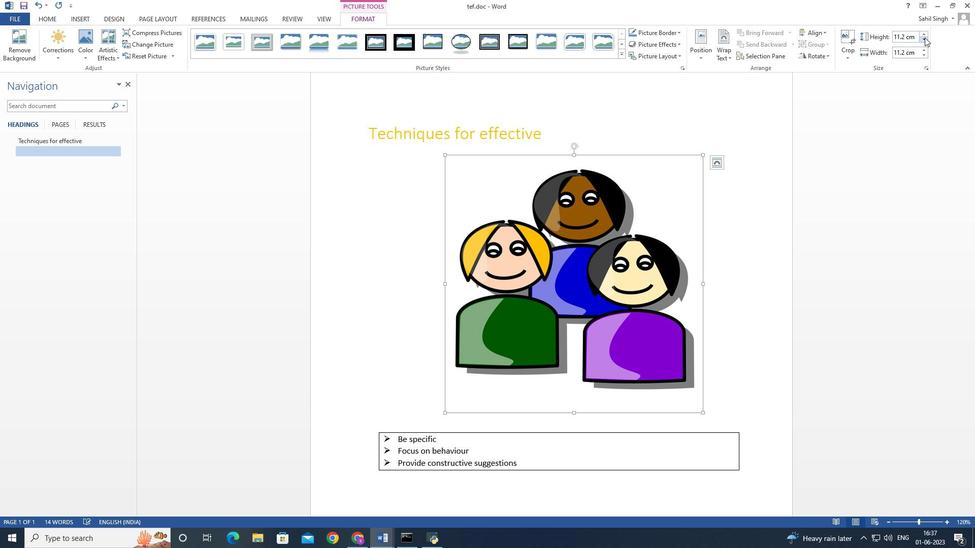 
Action: Mouse pressed left at (925, 37)
Screenshot: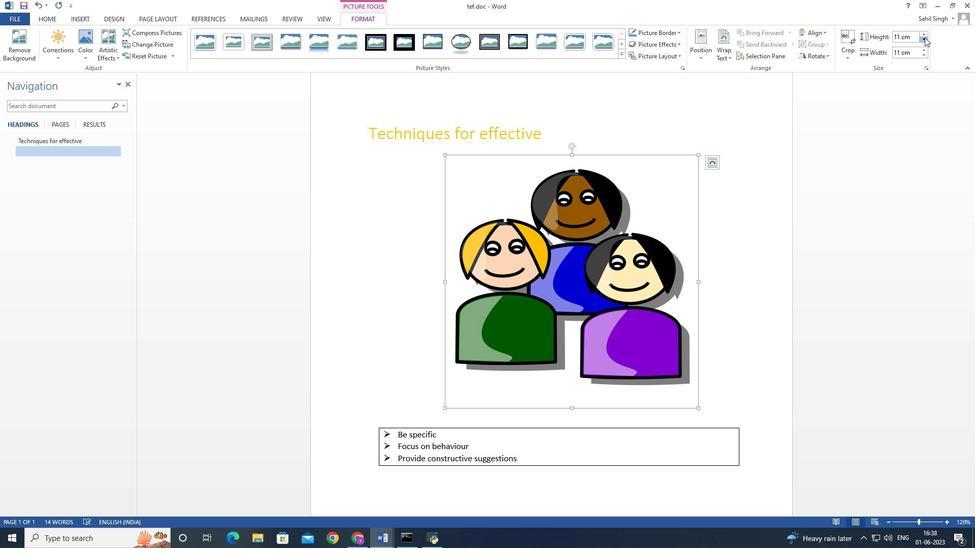 
Action: Mouse pressed left at (925, 37)
Screenshot: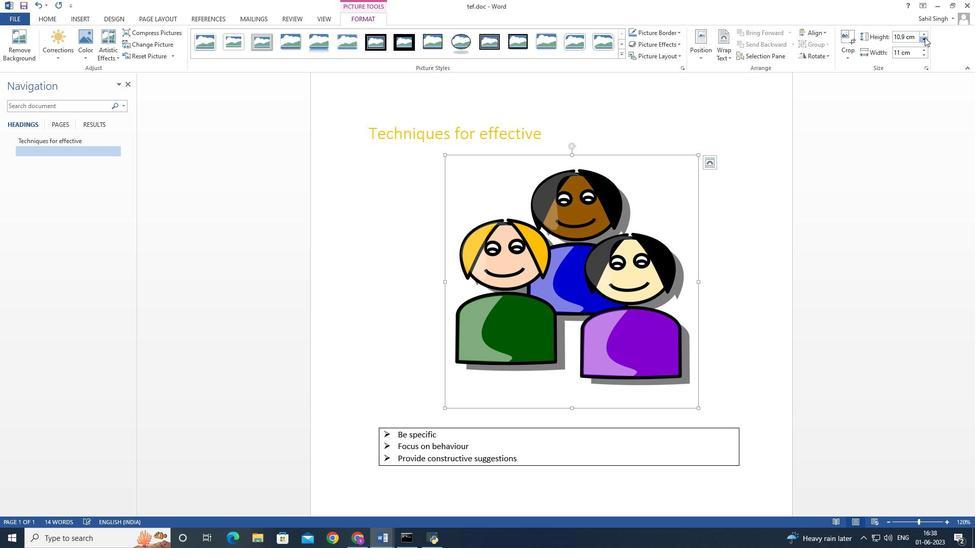
Action: Mouse moved to (924, 37)
Screenshot: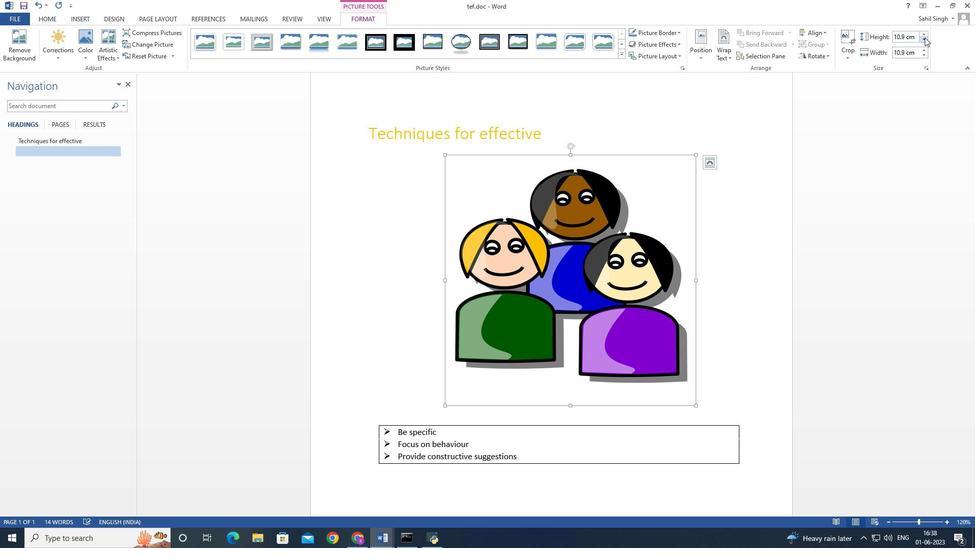 
Action: Mouse pressed left at (924, 37)
Screenshot: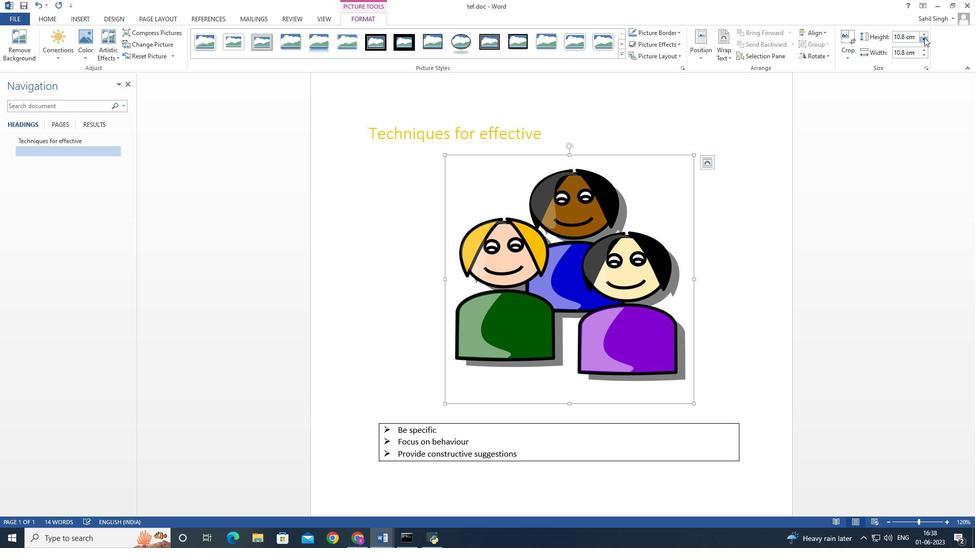 
Action: Mouse pressed left at (924, 37)
Screenshot: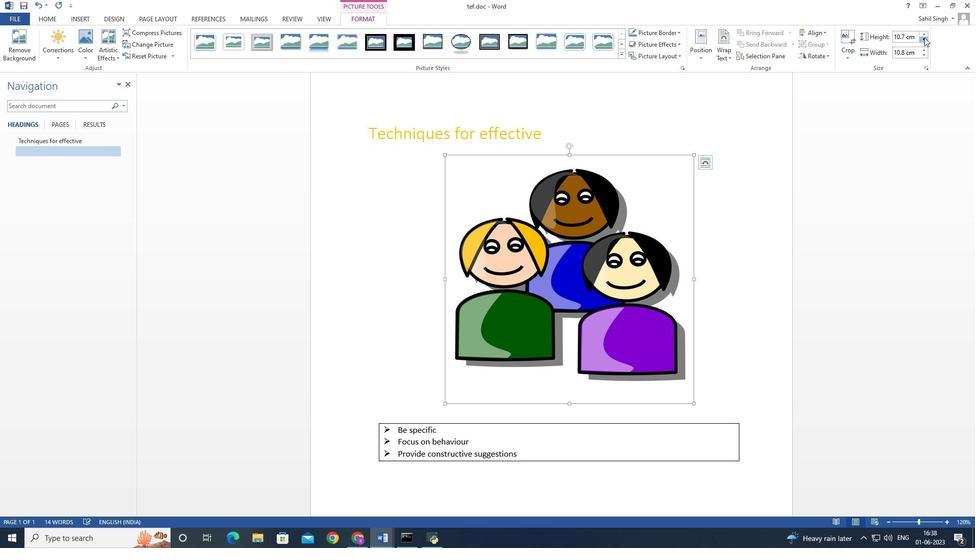 
Action: Mouse pressed left at (924, 37)
Screenshot: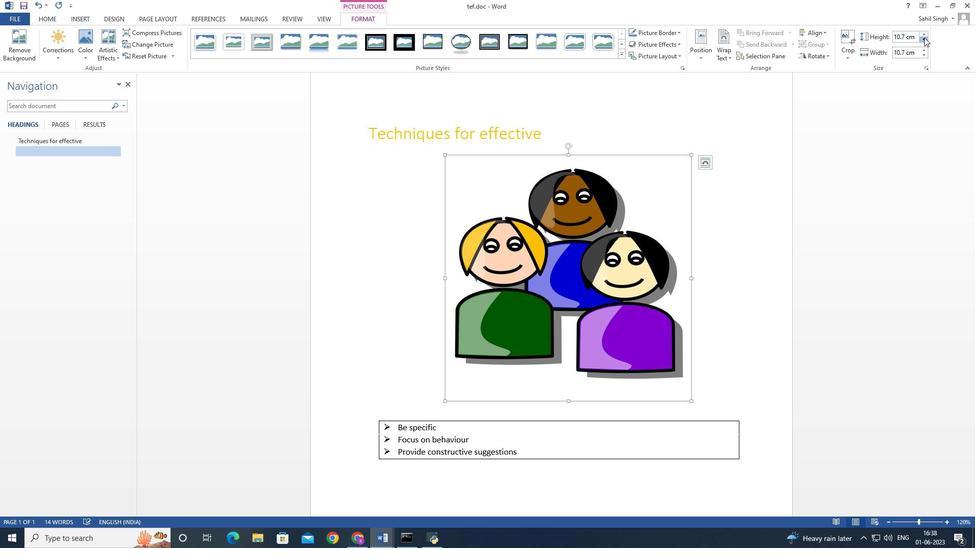 
Action: Mouse pressed left at (924, 37)
Screenshot: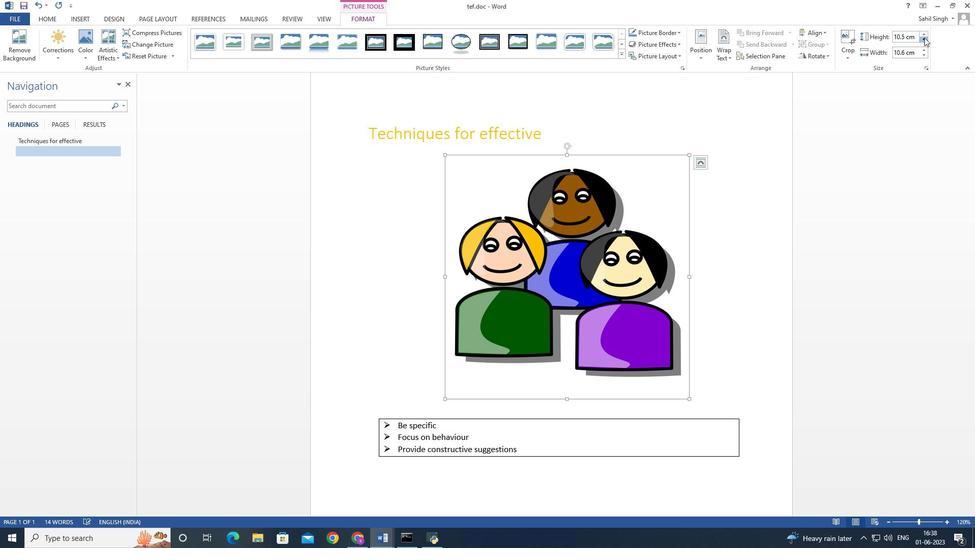 
Action: Mouse pressed left at (924, 37)
Screenshot: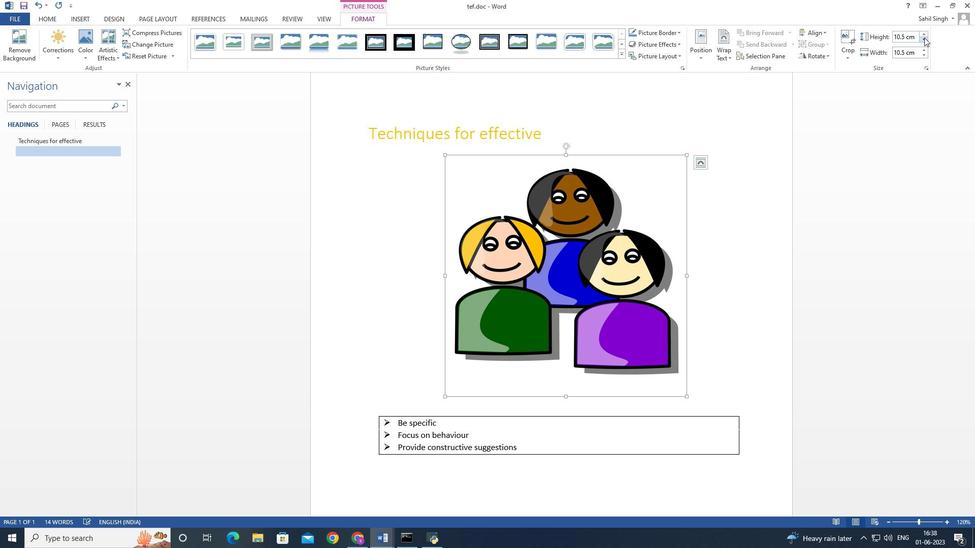 
Action: Mouse pressed left at (924, 37)
Screenshot: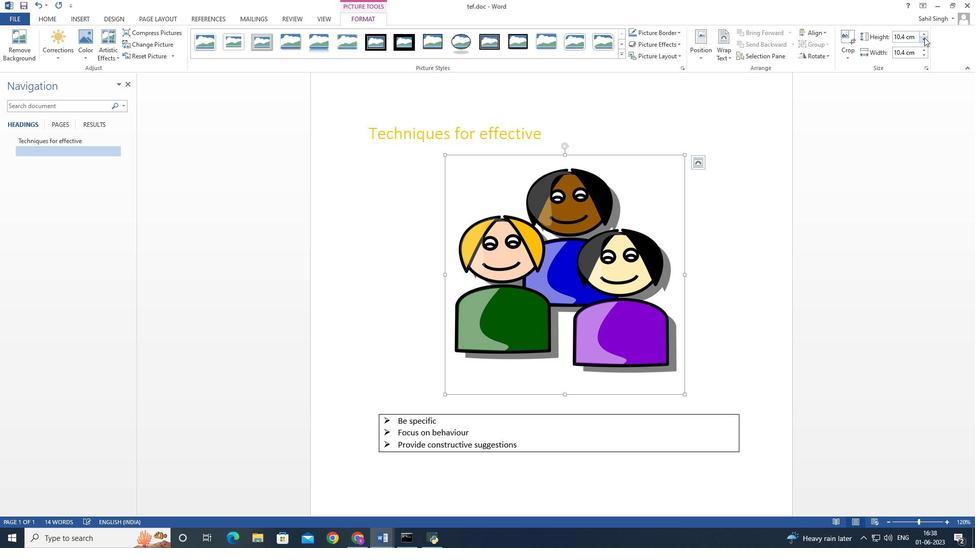 
Action: Mouse pressed left at (924, 37)
Screenshot: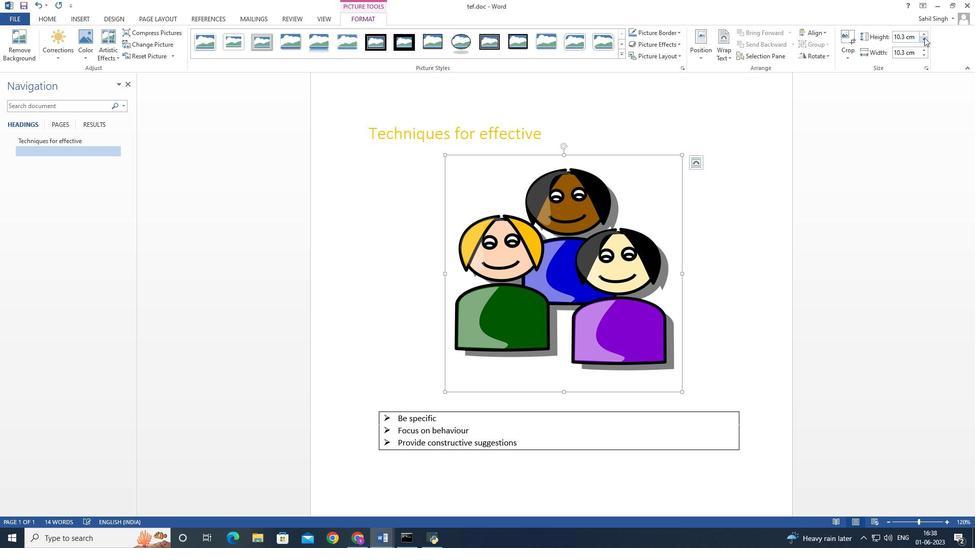 
Action: Mouse moved to (924, 37)
Screenshot: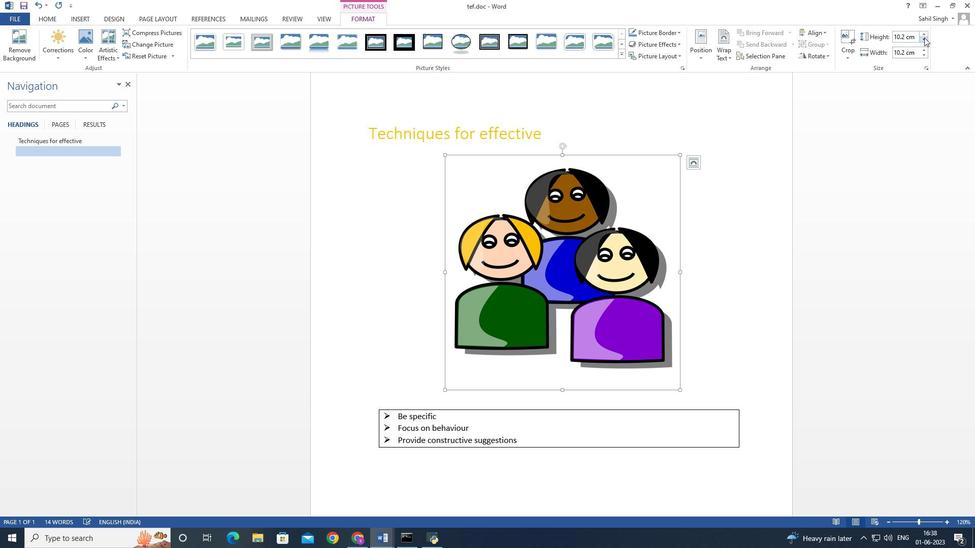
Action: Mouse pressed left at (924, 37)
Screenshot: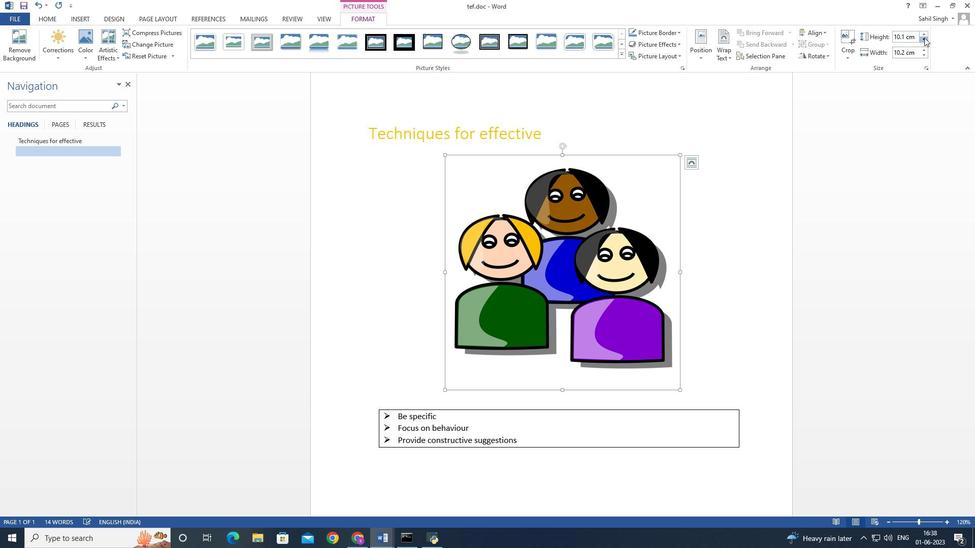 
Action: Mouse pressed left at (924, 37)
Screenshot: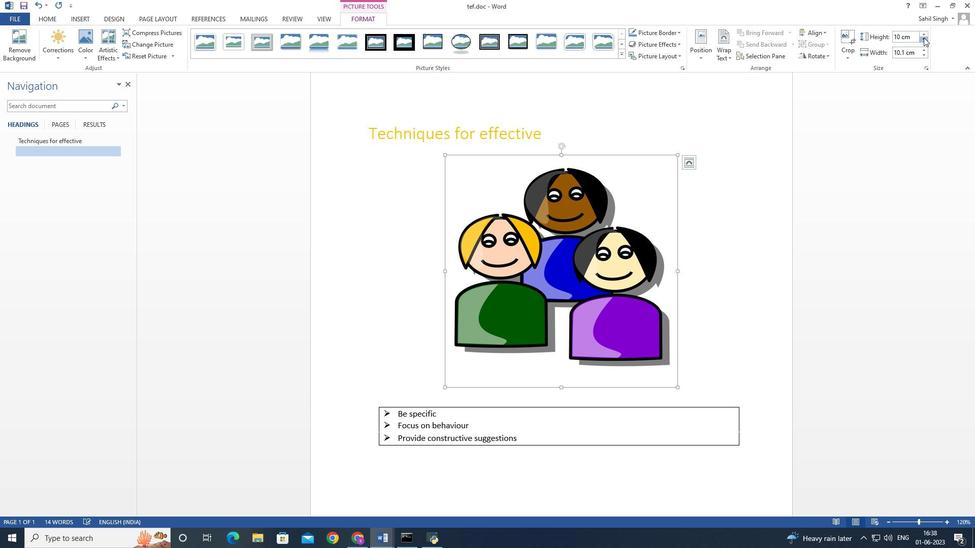 
Action: Mouse pressed left at (924, 37)
Screenshot: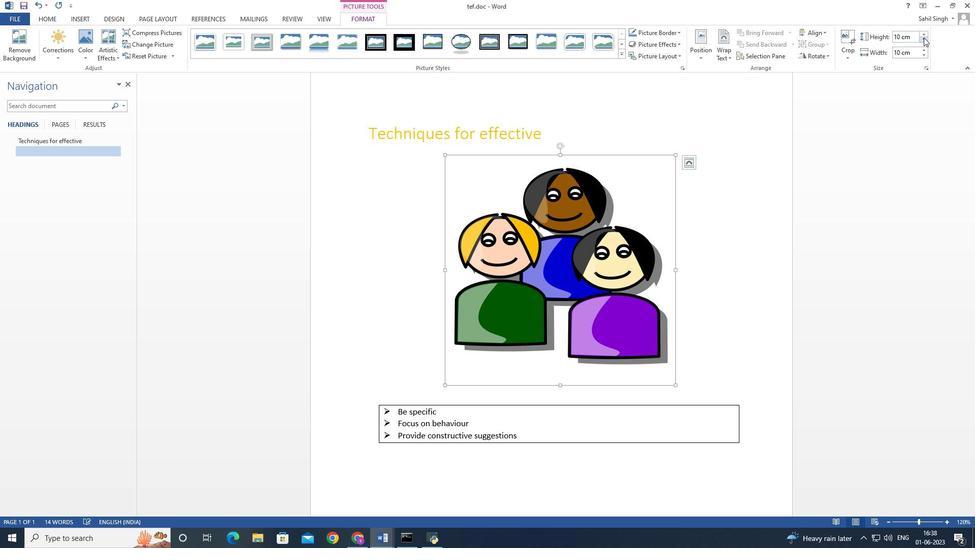 
Action: Mouse pressed left at (924, 37)
Screenshot: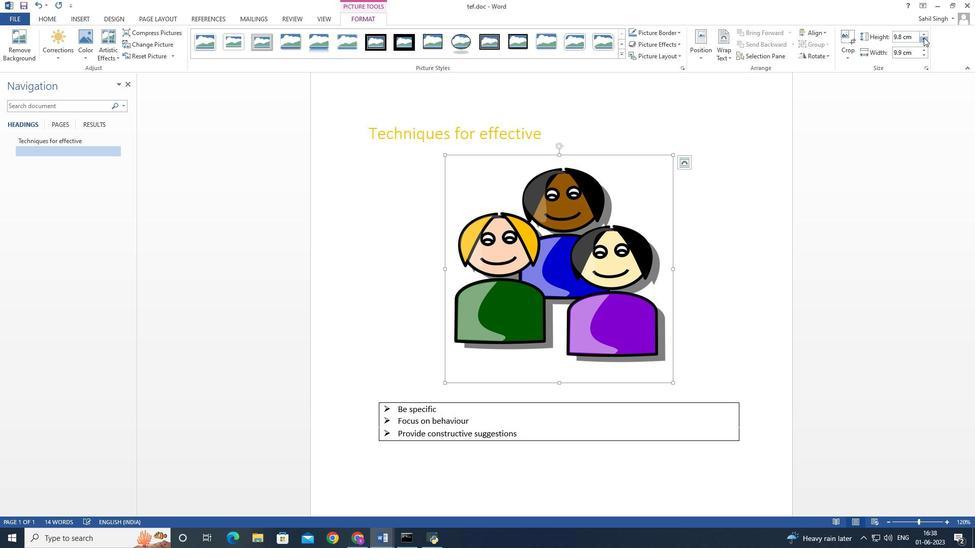 
Action: Mouse pressed left at (924, 37)
Screenshot: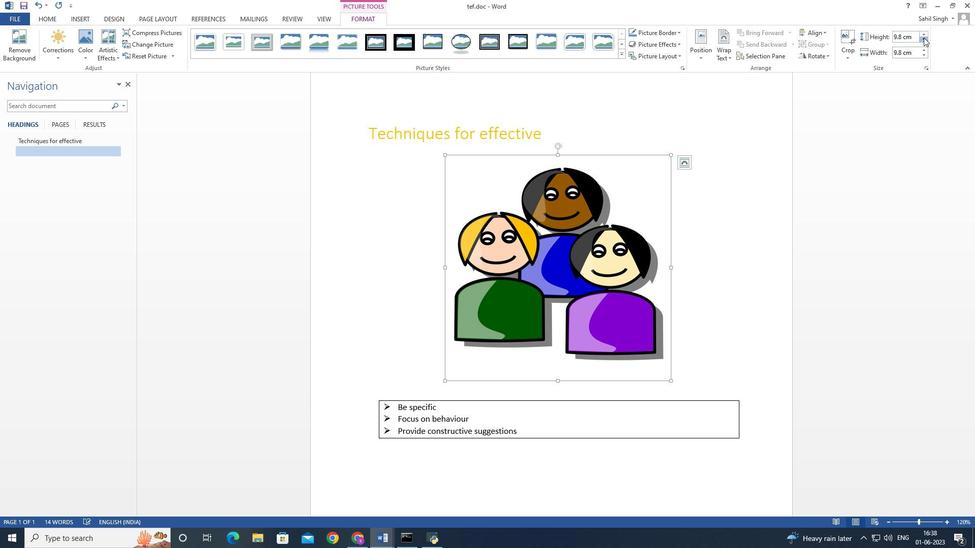 
Action: Mouse pressed left at (924, 37)
Screenshot: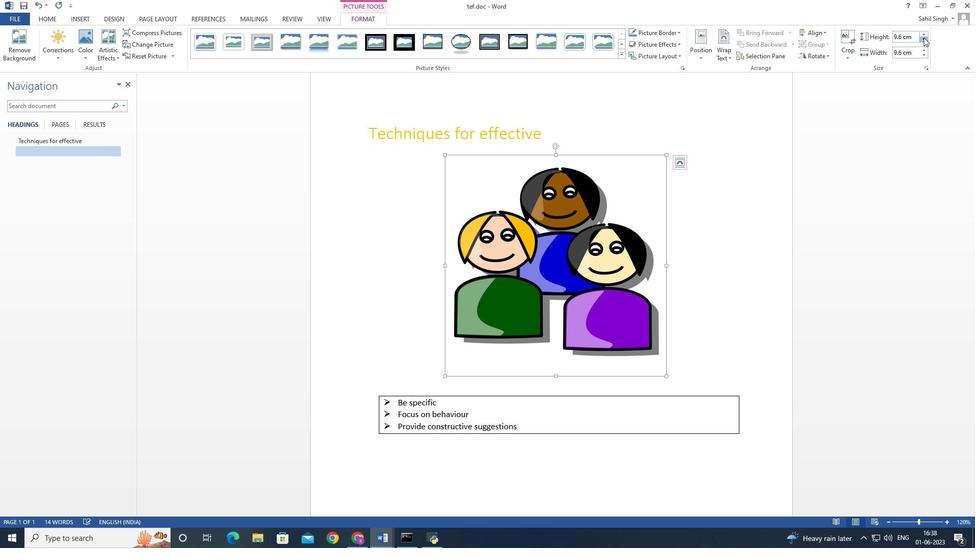 
Action: Mouse pressed left at (924, 37)
Screenshot: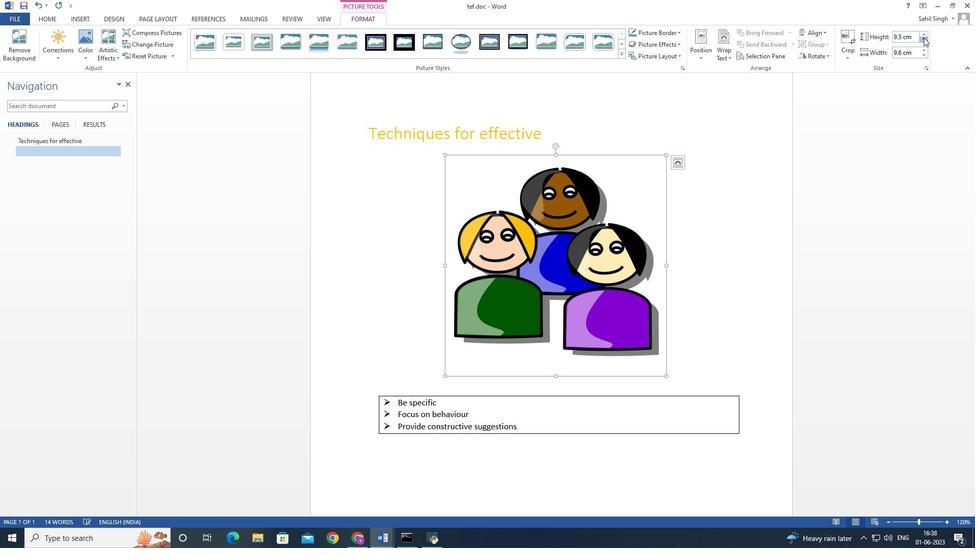 
Action: Mouse pressed left at (924, 37)
Screenshot: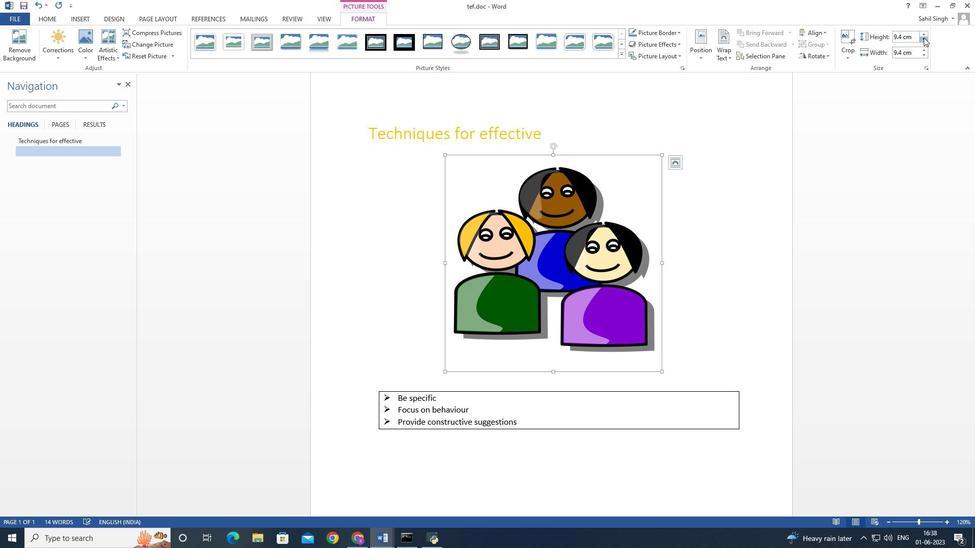 
Action: Mouse pressed left at (924, 37)
Screenshot: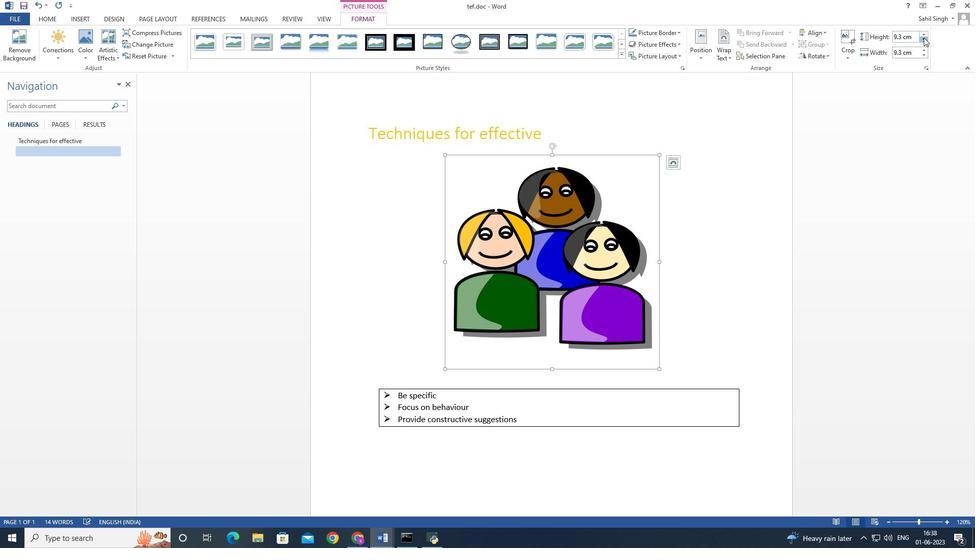 
Action: Mouse pressed left at (924, 37)
Screenshot: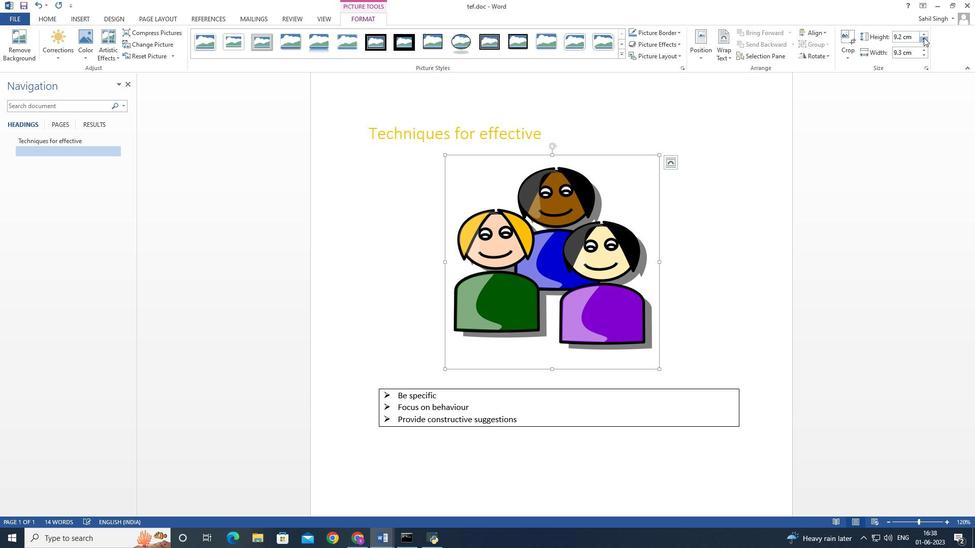 
Action: Mouse pressed left at (924, 37)
Screenshot: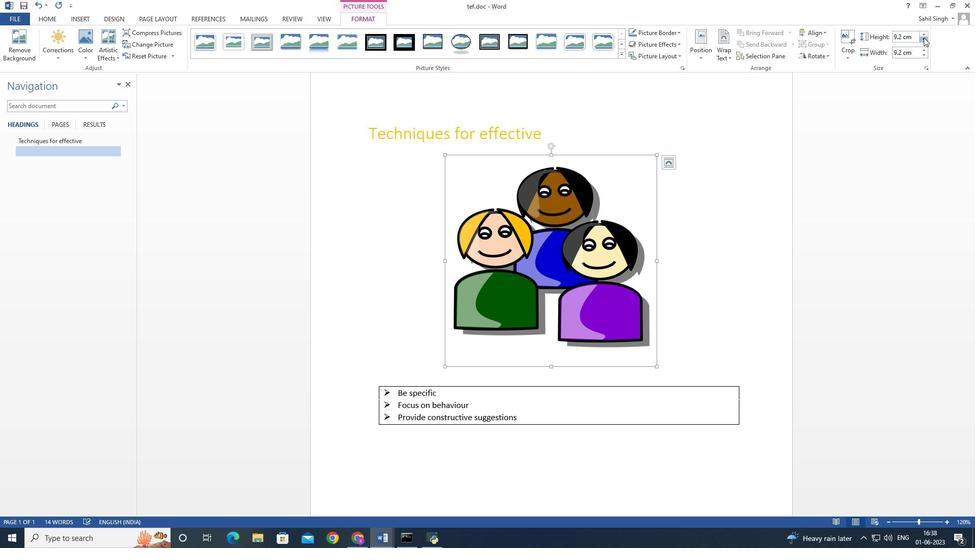 
Action: Mouse pressed left at (924, 37)
Screenshot: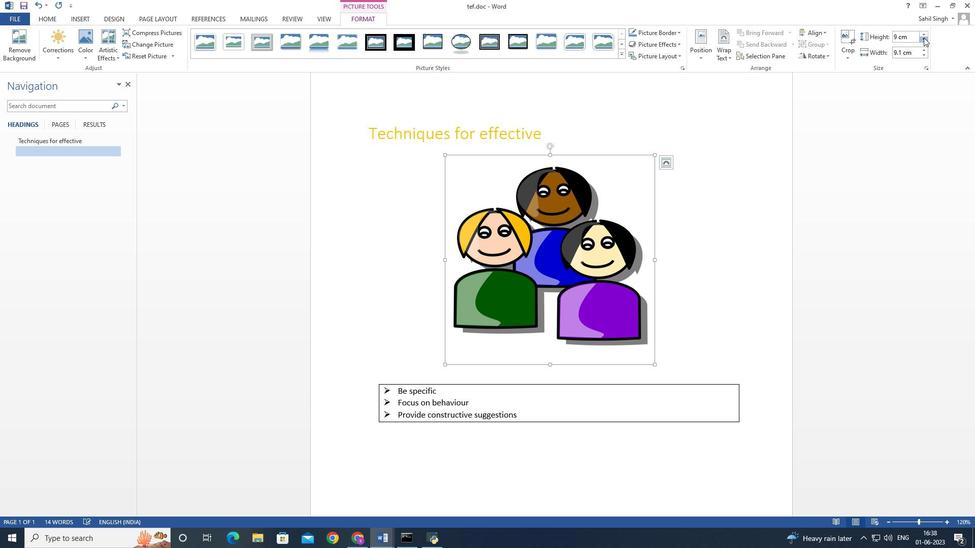 
Action: Mouse pressed left at (924, 37)
Screenshot: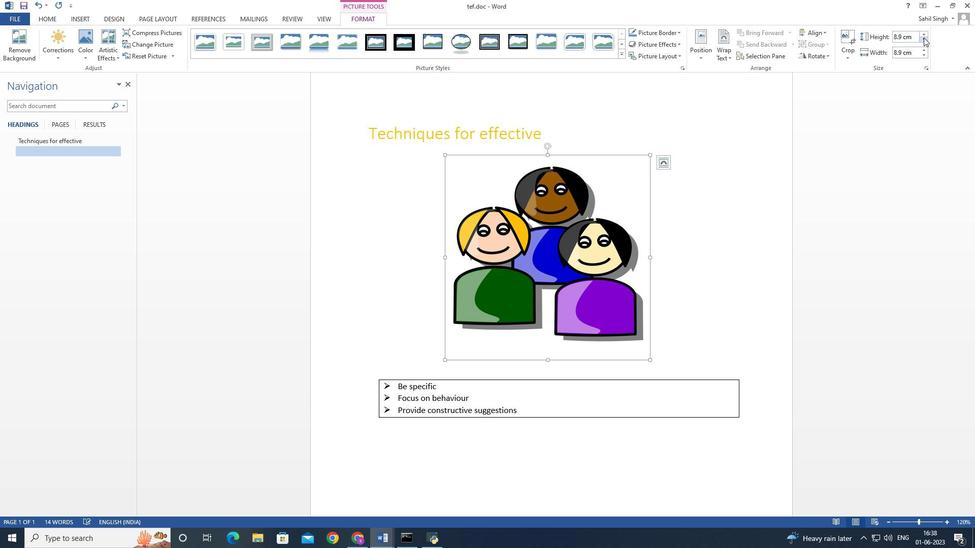 
Action: Mouse pressed left at (924, 37)
Screenshot: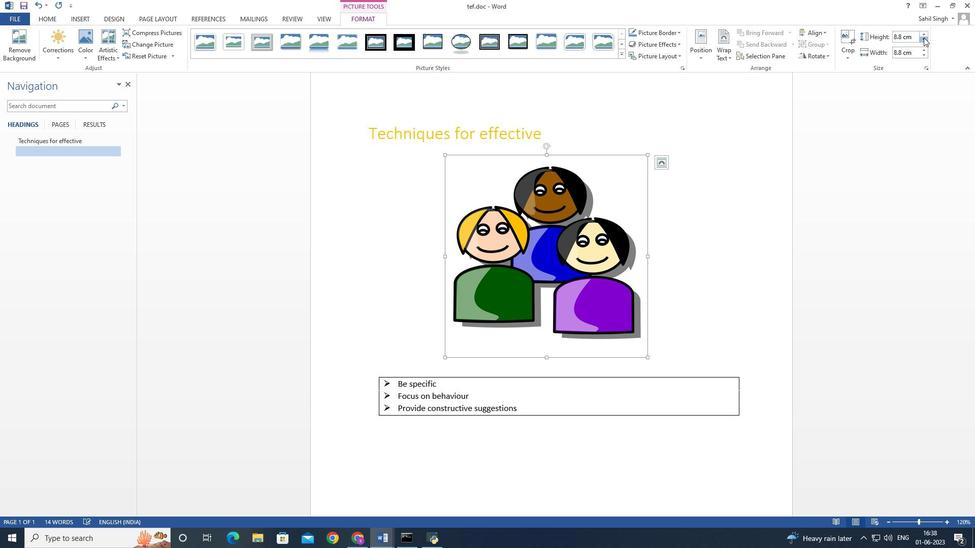 
Action: Mouse pressed left at (924, 37)
Screenshot: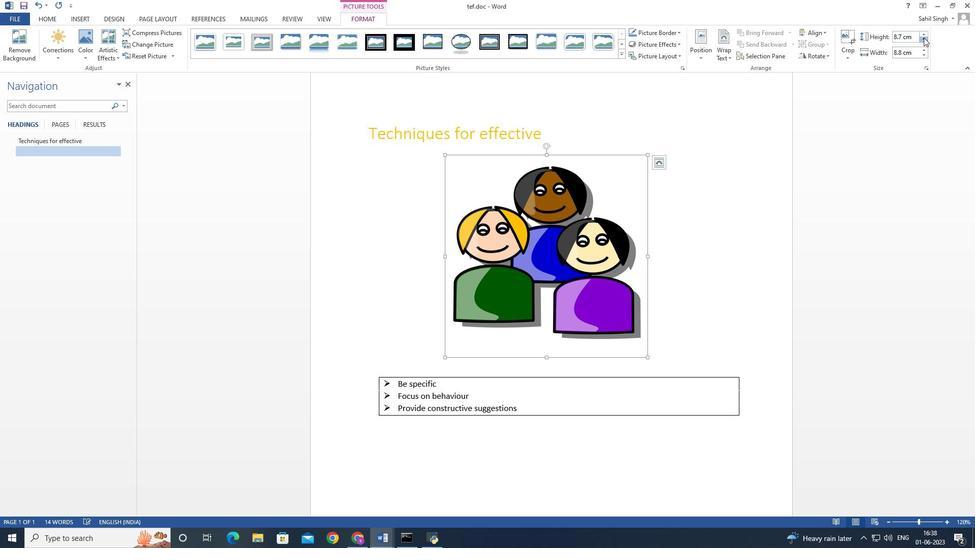 
Action: Mouse pressed left at (924, 37)
Screenshot: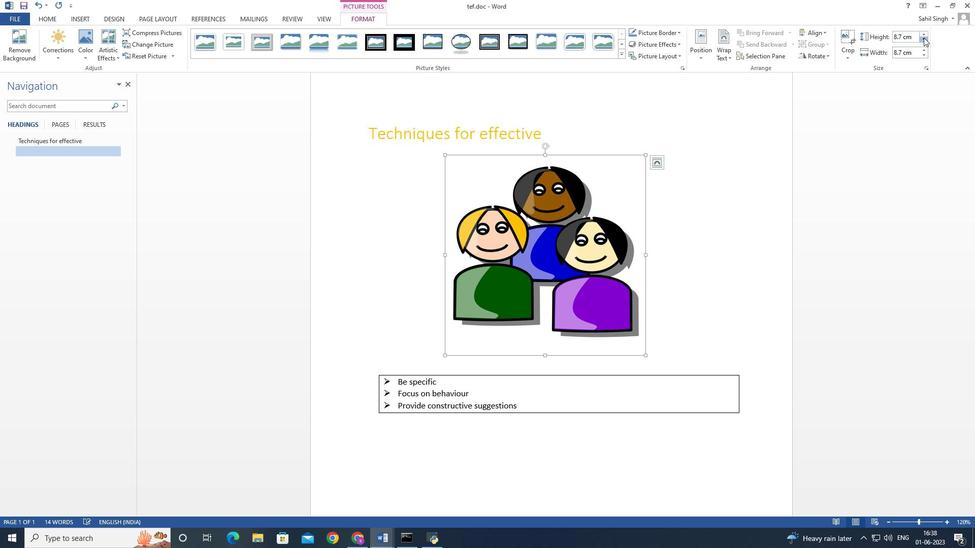 
Action: Mouse pressed left at (924, 37)
Screenshot: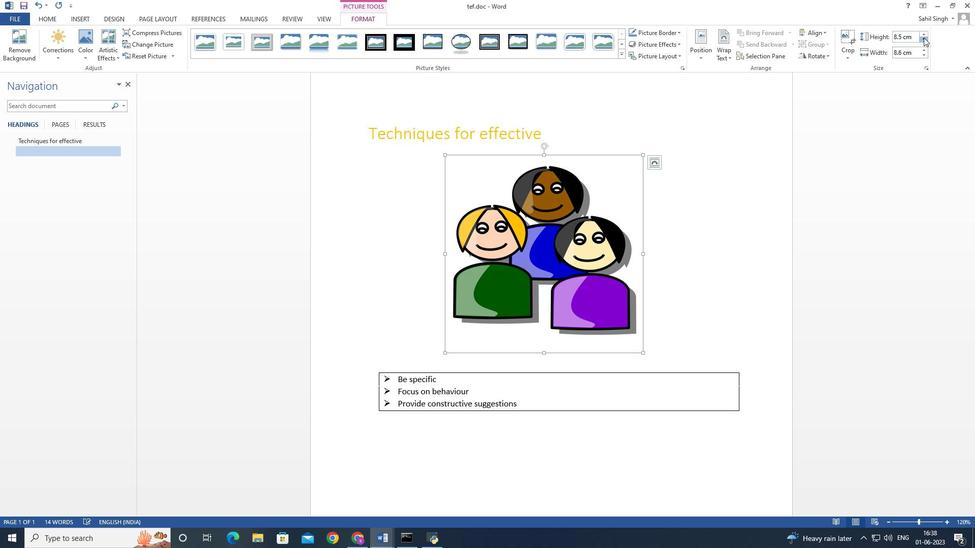 
Action: Mouse pressed left at (924, 37)
Screenshot: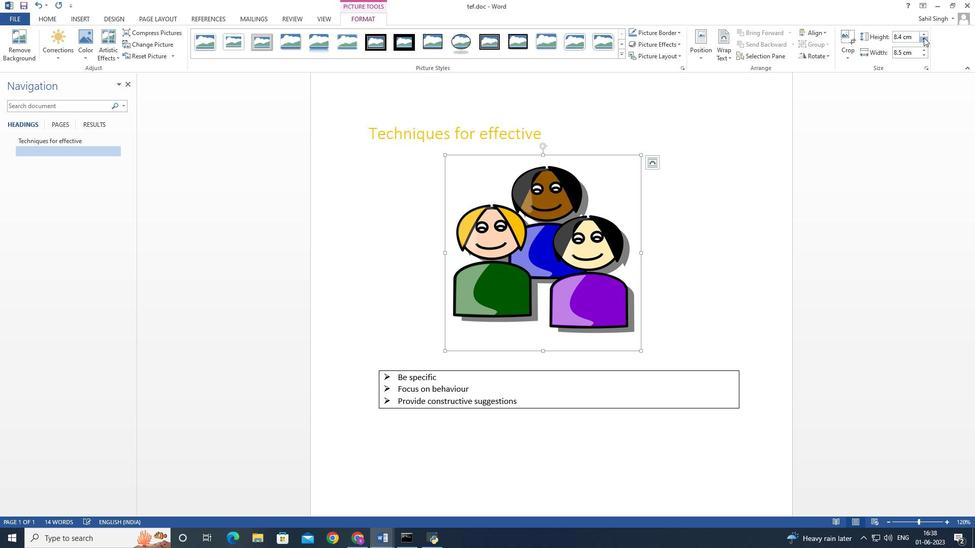 
Action: Mouse pressed left at (924, 37)
Screenshot: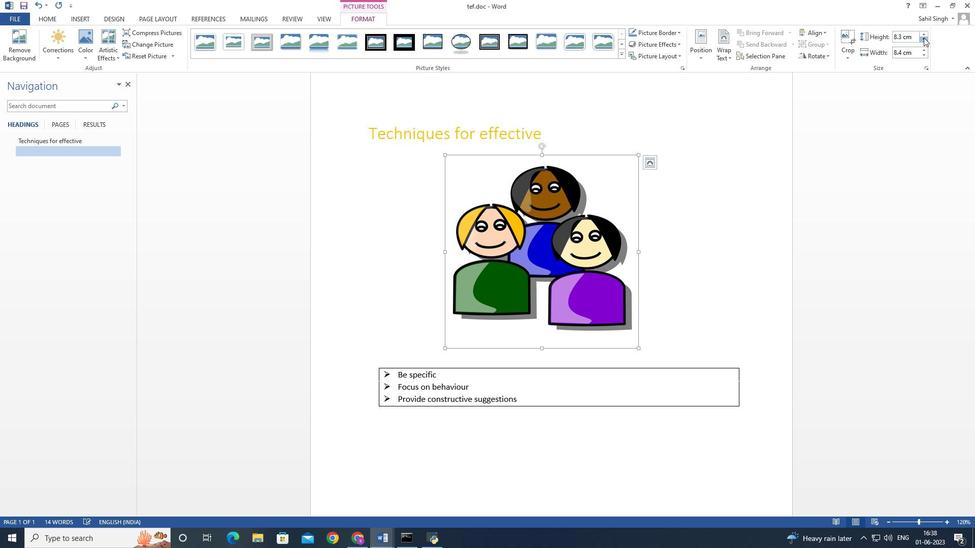 
Action: Mouse pressed left at (924, 37)
Screenshot: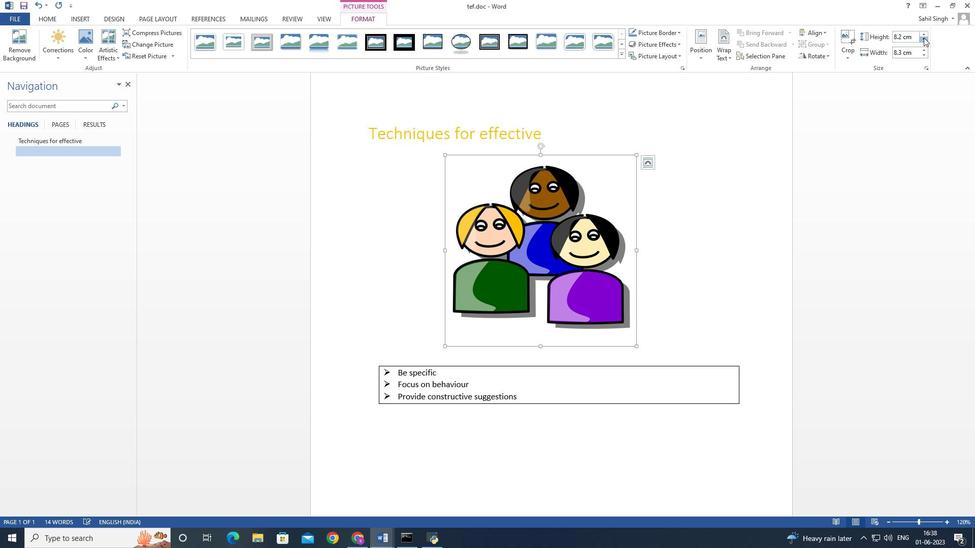 
Action: Mouse pressed left at (924, 37)
Screenshot: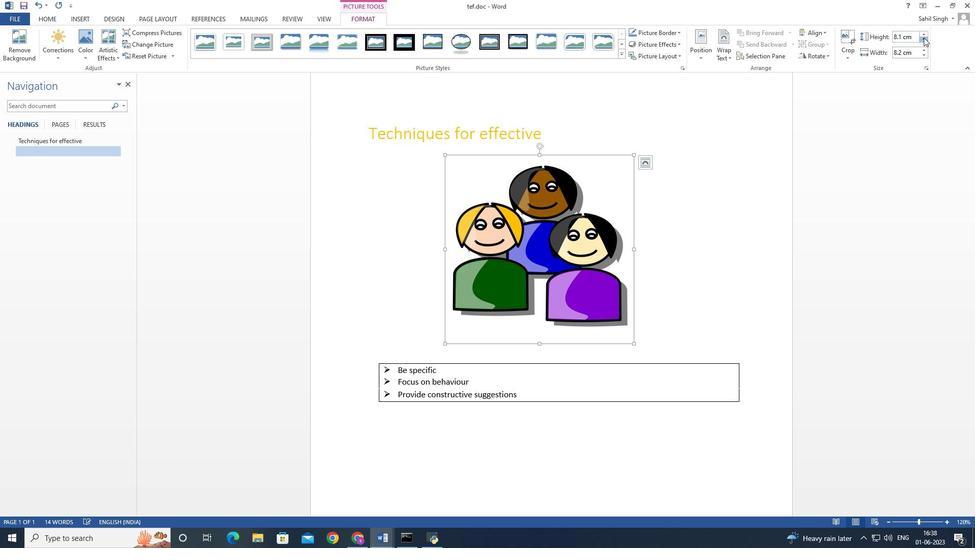
Action: Mouse pressed left at (924, 37)
Screenshot: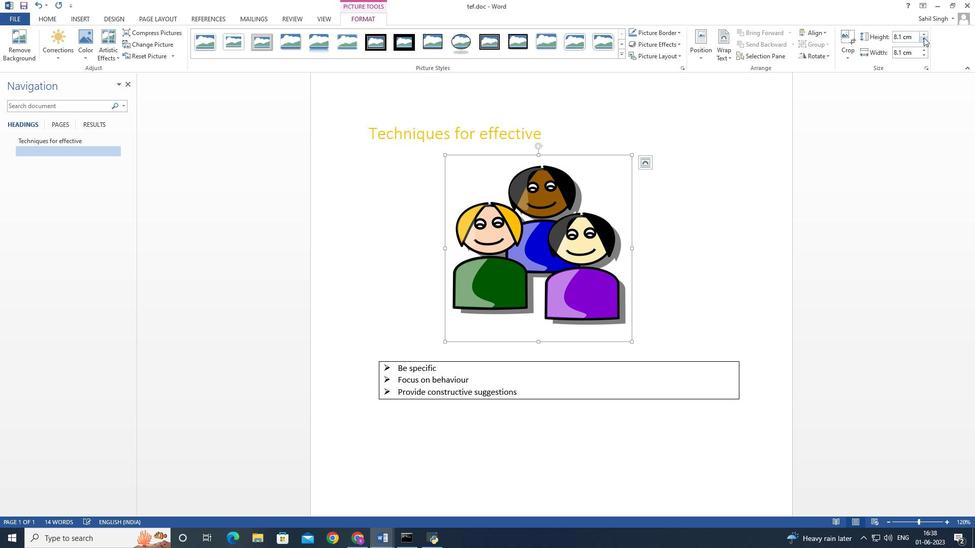 
Action: Mouse pressed left at (924, 37)
Screenshot: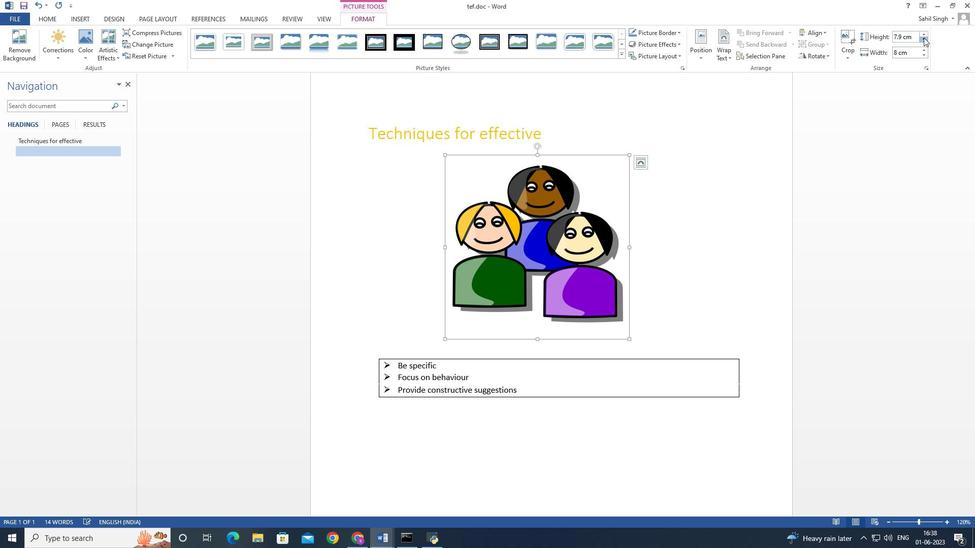 
Action: Mouse pressed left at (924, 37)
Screenshot: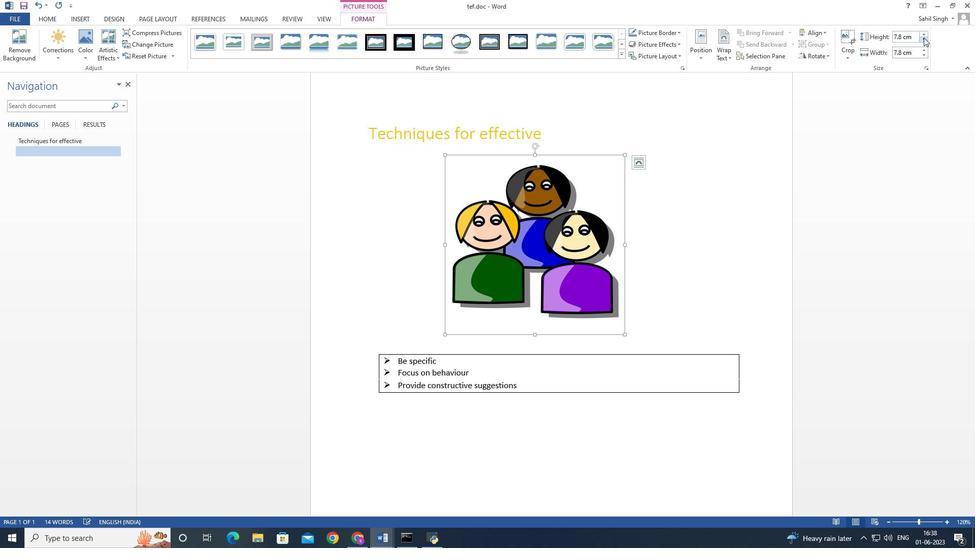 
Action: Mouse pressed left at (924, 37)
Screenshot: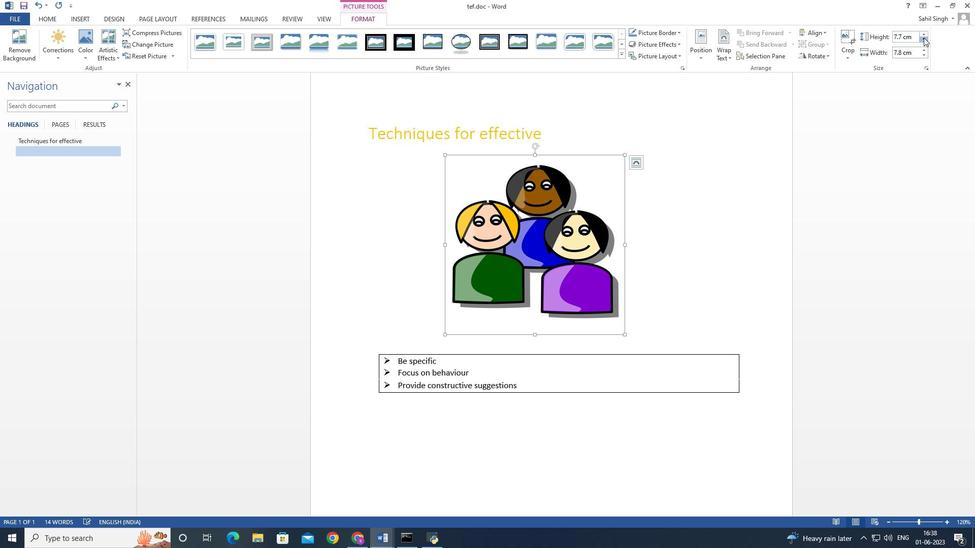 
Action: Mouse pressed left at (924, 37)
Screenshot: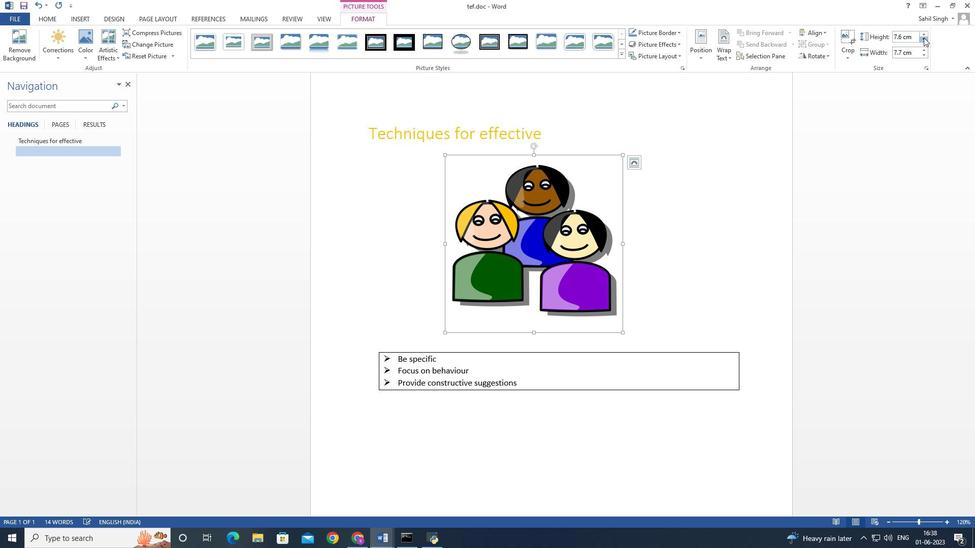 
Action: Mouse pressed left at (924, 37)
Screenshot: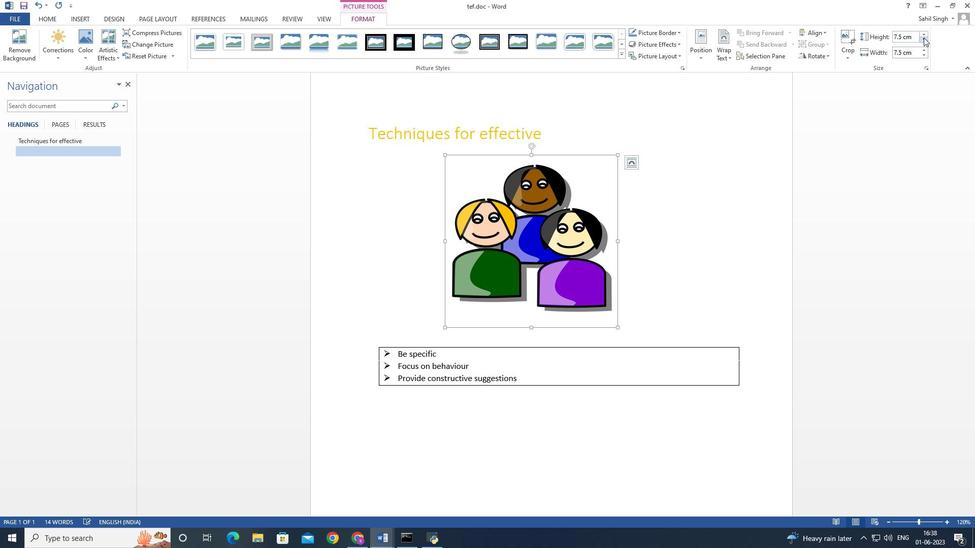 
Action: Mouse pressed left at (924, 37)
Screenshot: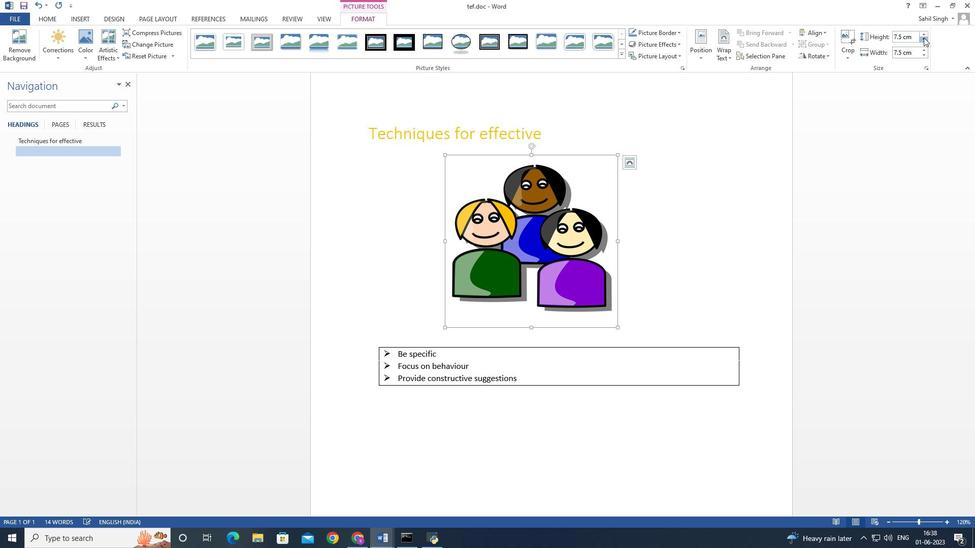 
Action: Mouse pressed left at (924, 37)
Screenshot: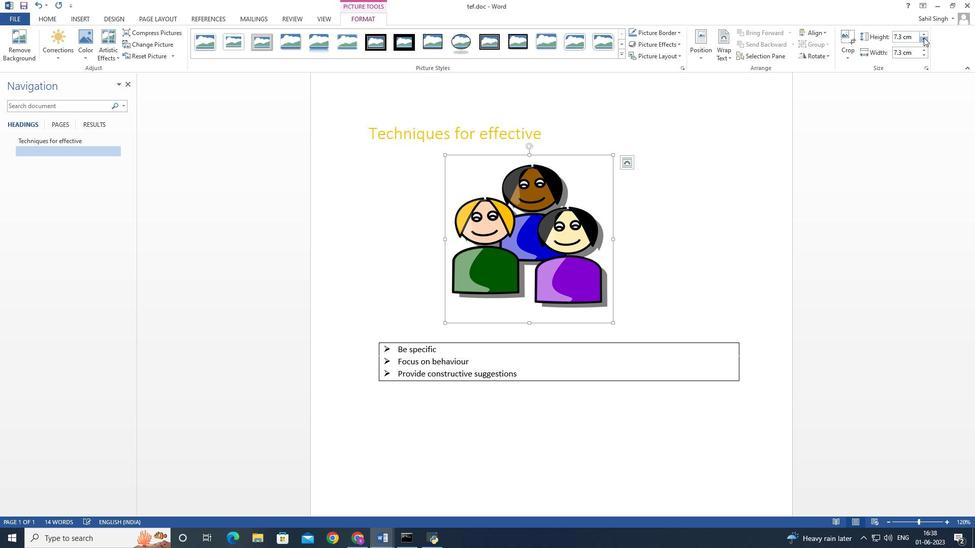 
Action: Mouse pressed left at (924, 37)
Screenshot: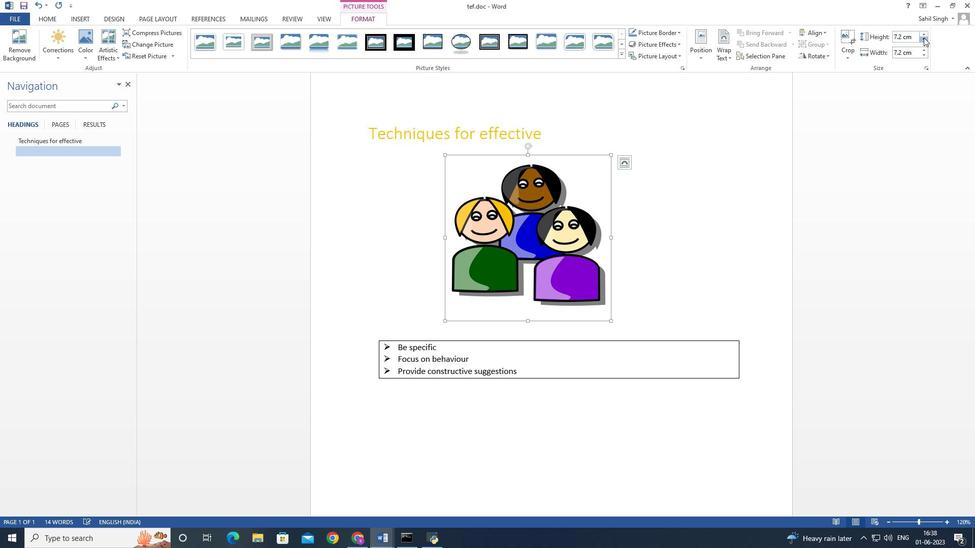
Action: Mouse pressed left at (924, 37)
Screenshot: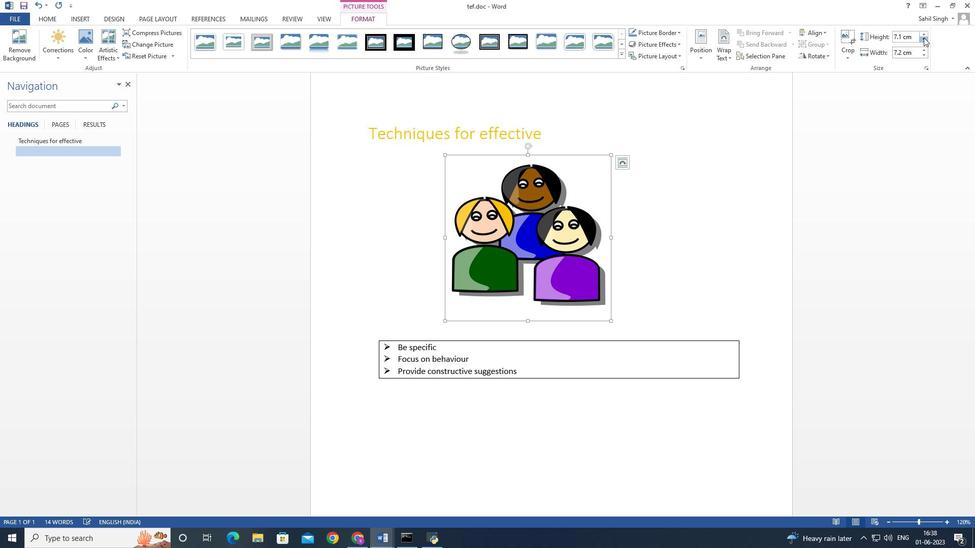 
Action: Mouse pressed left at (924, 37)
Screenshot: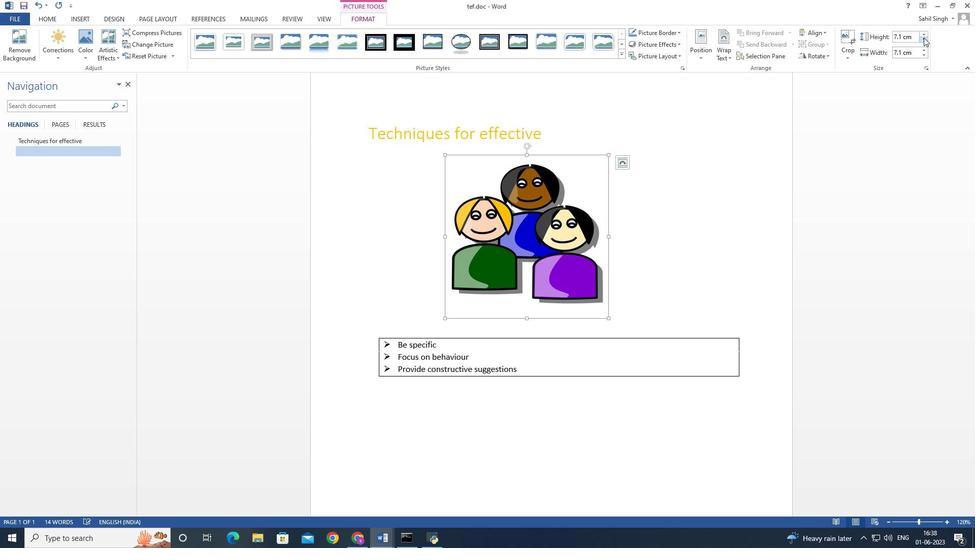 
Action: Mouse pressed left at (924, 37)
Screenshot: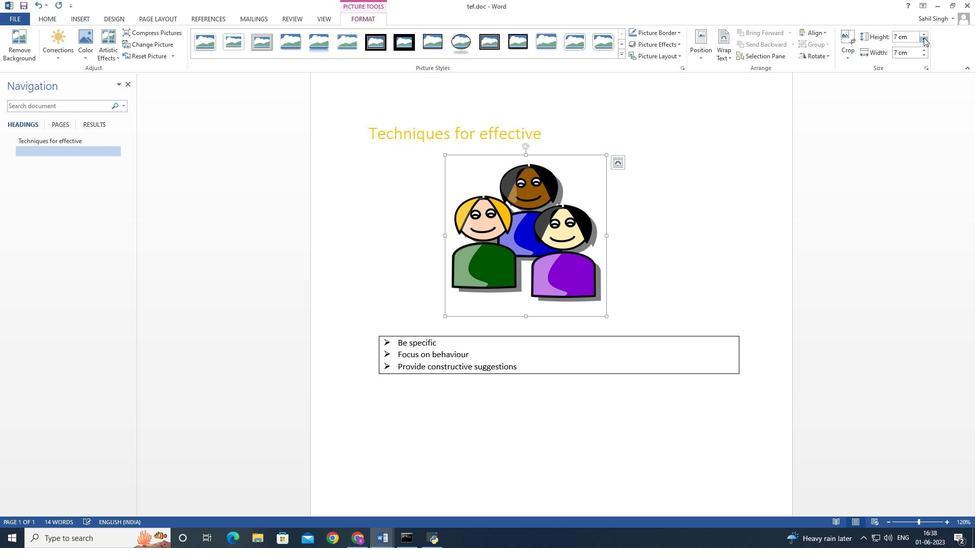 
Action: Mouse pressed left at (924, 37)
Screenshot: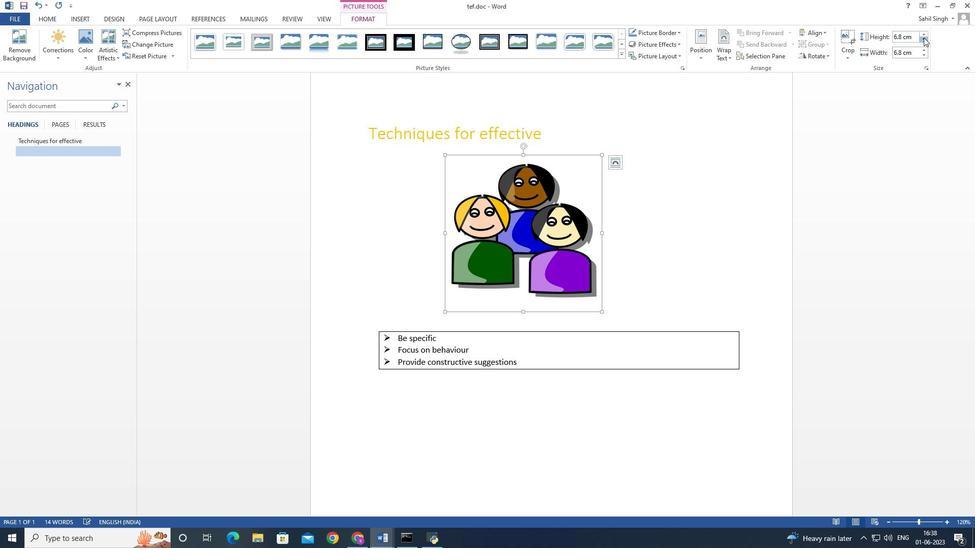 
Action: Mouse pressed left at (924, 37)
Screenshot: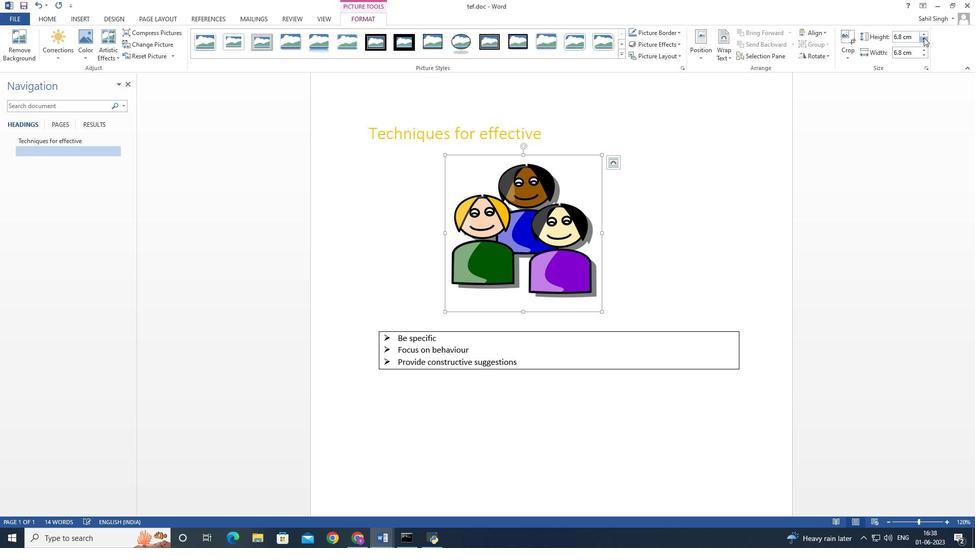 
Action: Mouse pressed left at (924, 37)
Screenshot: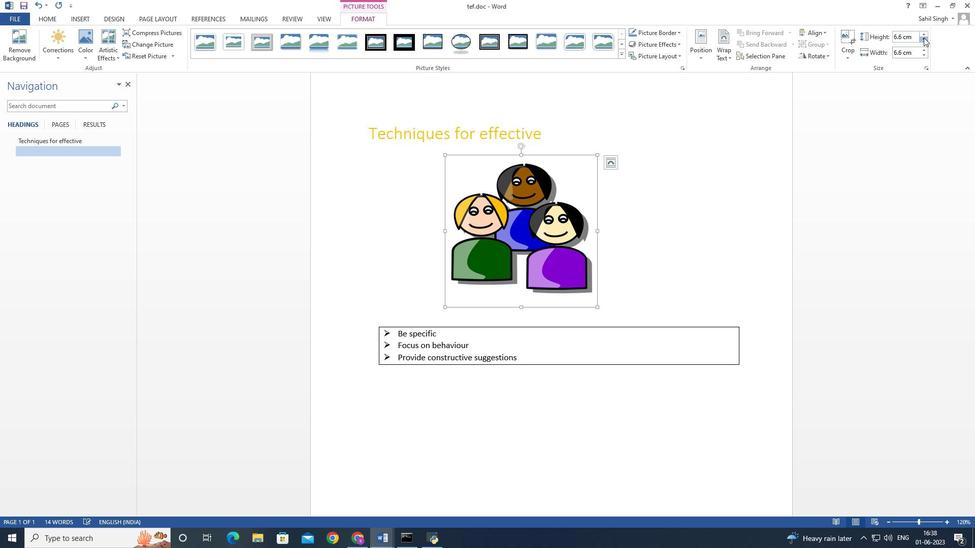 
Action: Mouse pressed left at (924, 37)
Screenshot: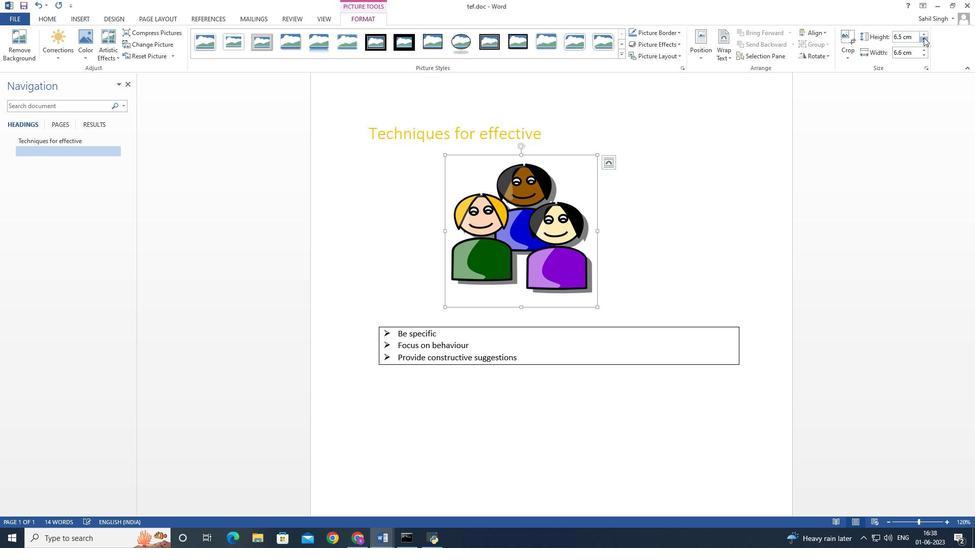 
Action: Mouse pressed left at (924, 37)
Screenshot: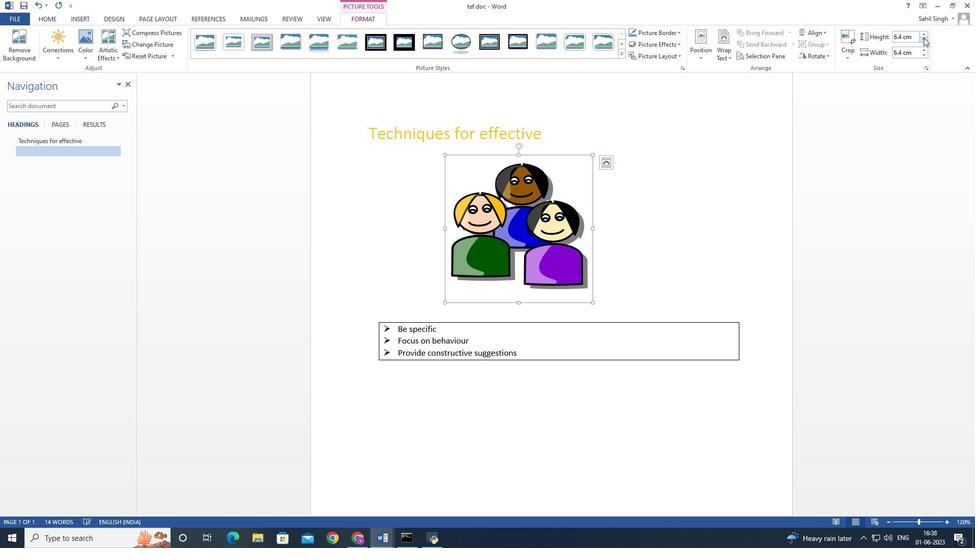 
Action: Mouse pressed left at (924, 37)
Screenshot: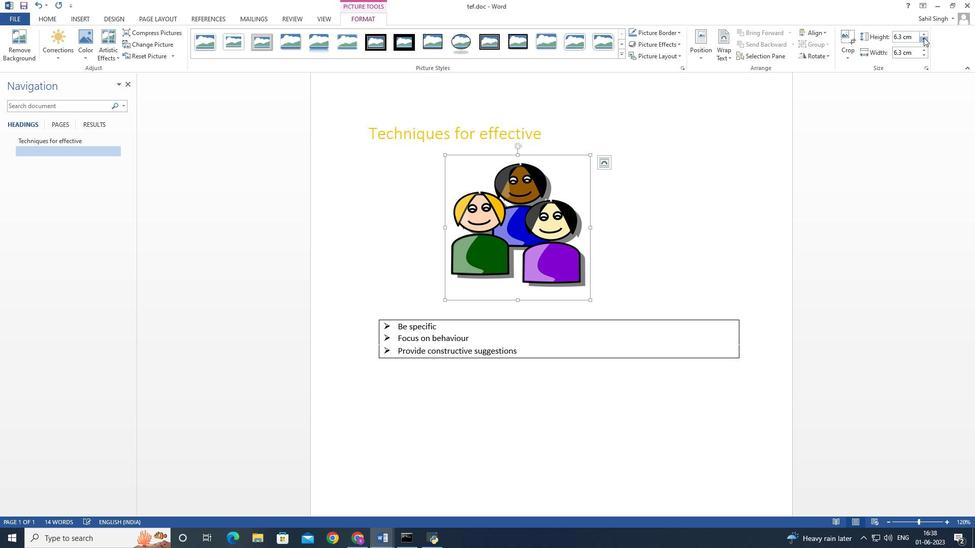
Action: Mouse pressed left at (924, 37)
Screenshot: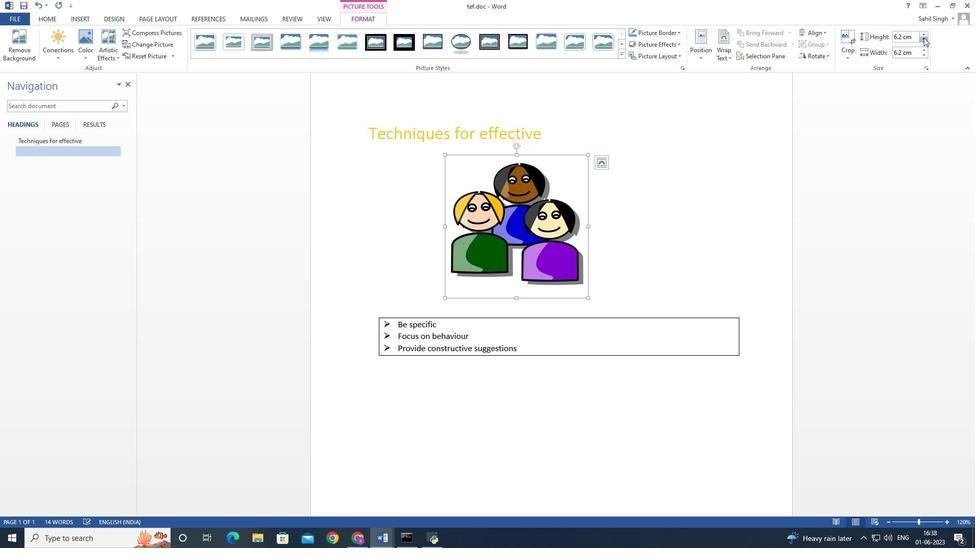 
Action: Mouse pressed left at (924, 37)
Screenshot: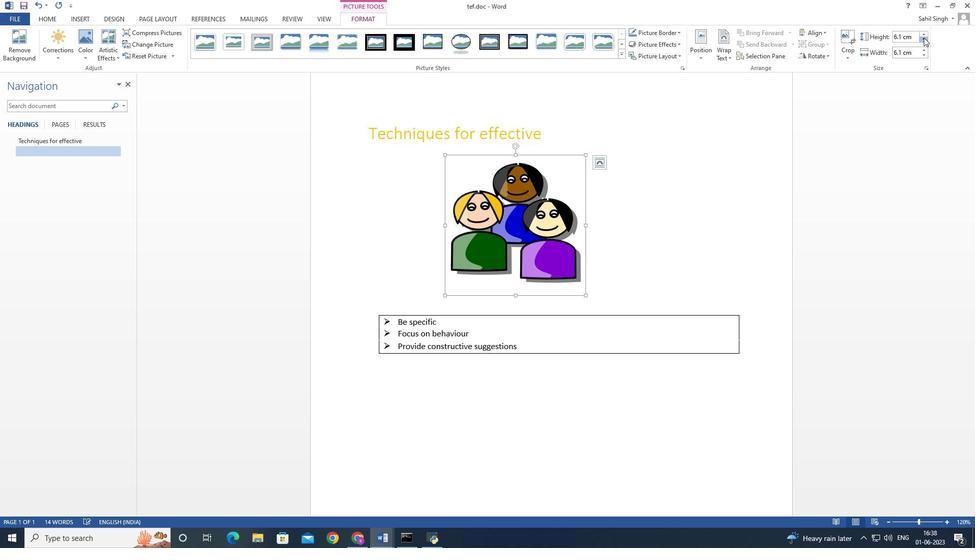 
Action: Mouse pressed left at (924, 37)
Screenshot: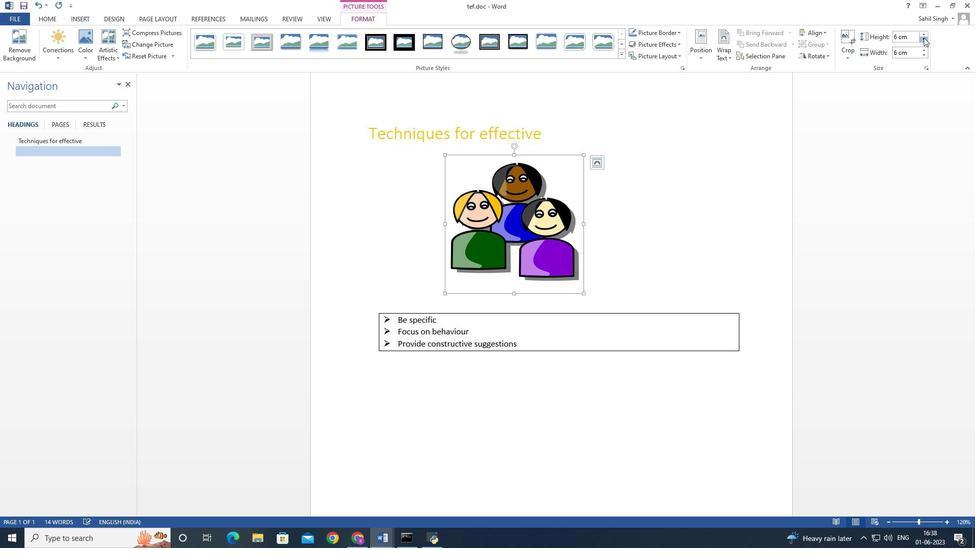 
Action: Mouse pressed left at (924, 37)
Screenshot: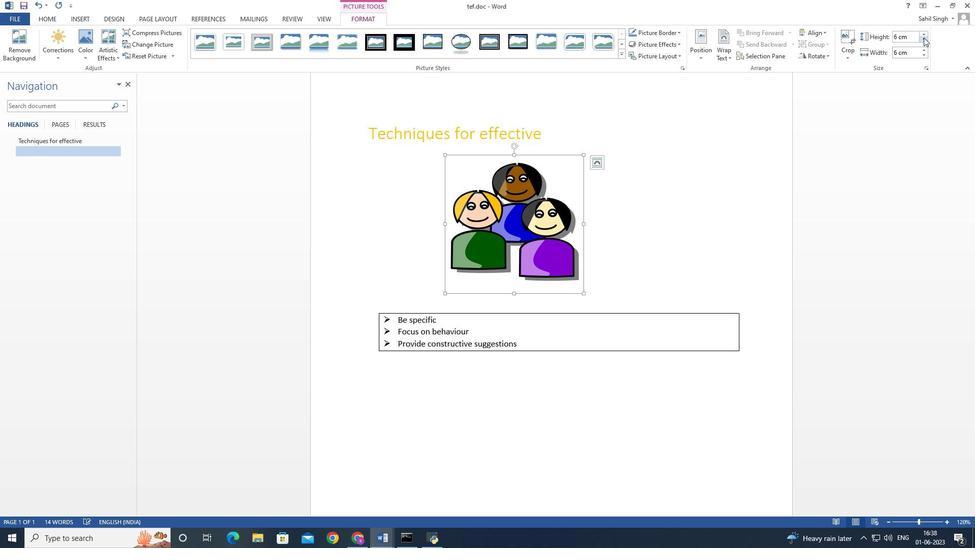 
Action: Mouse pressed left at (924, 37)
Screenshot: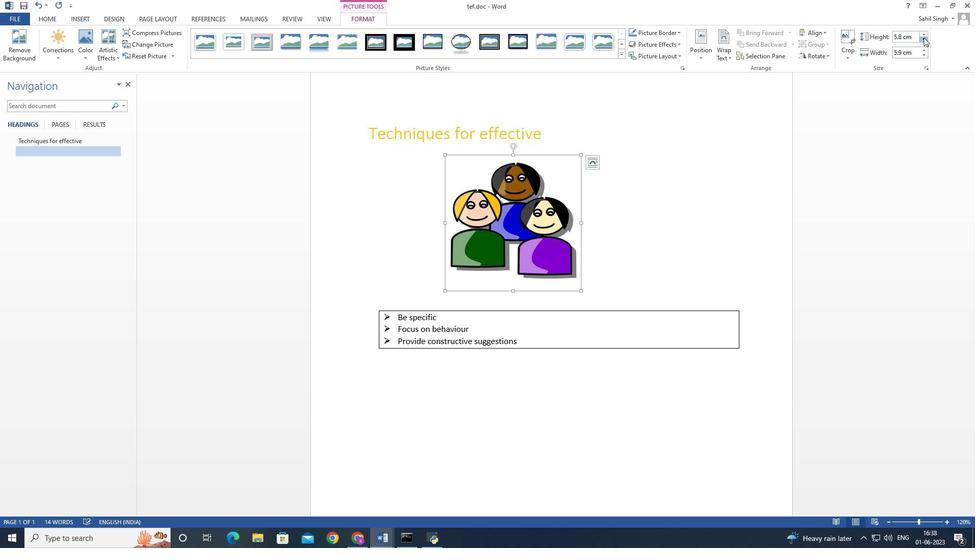 
Action: Mouse pressed left at (924, 37)
Screenshot: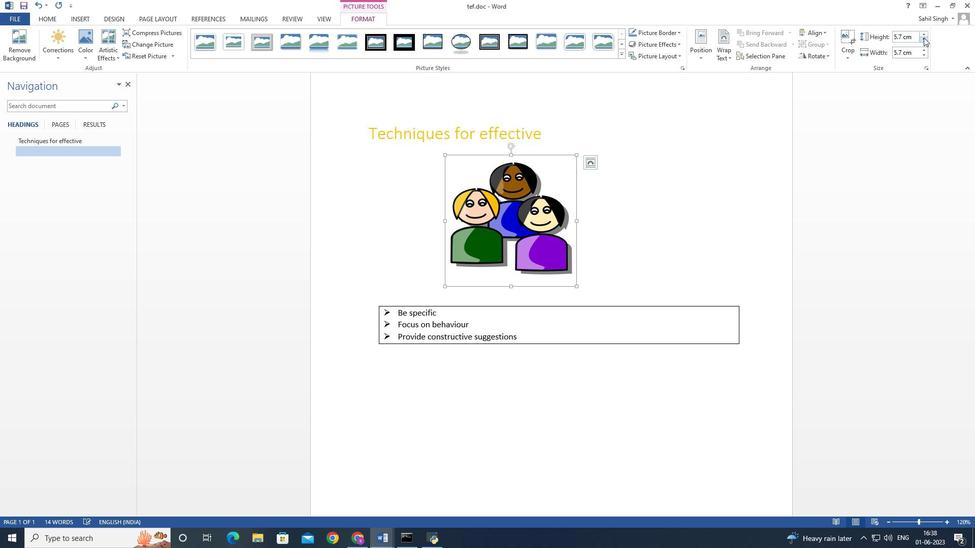
Action: Mouse pressed left at (924, 37)
Screenshot: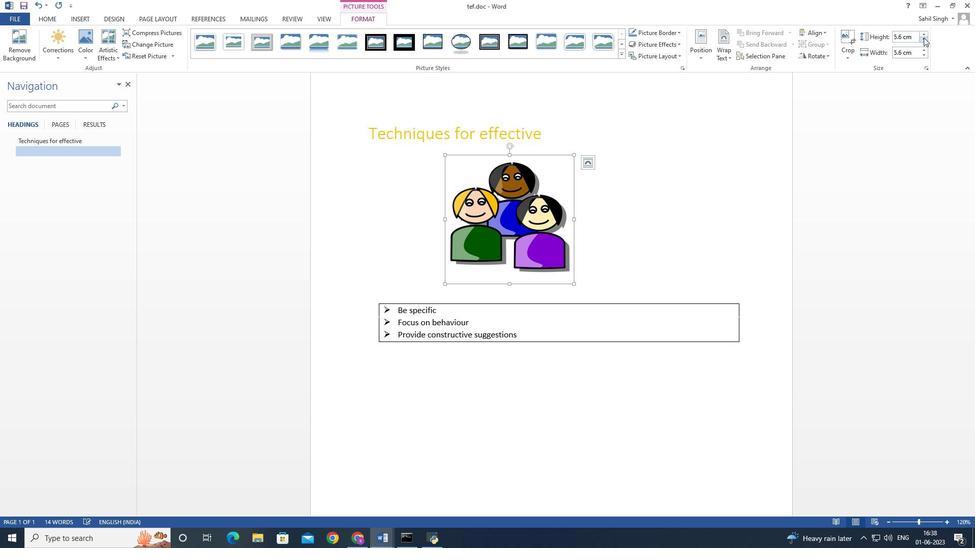 
Action: Mouse pressed left at (924, 37)
Screenshot: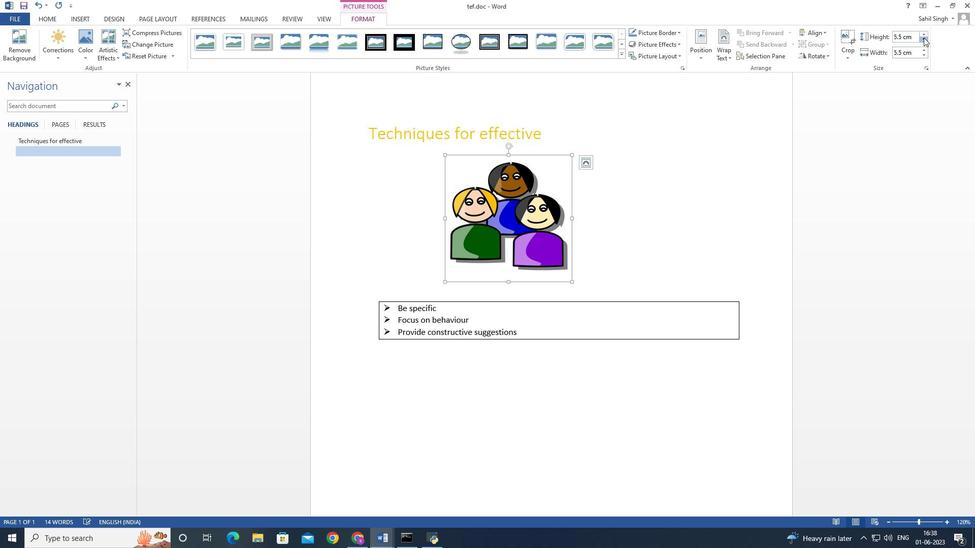
Action: Mouse pressed left at (924, 37)
Screenshot: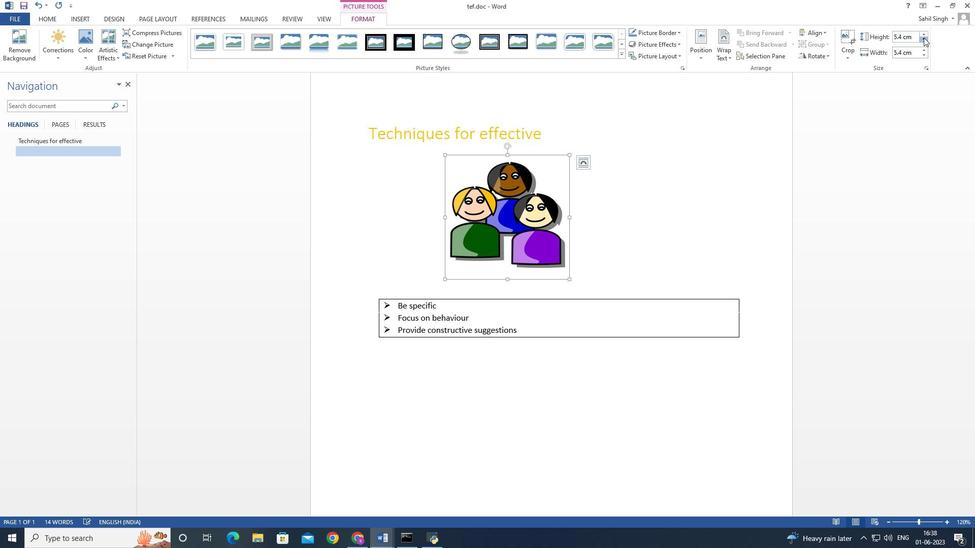 
Action: Mouse pressed left at (924, 37)
Screenshot: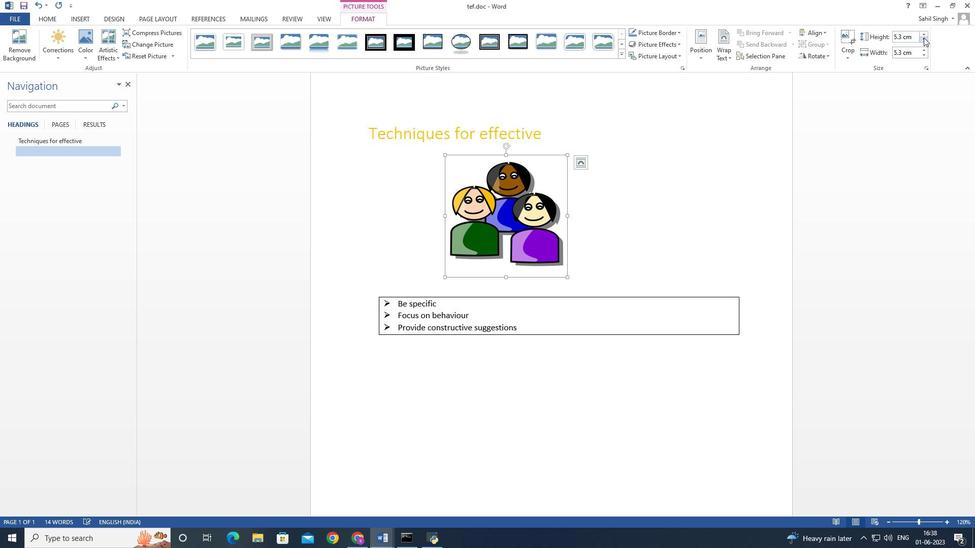 
Action: Mouse pressed left at (924, 37)
Screenshot: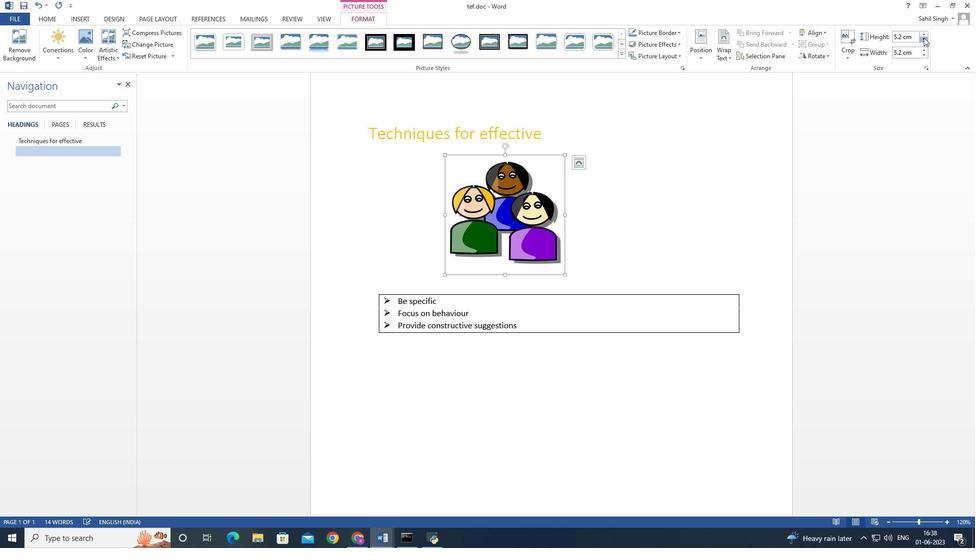 
Action: Mouse pressed left at (924, 37)
Screenshot: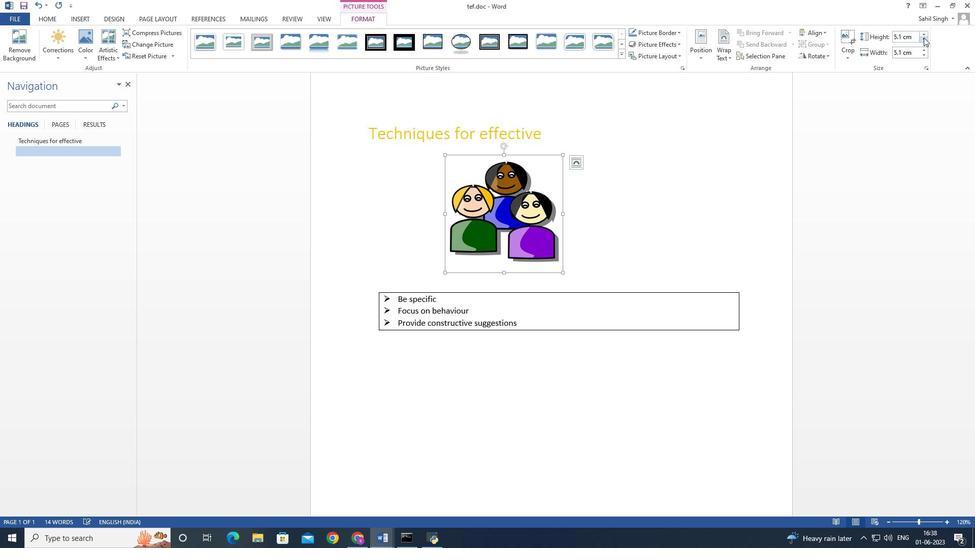 
Action: Mouse pressed left at (924, 37)
Screenshot: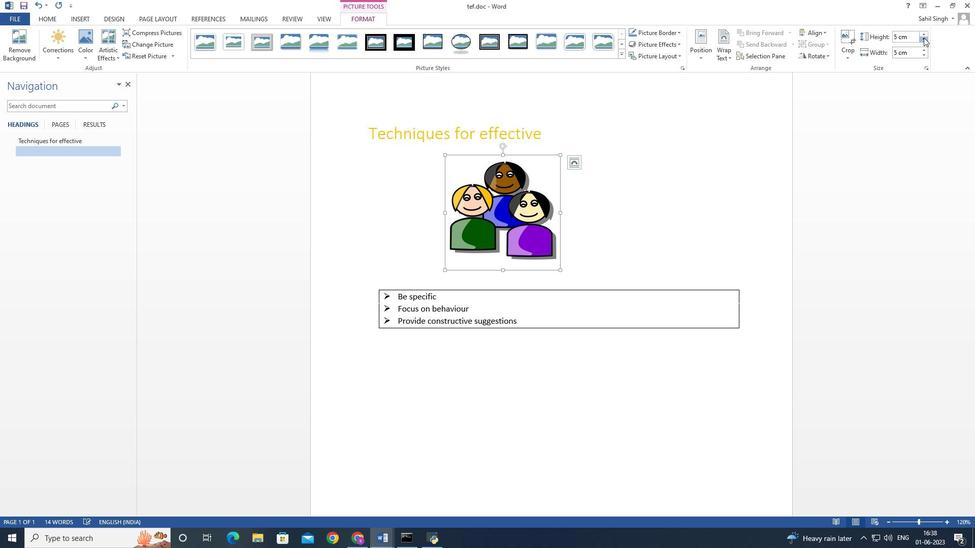 
Action: Mouse pressed left at (924, 37)
Screenshot: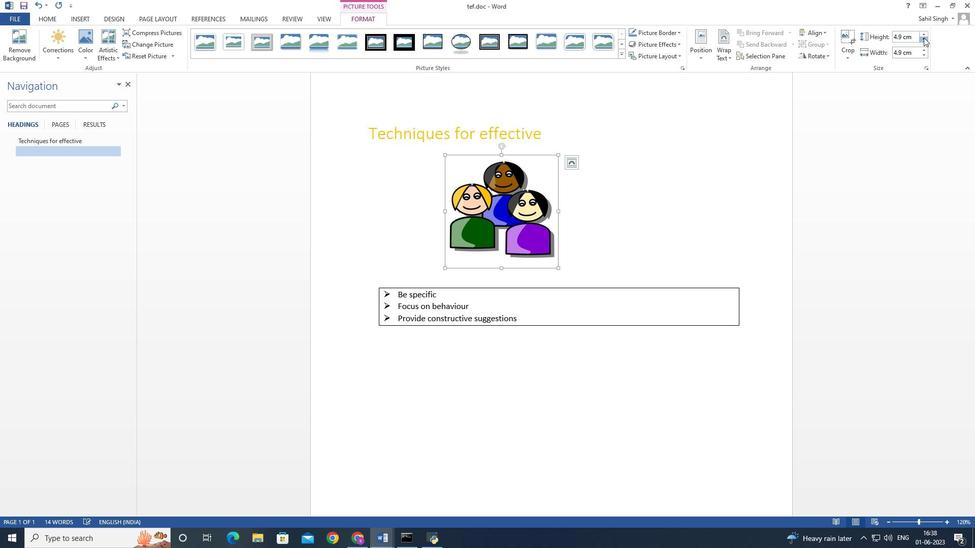 
Action: Mouse pressed left at (924, 37)
Screenshot: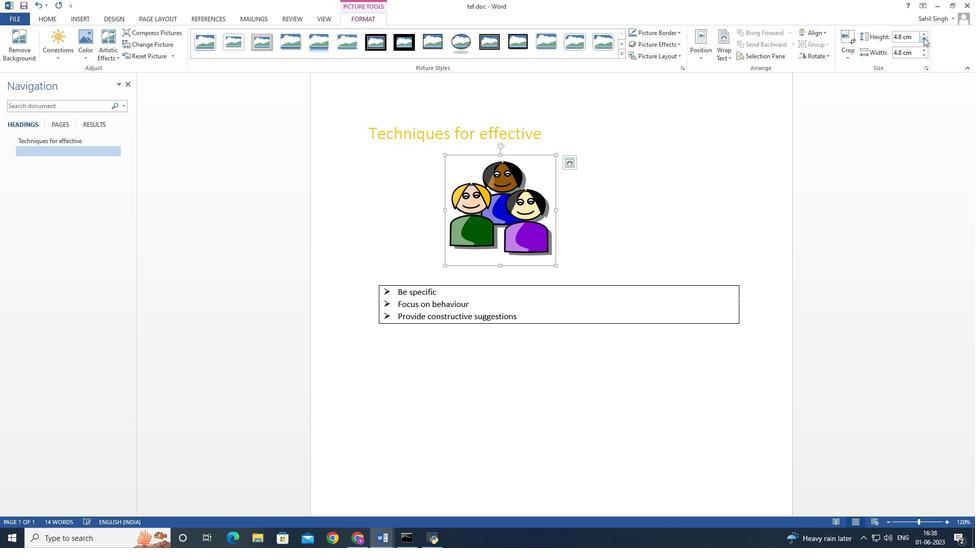 
Action: Mouse pressed left at (924, 37)
Screenshot: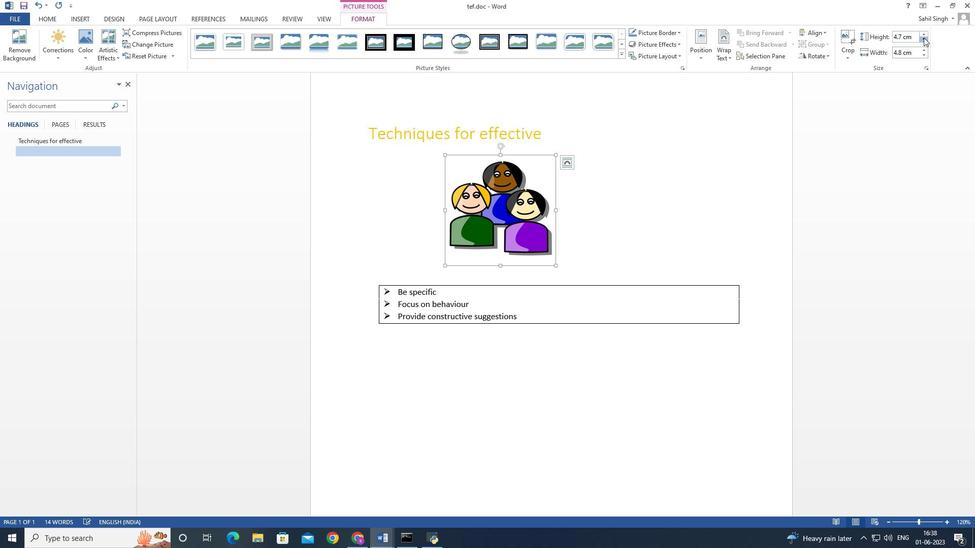 
Action: Mouse pressed left at (924, 37)
Screenshot: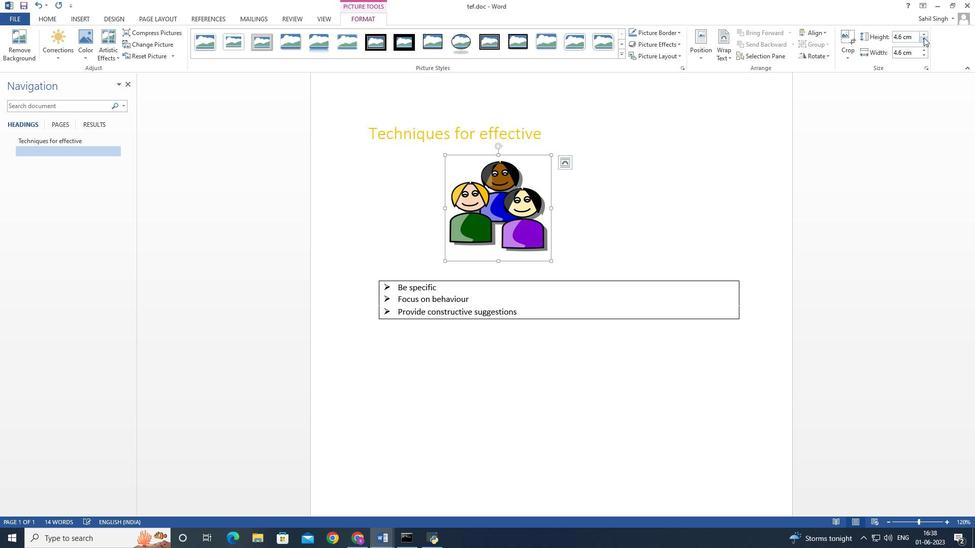 
Action: Mouse pressed left at (924, 37)
Screenshot: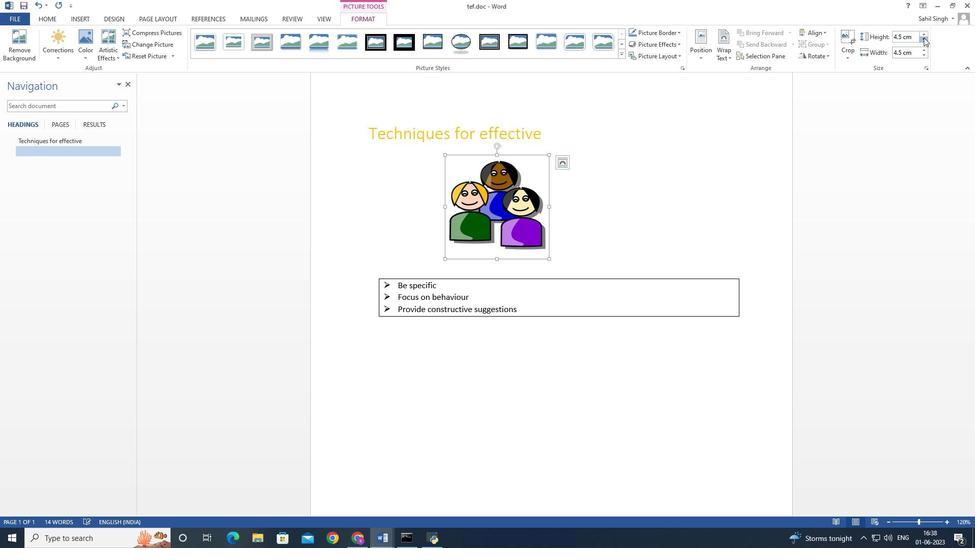 
Action: Mouse pressed left at (924, 37)
Screenshot: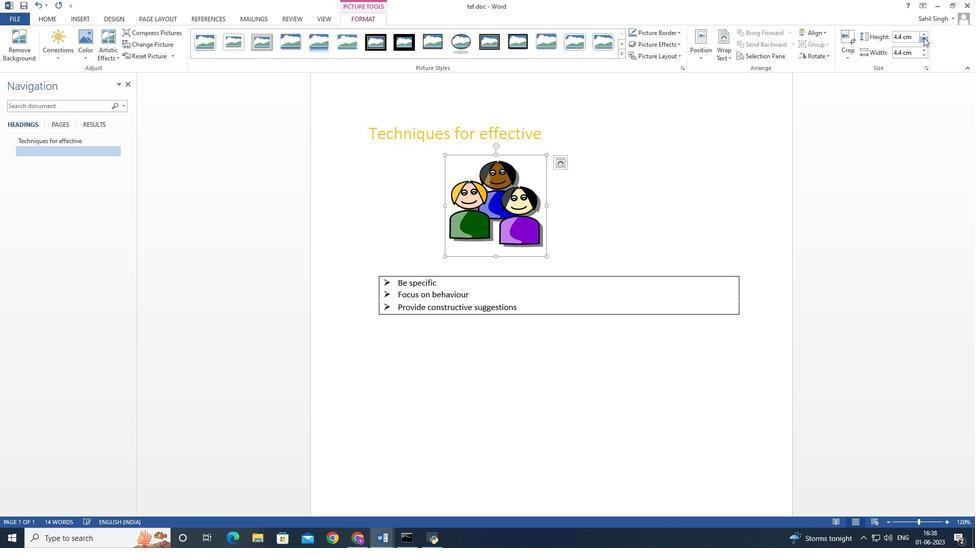 
Action: Mouse pressed left at (924, 37)
Screenshot: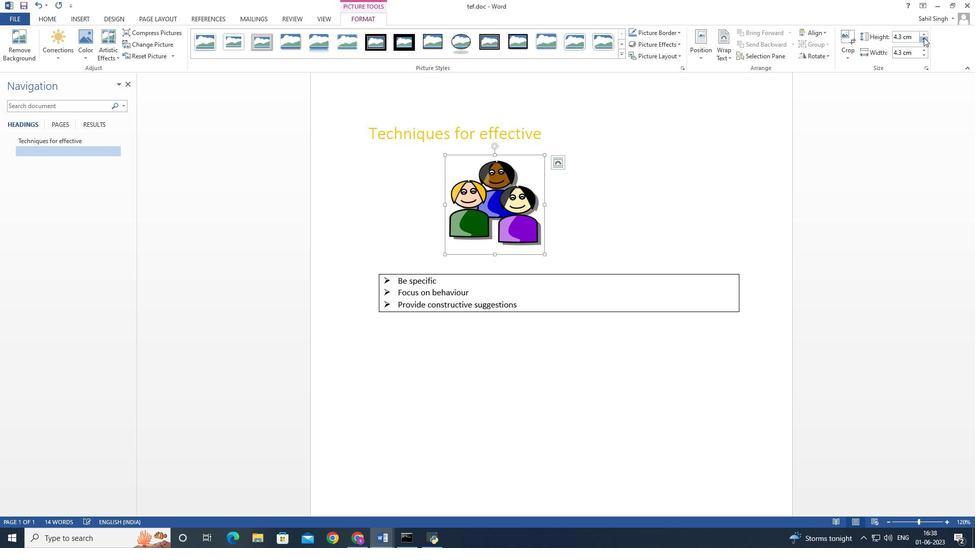 
Action: Mouse pressed left at (924, 37)
Screenshot: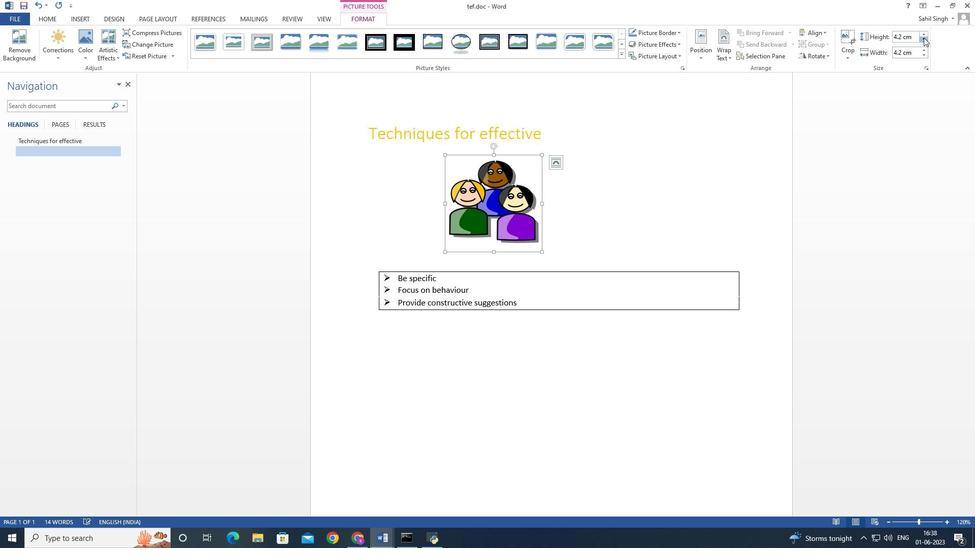 
Action: Mouse pressed left at (924, 37)
Screenshot: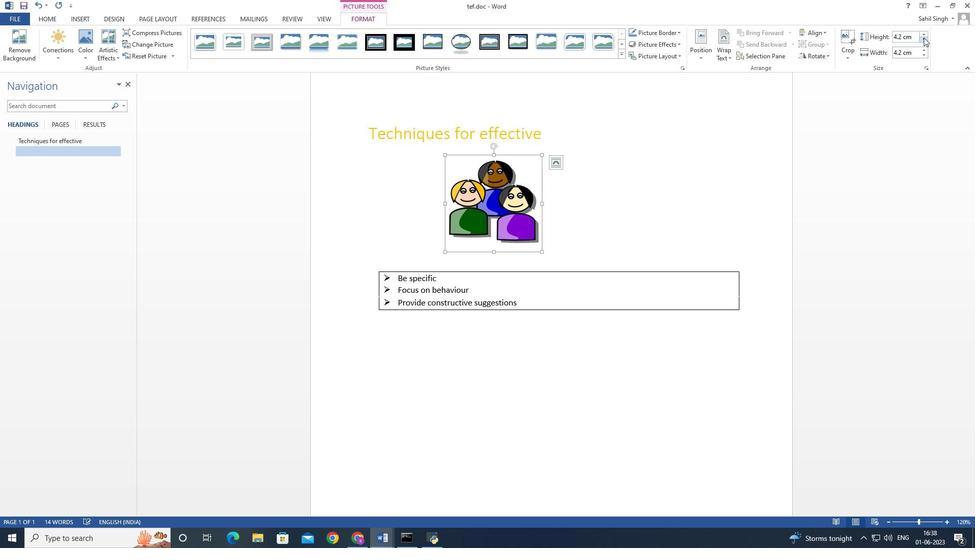 
Action: Mouse pressed left at (924, 37)
Screenshot: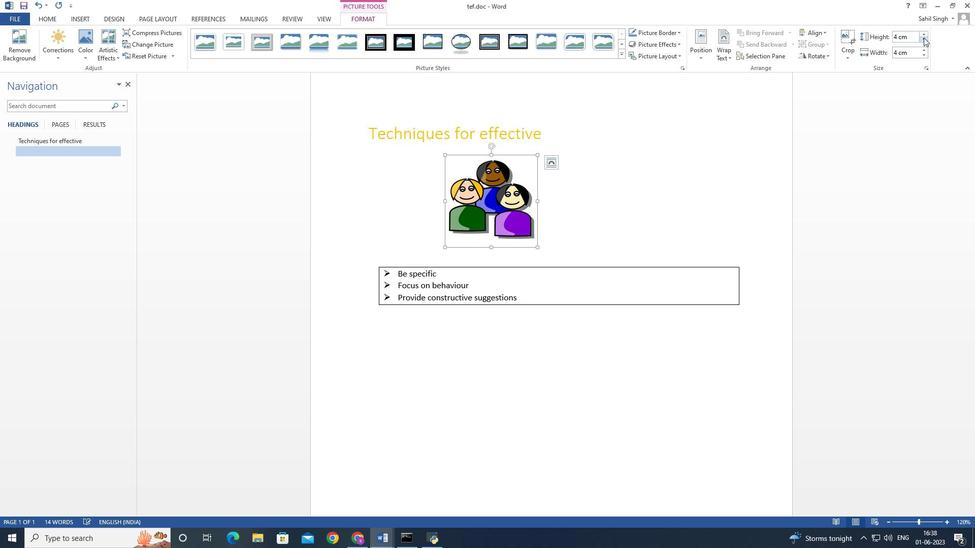 
Action: Mouse pressed left at (924, 37)
Screenshot: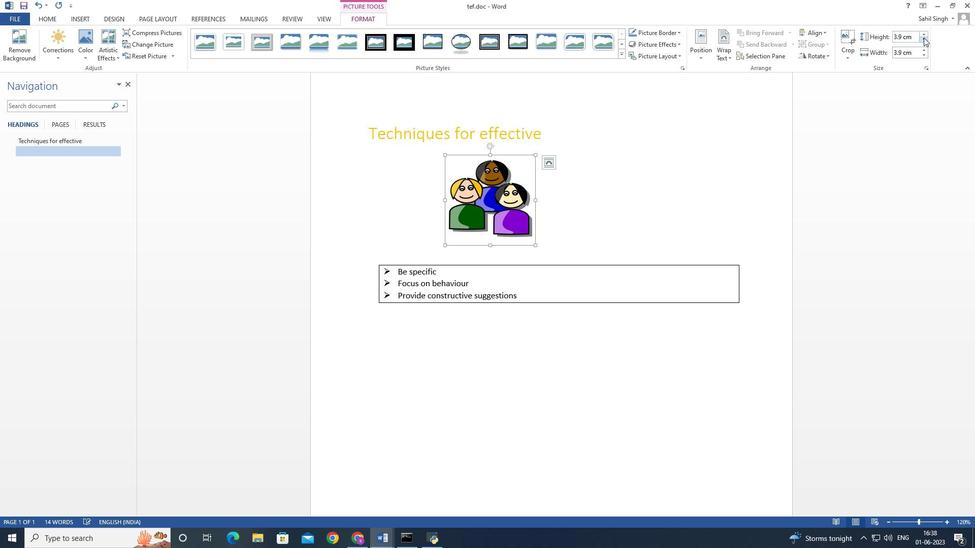 
Action: Mouse pressed left at (924, 37)
Screenshot: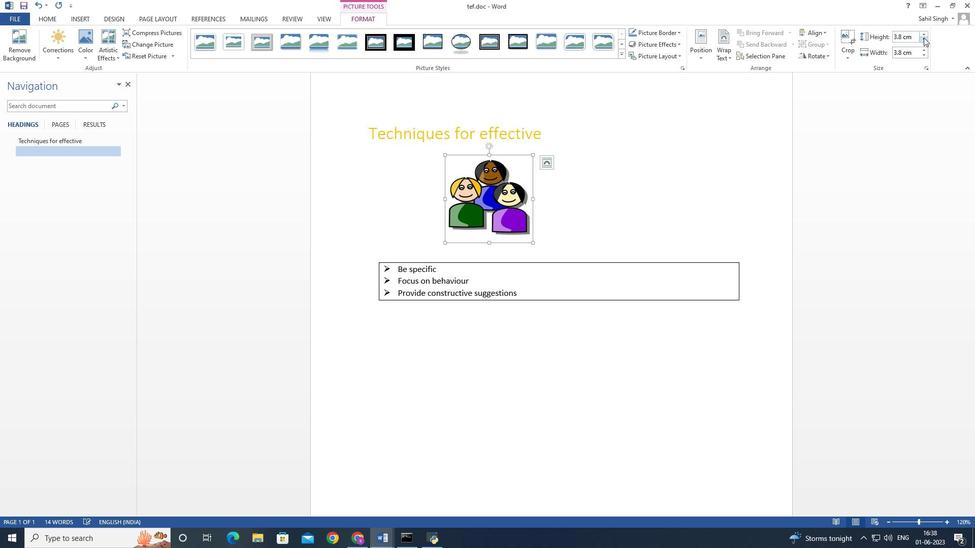 
Action: Mouse pressed left at (924, 37)
Screenshot: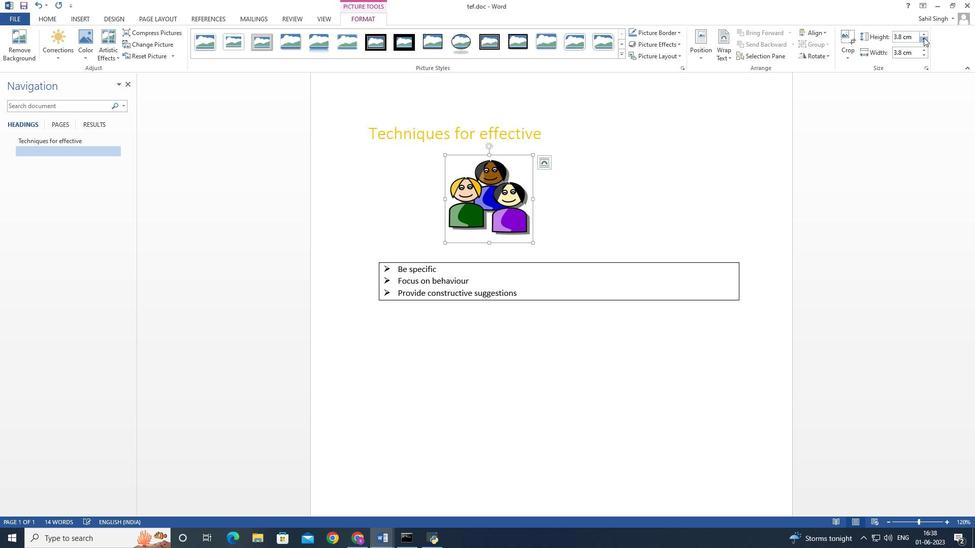 
Action: Mouse pressed left at (924, 37)
Screenshot: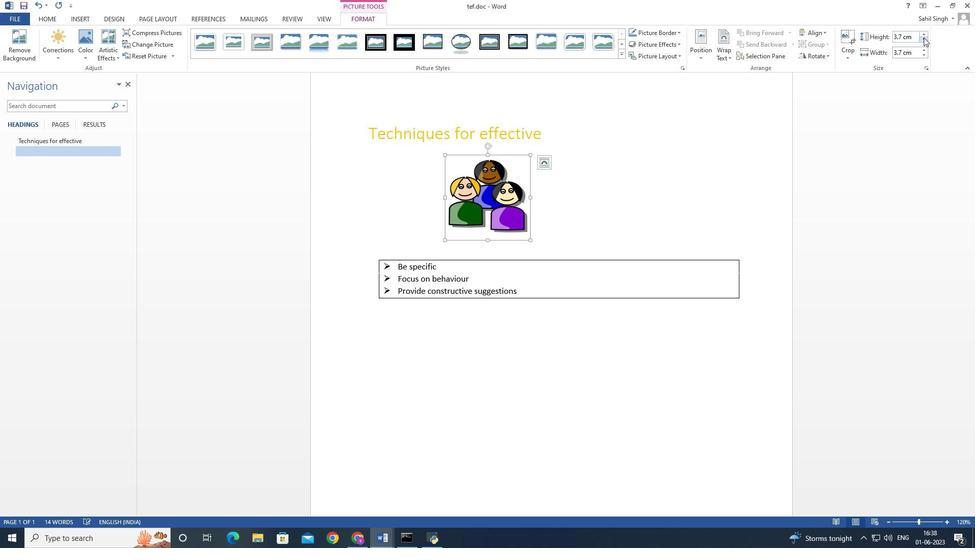 
Action: Mouse pressed left at (924, 37)
Screenshot: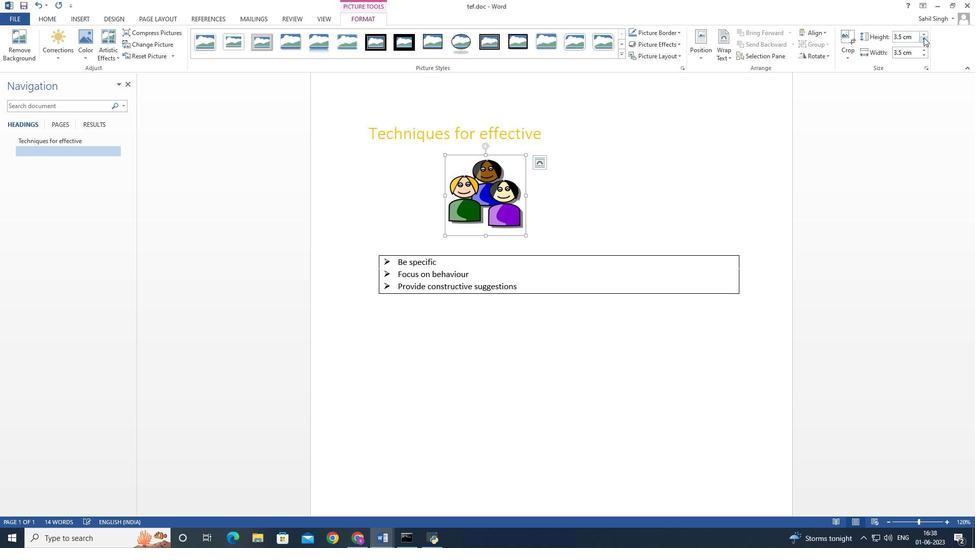 
Action: Mouse pressed left at (924, 37)
Screenshot: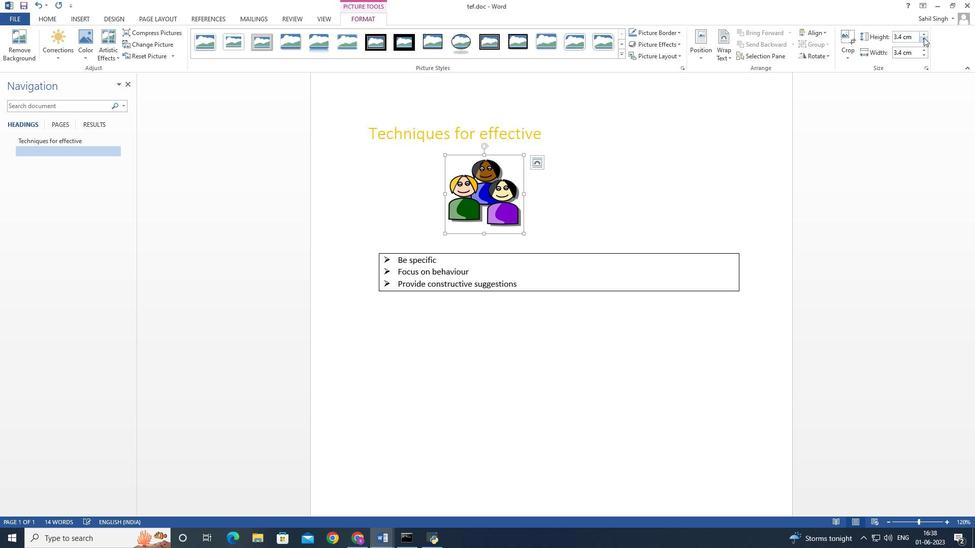 
Action: Mouse pressed left at (924, 37)
Screenshot: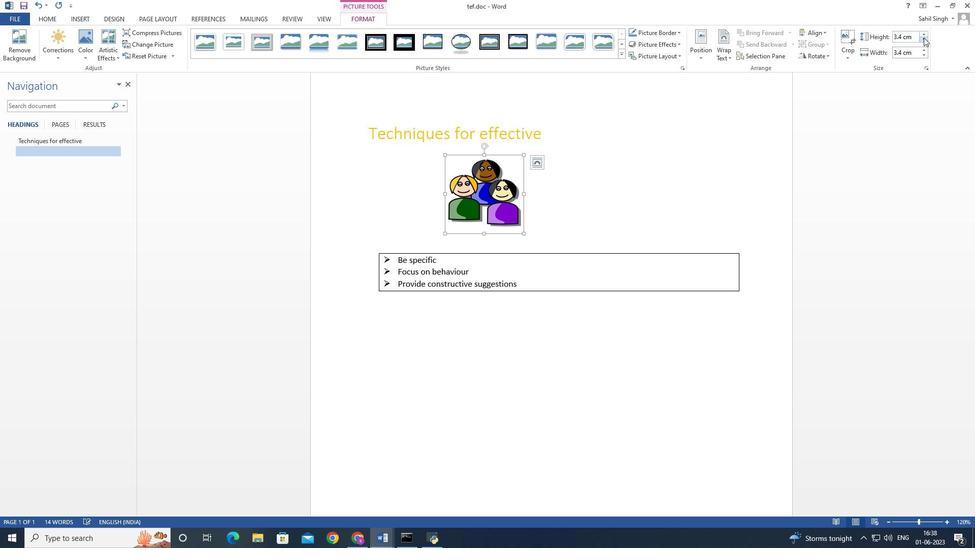 
Action: Mouse pressed left at (924, 37)
Screenshot: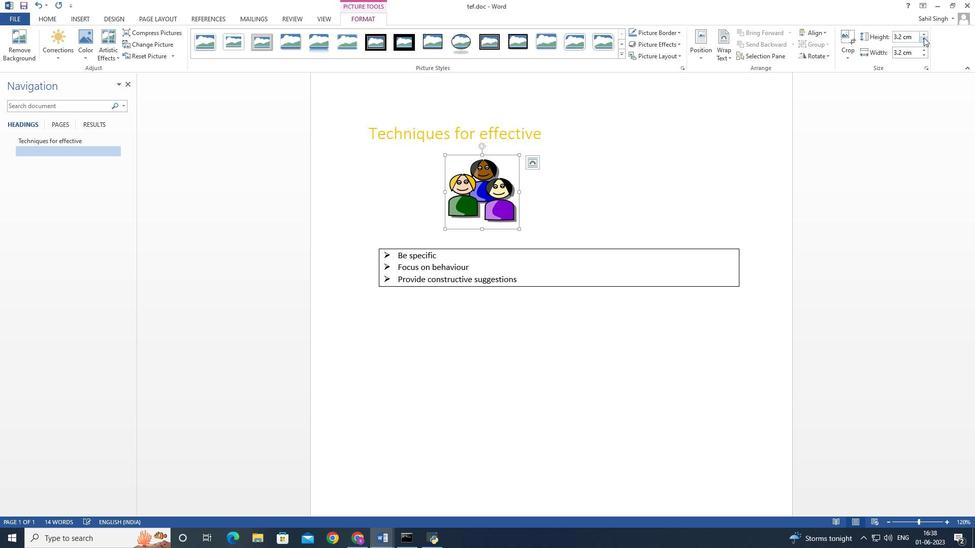
Action: Mouse pressed left at (924, 37)
Screenshot: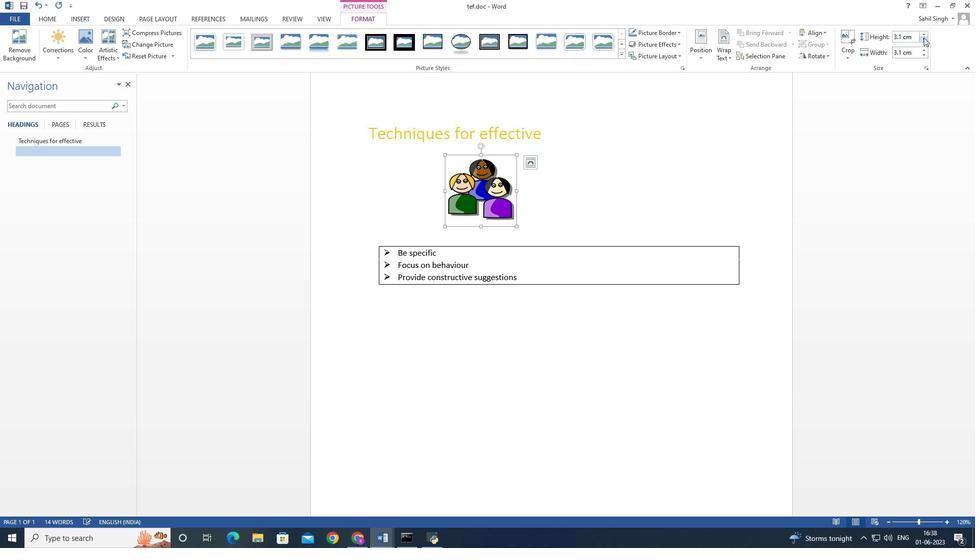 
Action: Mouse moved to (751, 170)
Screenshot: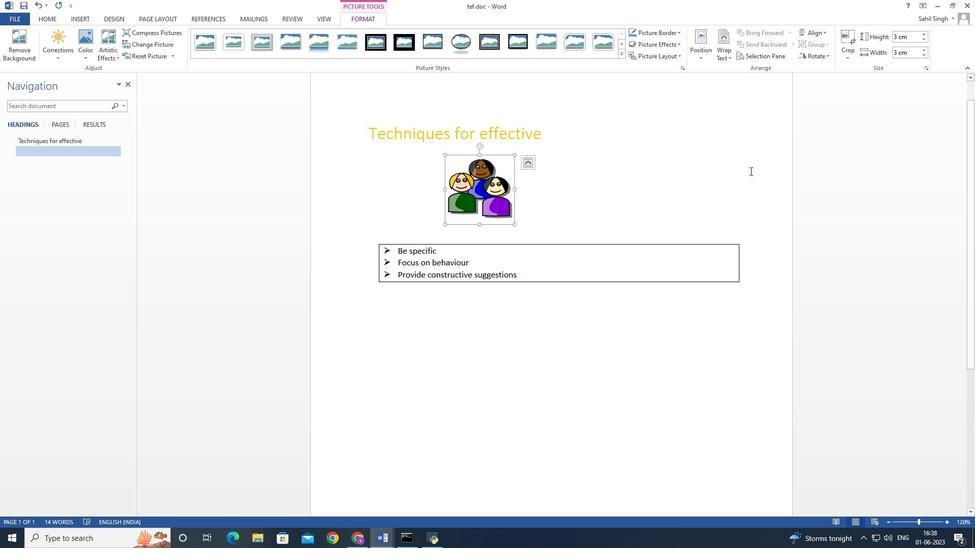 
Action: Mouse pressed left at (751, 170)
Screenshot: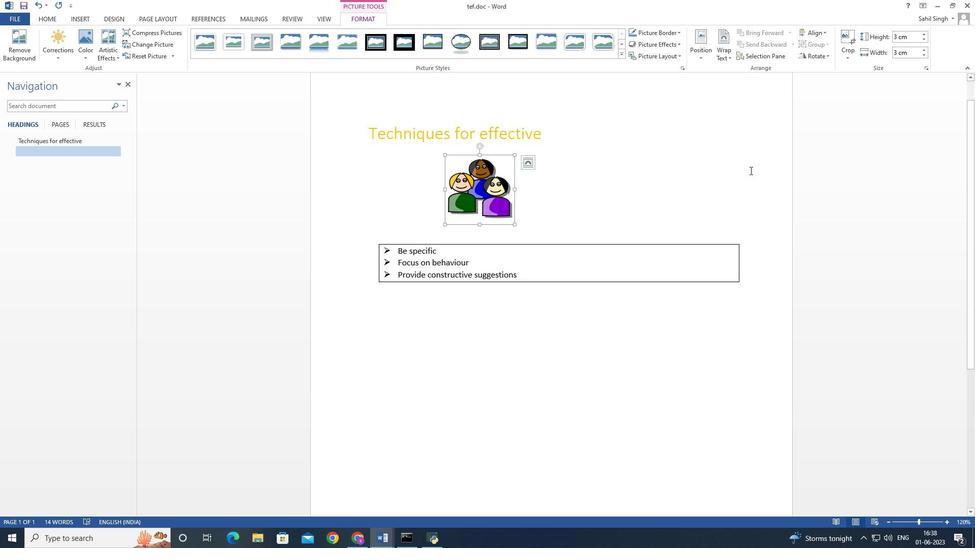 
Action: Mouse moved to (541, 301)
Screenshot: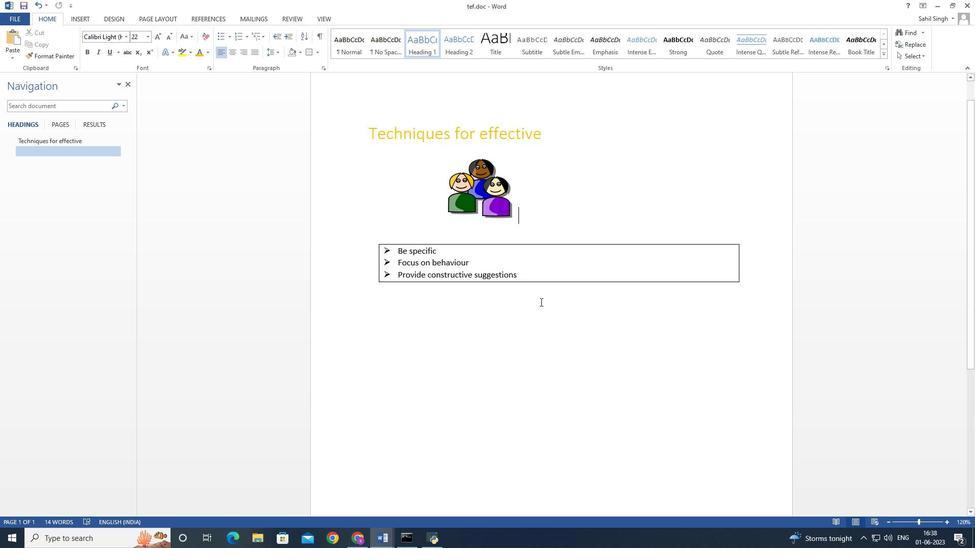 
Action: Mouse scrolled (541, 301) with delta (0, 0)
Screenshot: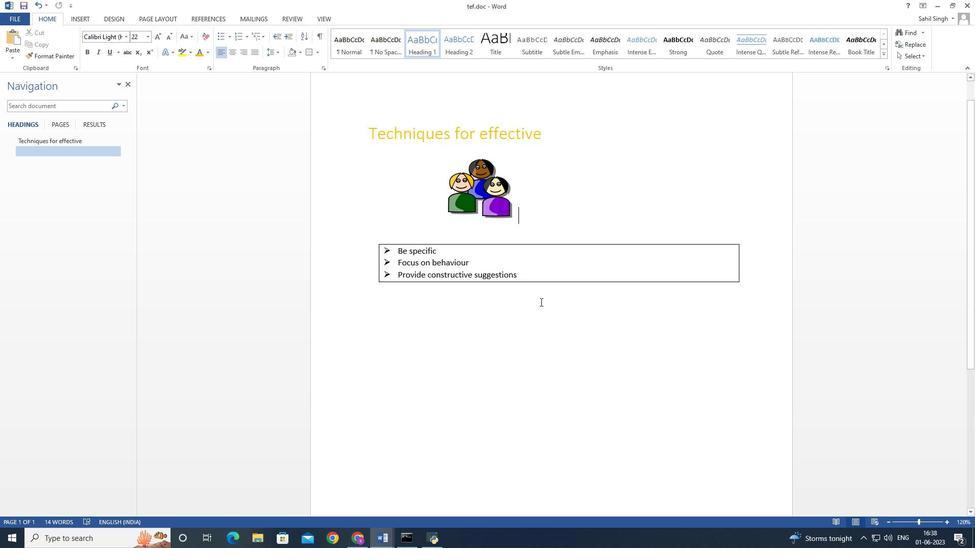 
Action: Mouse moved to (539, 255)
Screenshot: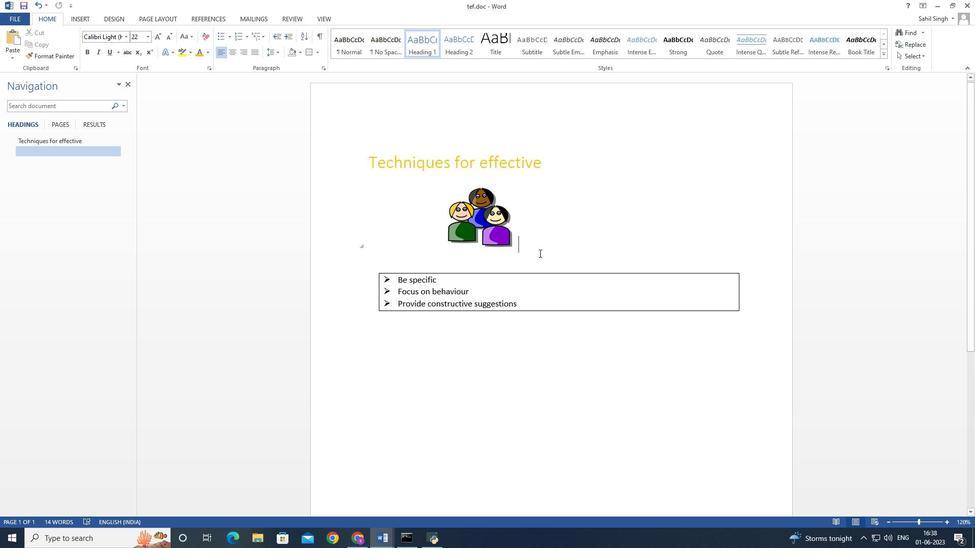 
Action: Mouse scrolled (539, 254) with delta (0, 0)
Screenshot: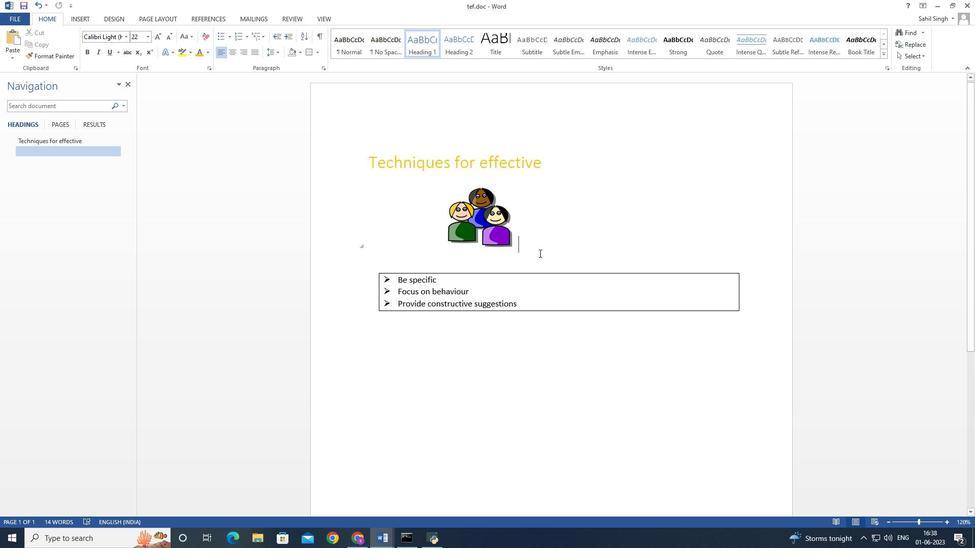 
Action: Mouse moved to (540, 255)
Screenshot: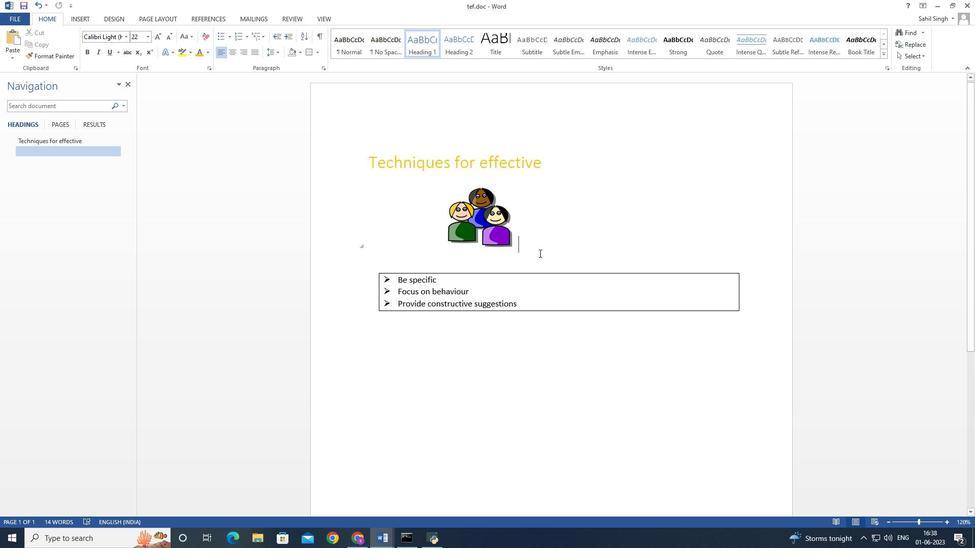 
Action: Mouse scrolled (540, 254) with delta (0, 0)
Screenshot: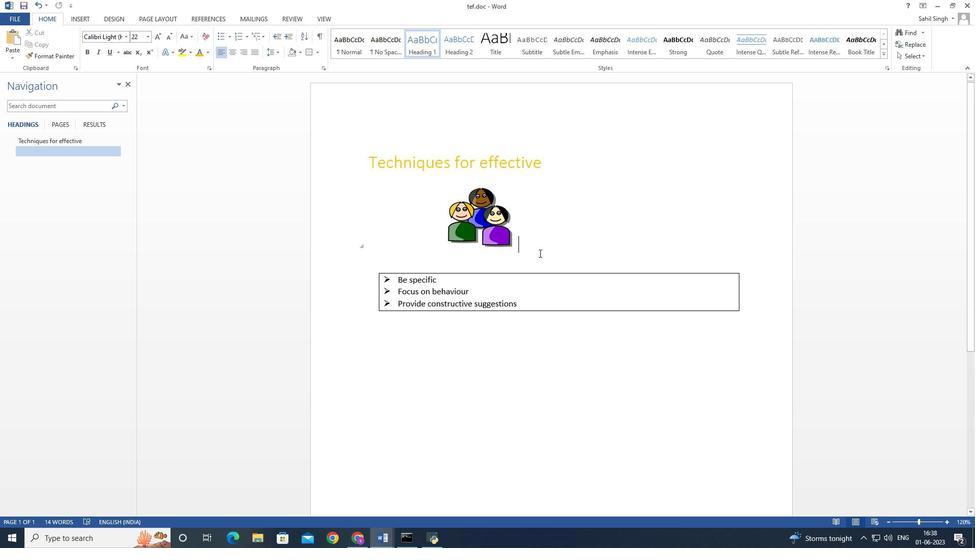 
Action: Mouse moved to (540, 255)
Screenshot: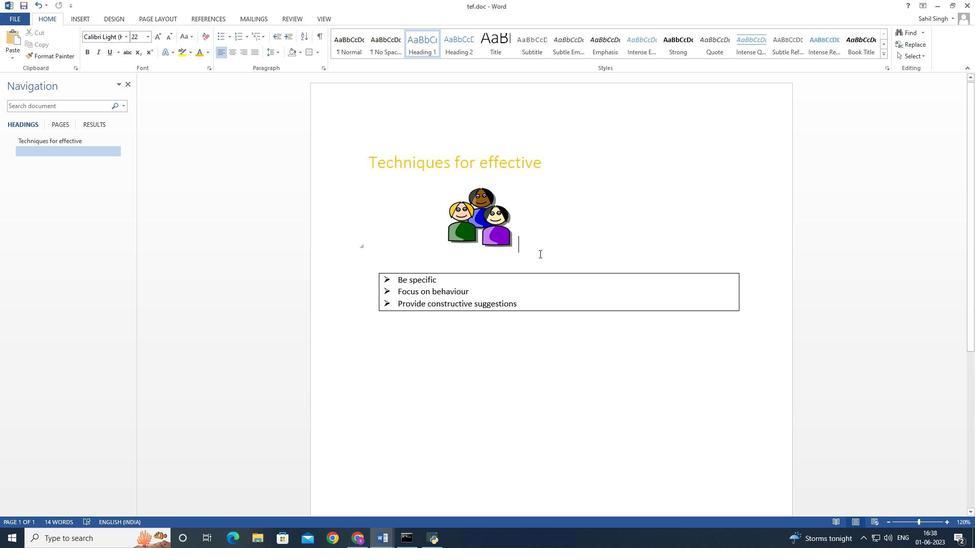 
Action: Mouse scrolled (540, 255) with delta (0, 0)
Screenshot: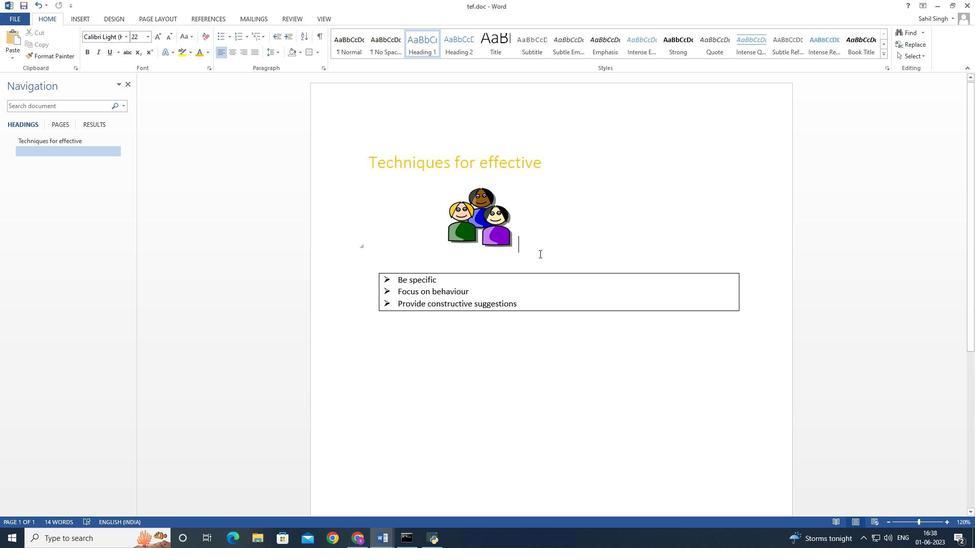 
Action: Mouse moved to (540, 265)
Screenshot: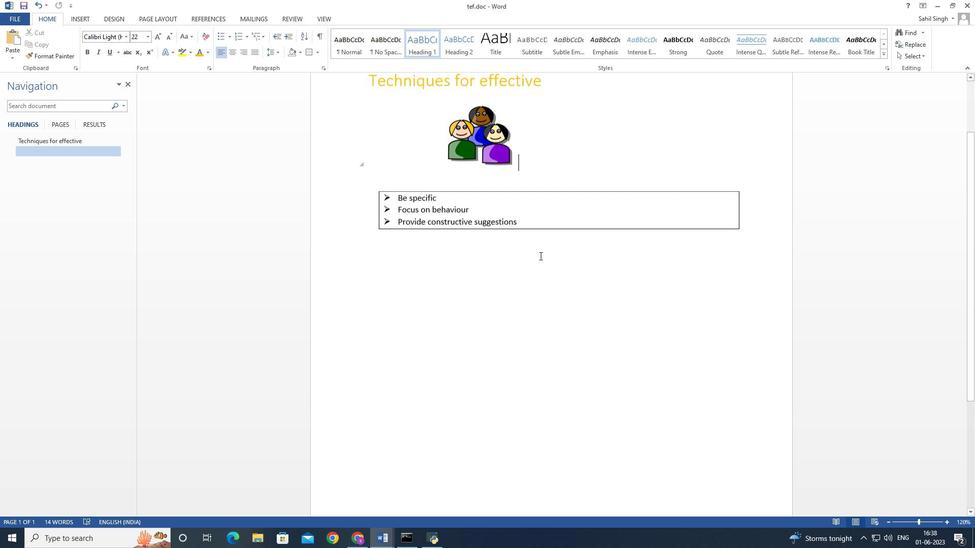 
Action: Mouse scrolled (540, 266) with delta (0, 0)
Screenshot: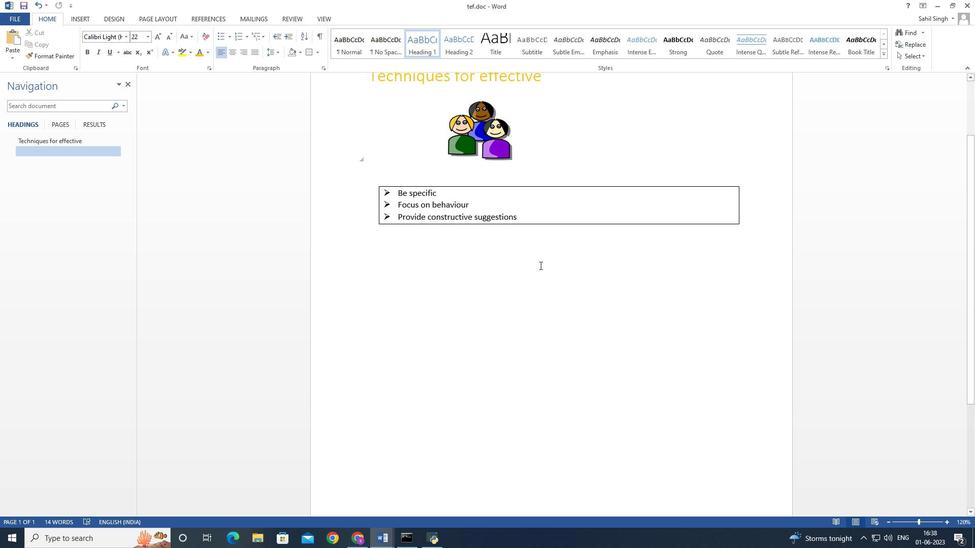 
Action: Mouse scrolled (540, 266) with delta (0, 0)
Screenshot: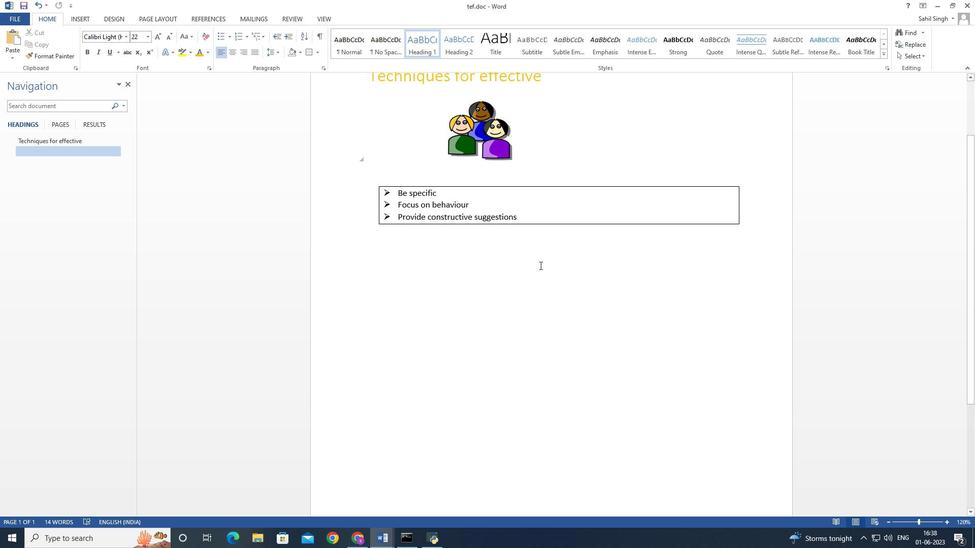 
Action: Mouse scrolled (540, 266) with delta (0, 0)
Screenshot: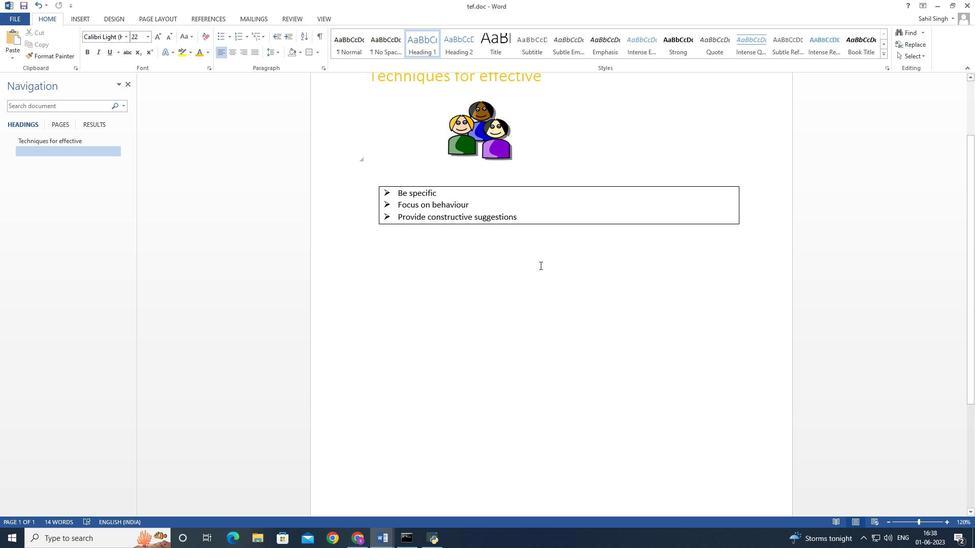 
Action: Mouse scrolled (540, 266) with delta (0, 0)
Screenshot: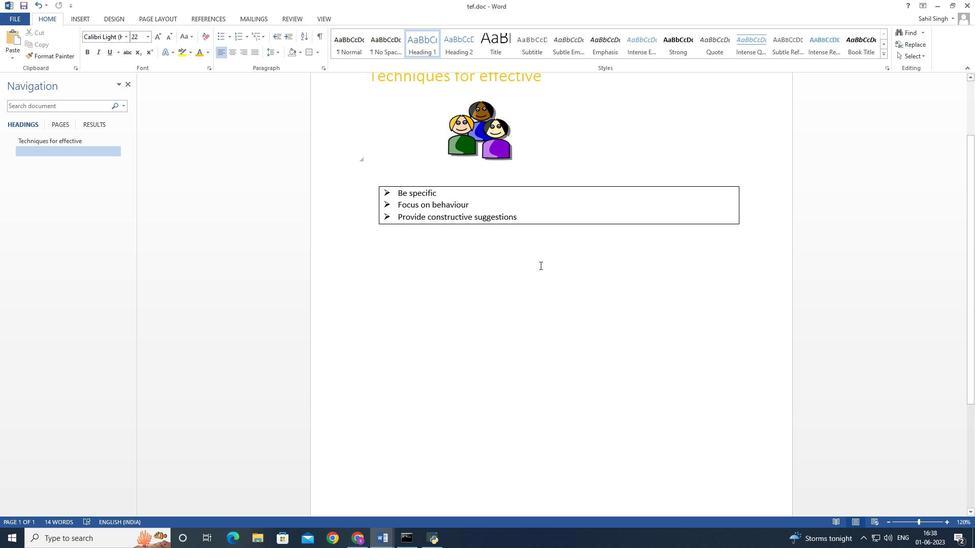 
Action: Mouse scrolled (540, 266) with delta (0, 0)
Screenshot: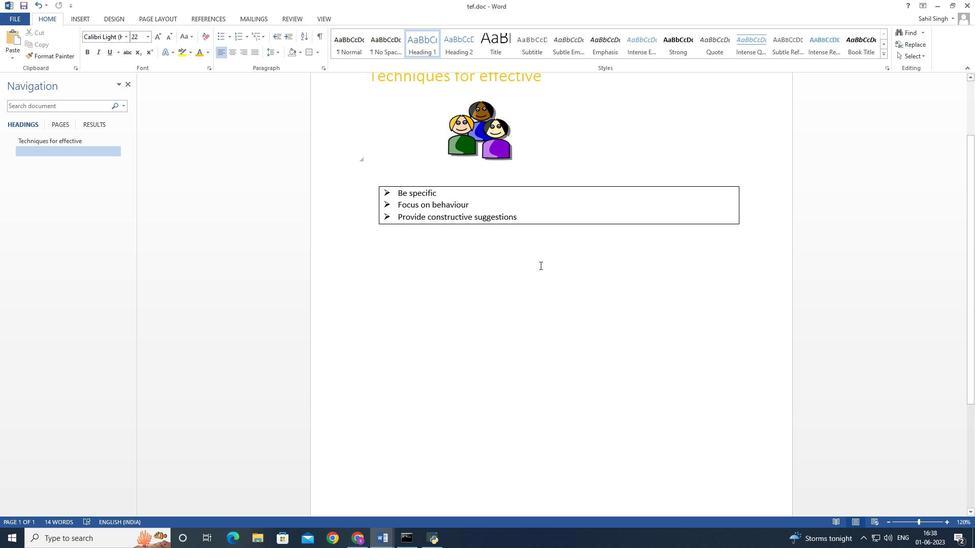 
Action: Mouse scrolled (540, 266) with delta (0, 0)
Screenshot: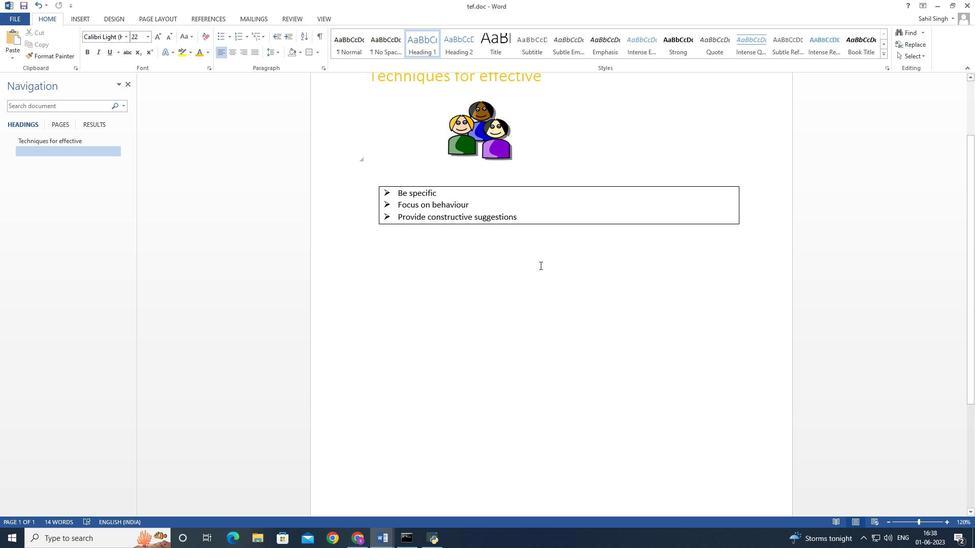 
Action: Mouse moved to (538, 271)
Screenshot: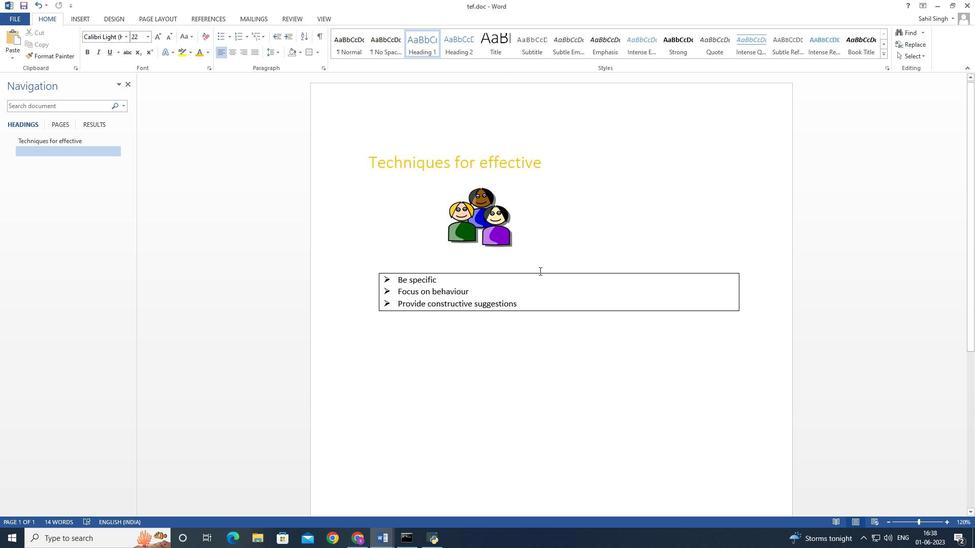 
